 Task: Search one way flight ticket for 3 adults, 3 children in premium economy from Lanai City, Lanai: Lanai Airport to Greenville: Pitt-greenville Airport on 5-2-2023. Choice of flights is Delta. Number of bags: 9 checked bags. Outbound departure time preference is 8:00.
Action: Mouse moved to (300, 436)
Screenshot: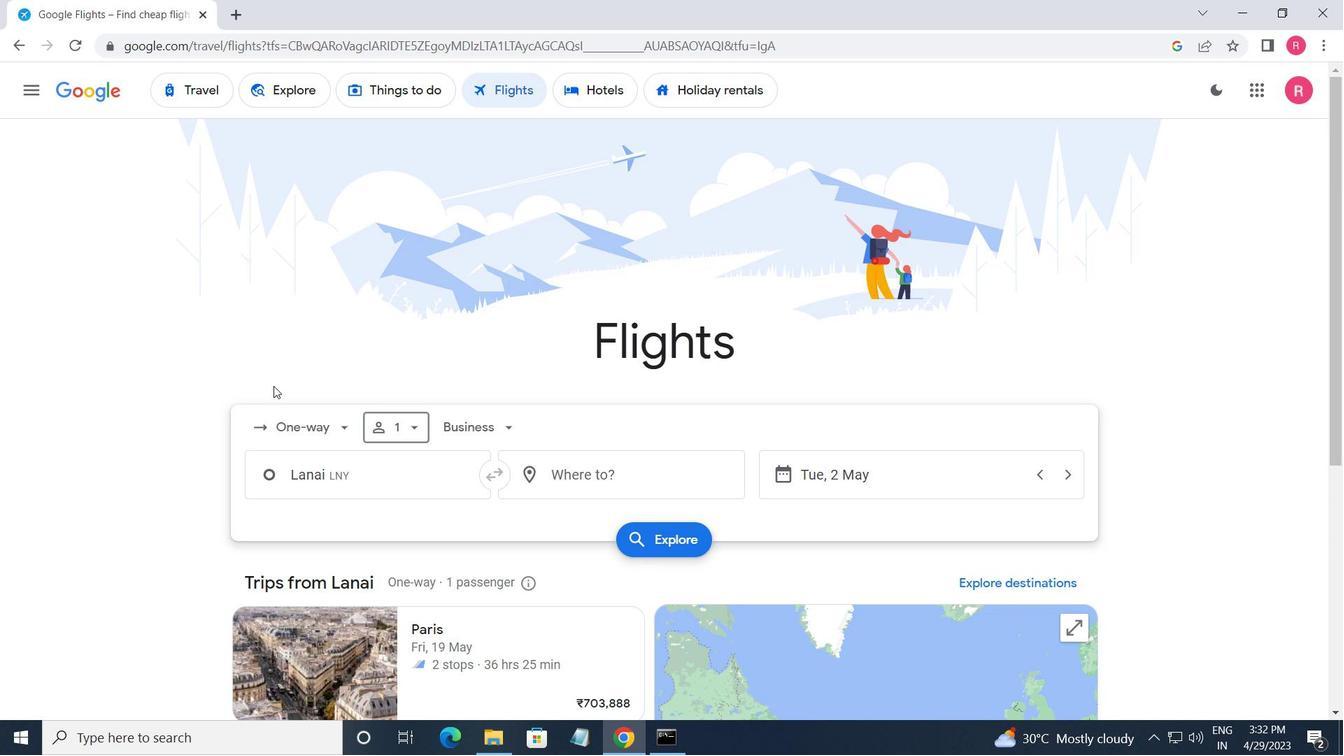 
Action: Mouse pressed left at (300, 436)
Screenshot: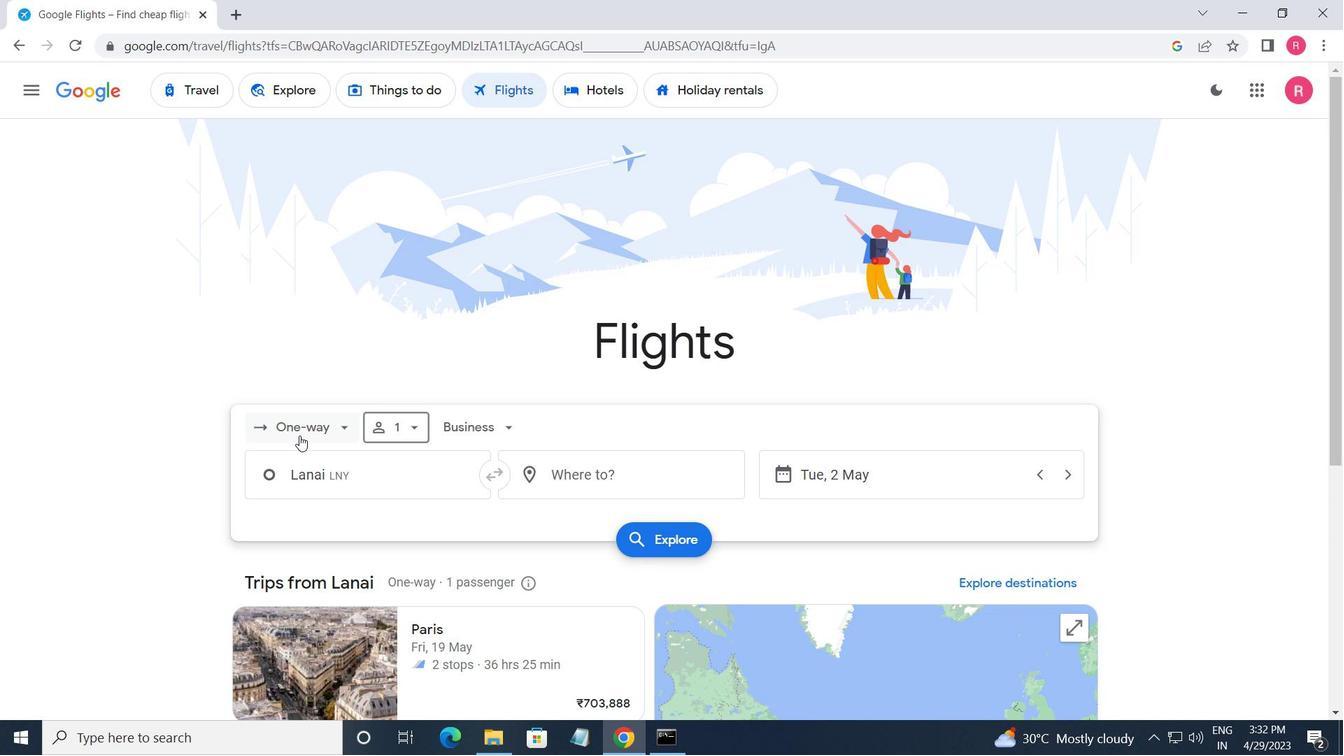 
Action: Mouse moved to (328, 504)
Screenshot: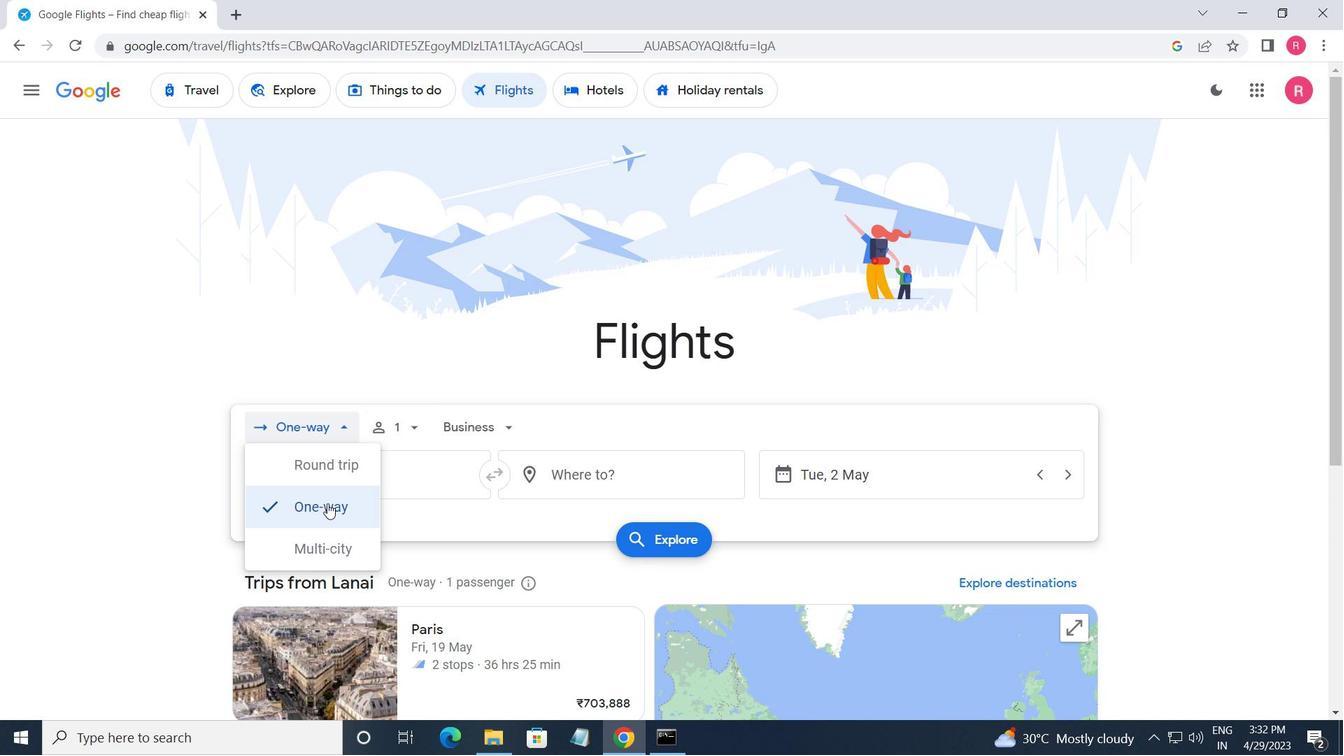
Action: Mouse pressed left at (328, 504)
Screenshot: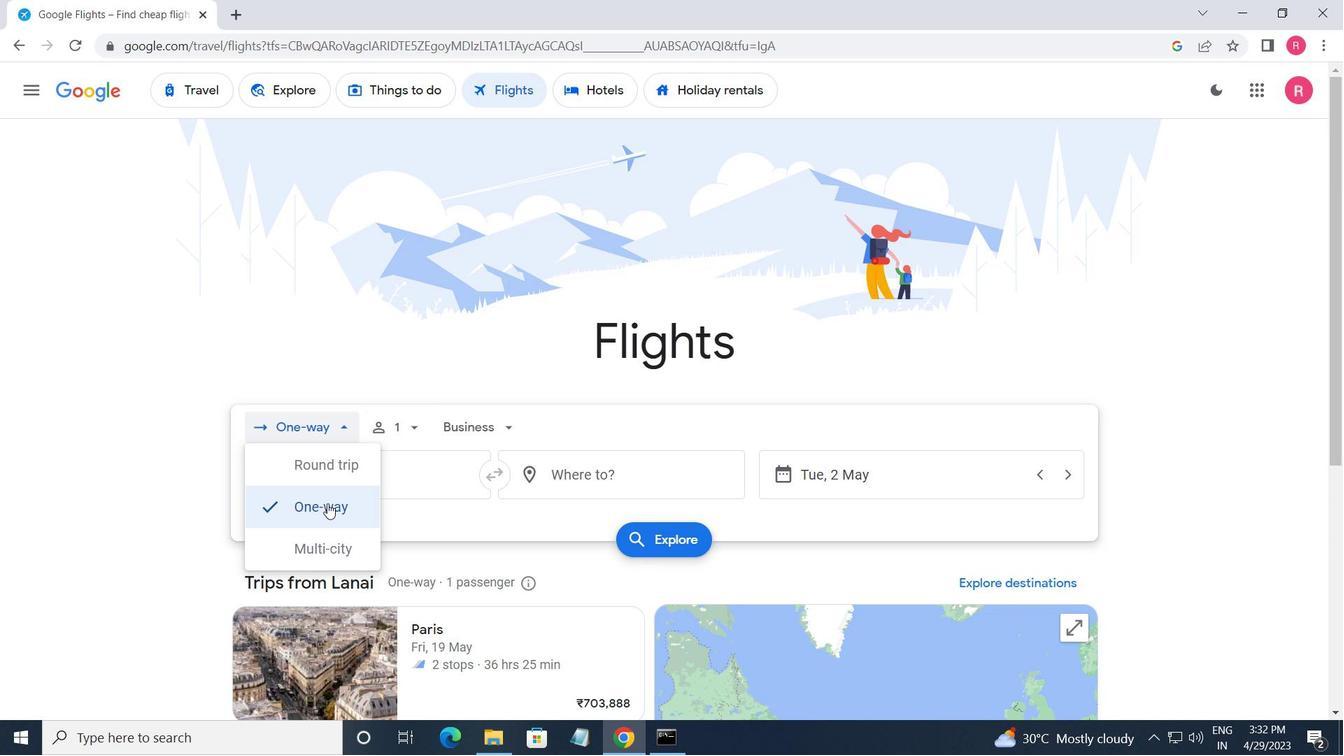 
Action: Mouse moved to (391, 435)
Screenshot: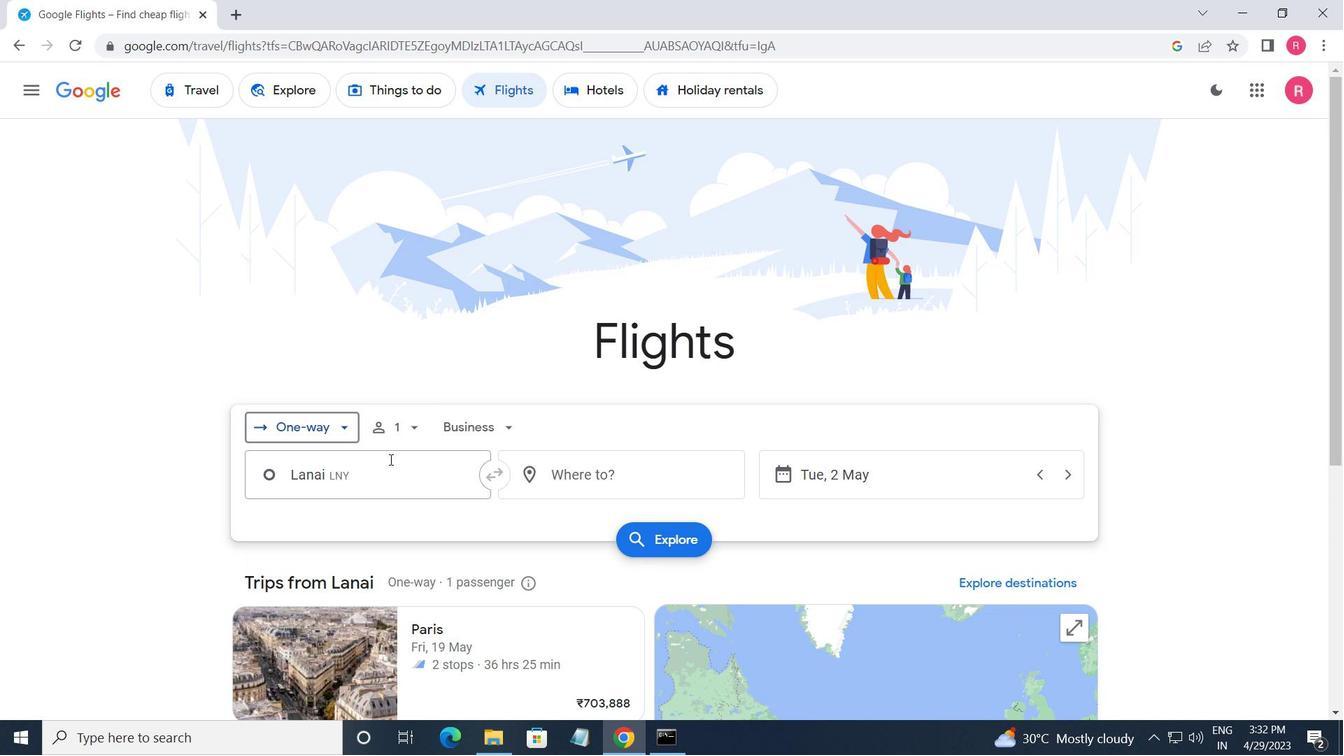 
Action: Mouse pressed left at (391, 435)
Screenshot: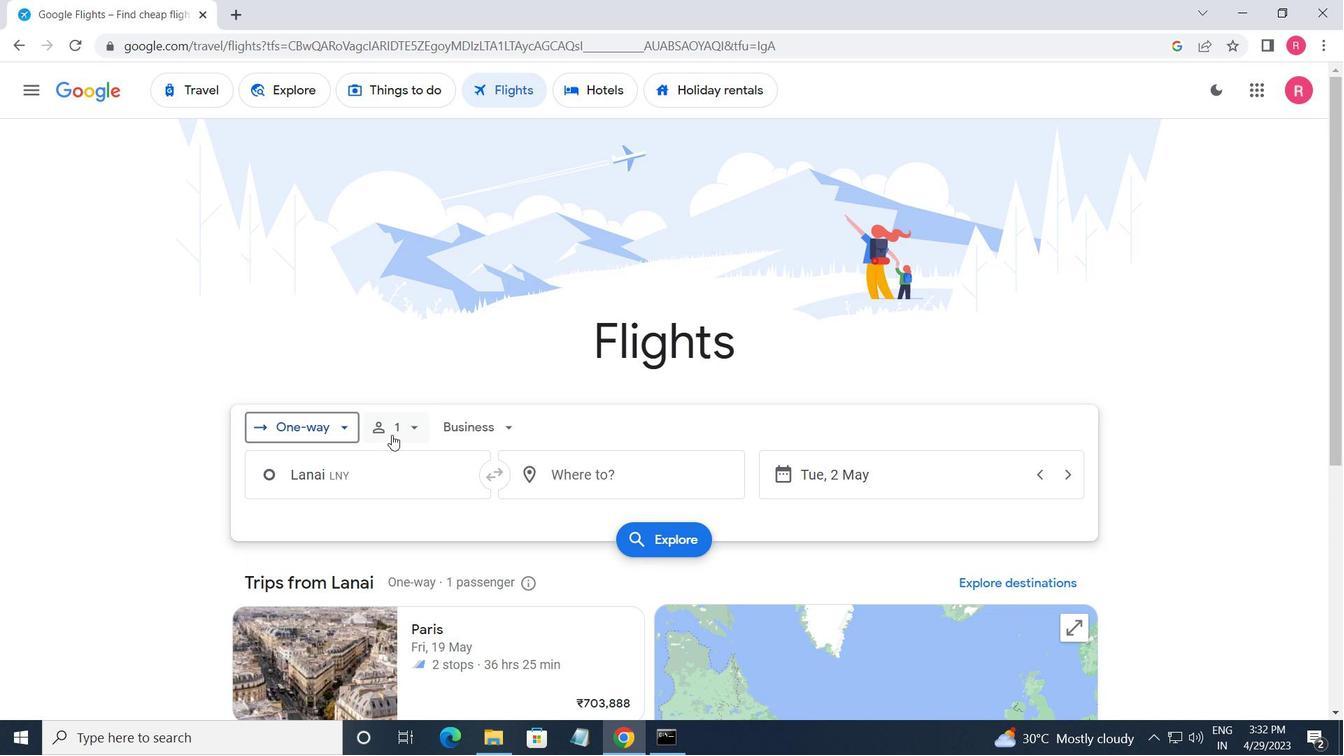 
Action: Mouse moved to (558, 481)
Screenshot: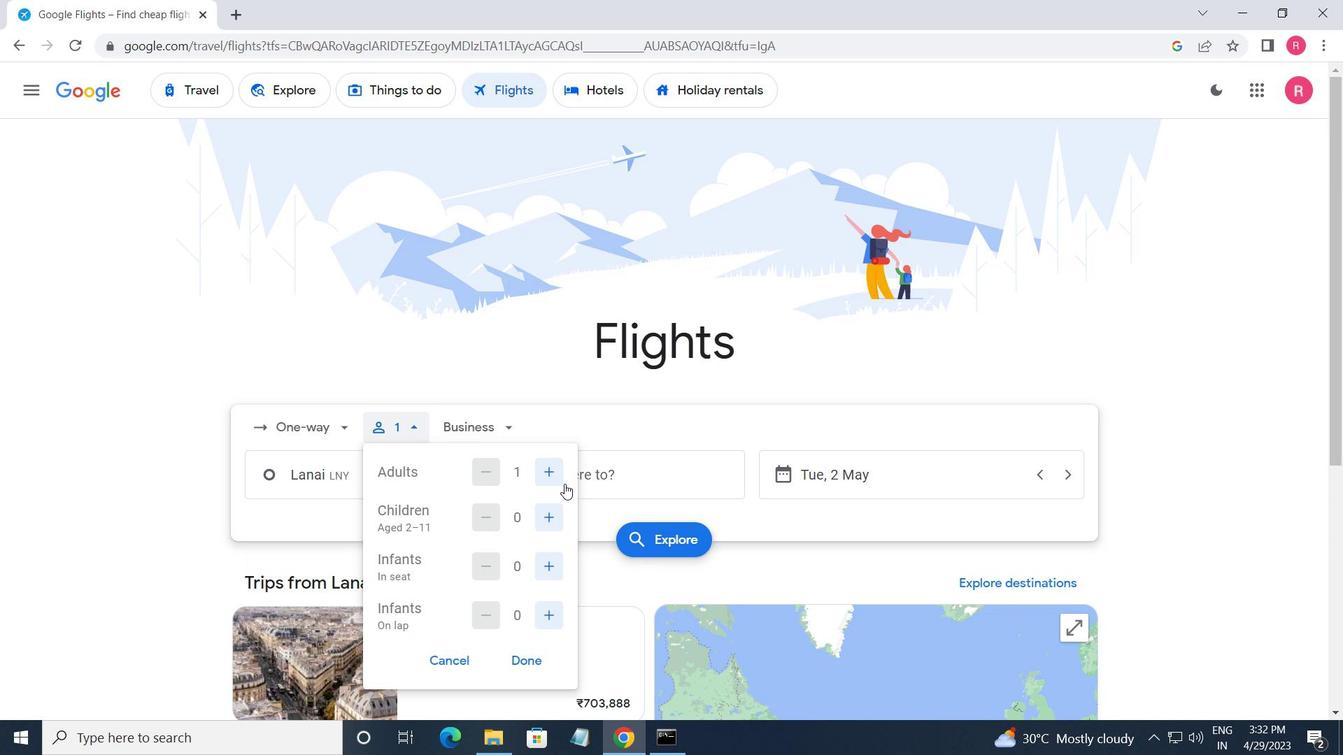 
Action: Mouse pressed left at (558, 481)
Screenshot: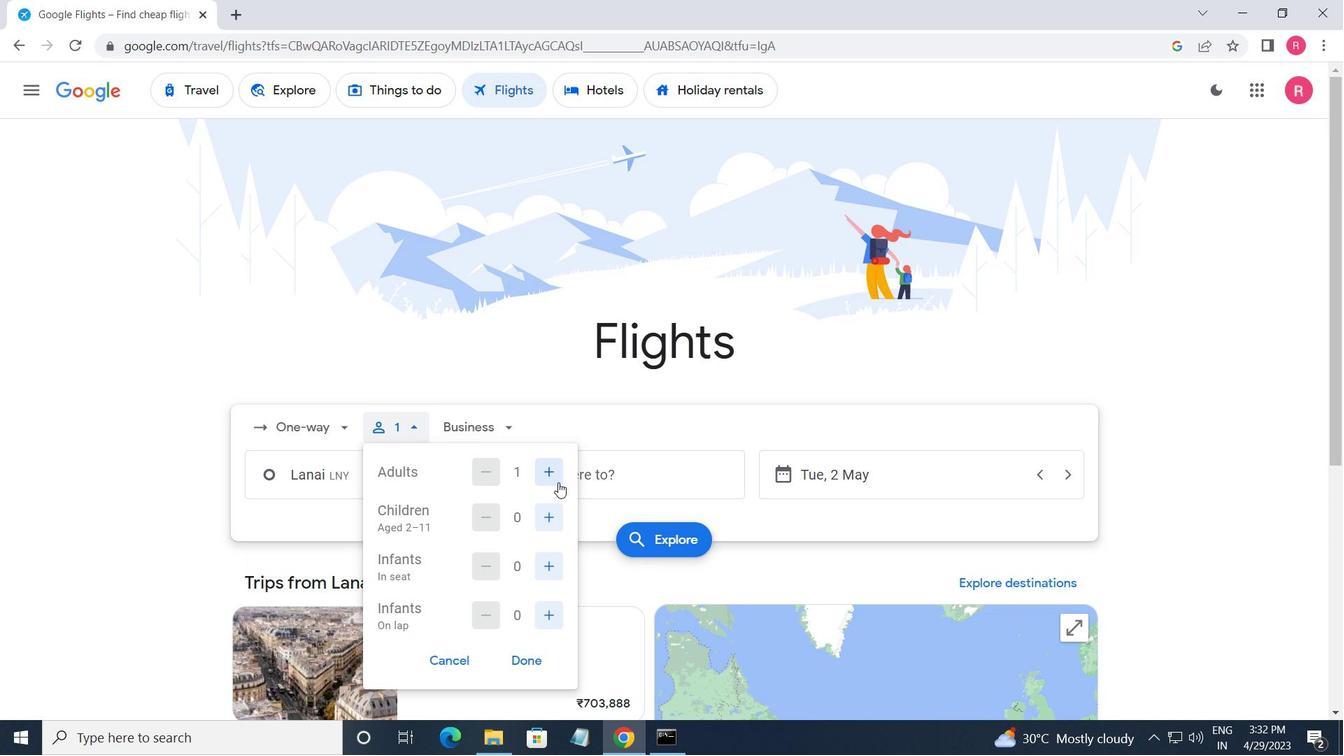 
Action: Mouse pressed left at (558, 481)
Screenshot: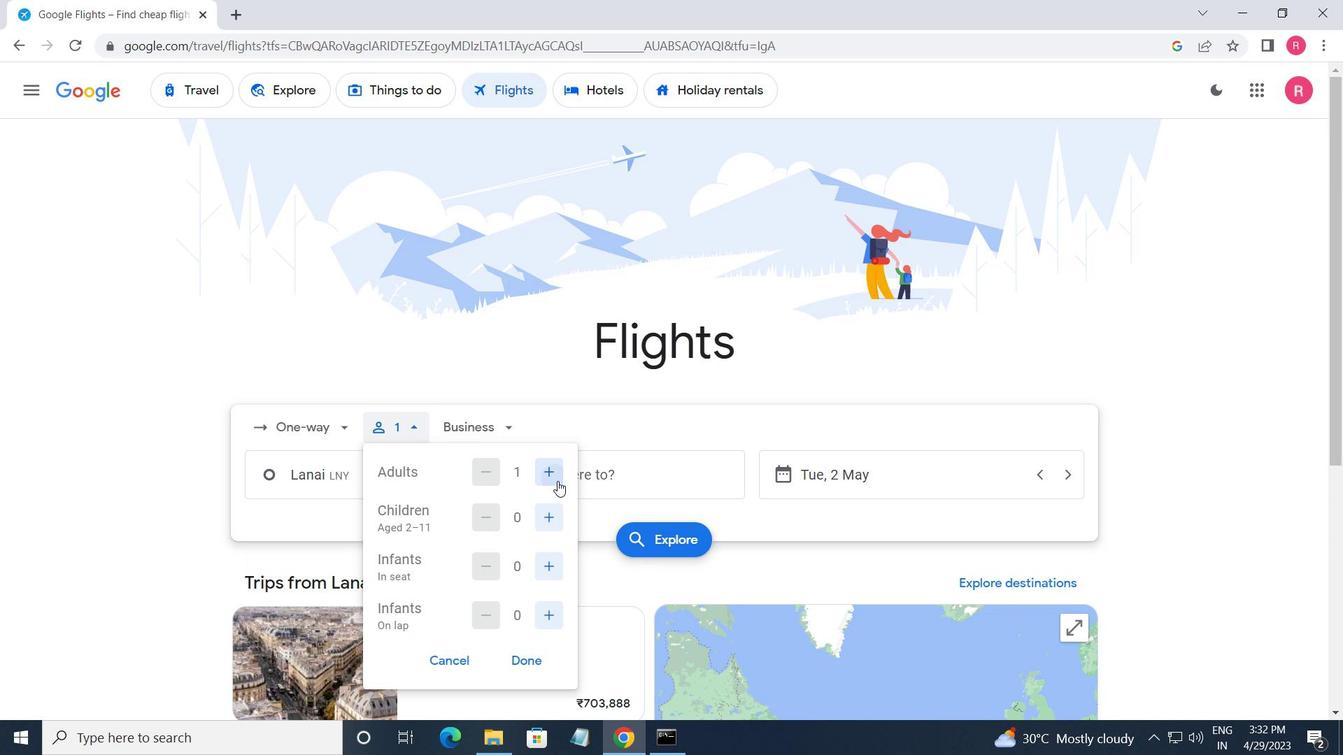
Action: Mouse moved to (549, 517)
Screenshot: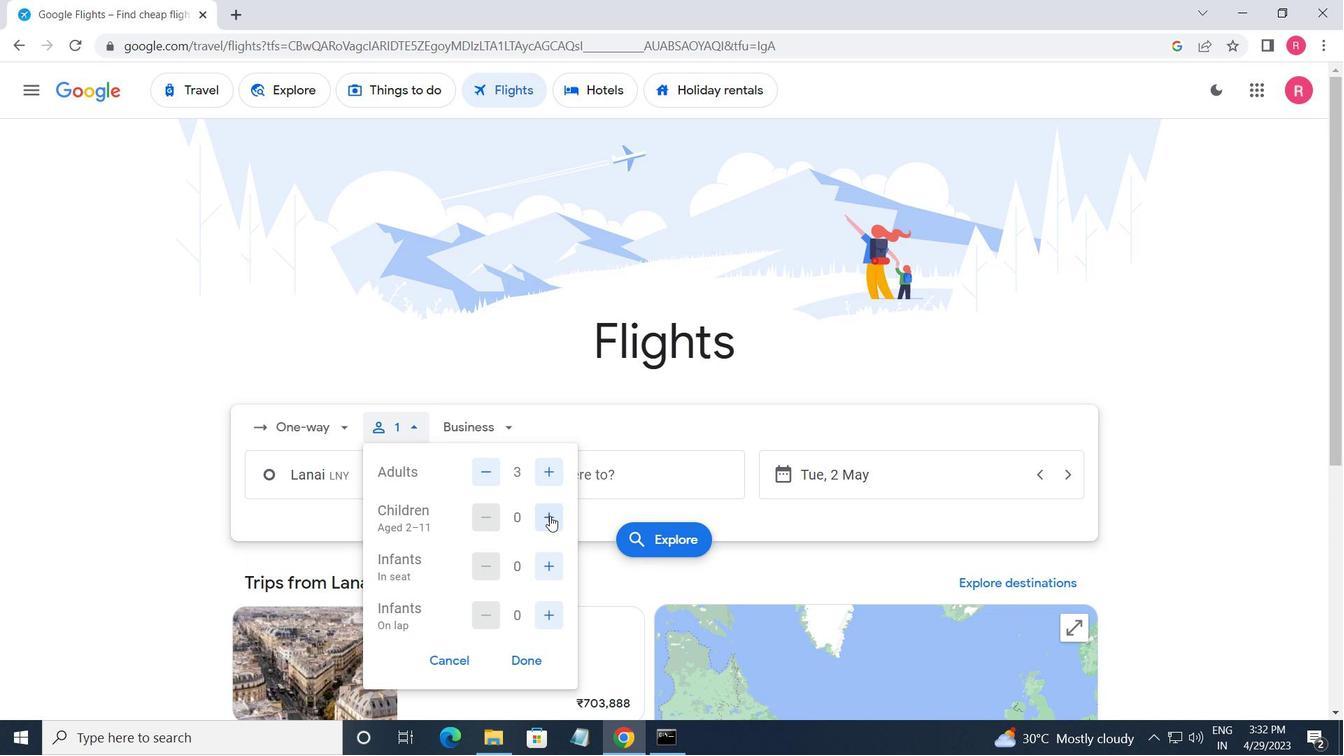 
Action: Mouse pressed left at (549, 517)
Screenshot: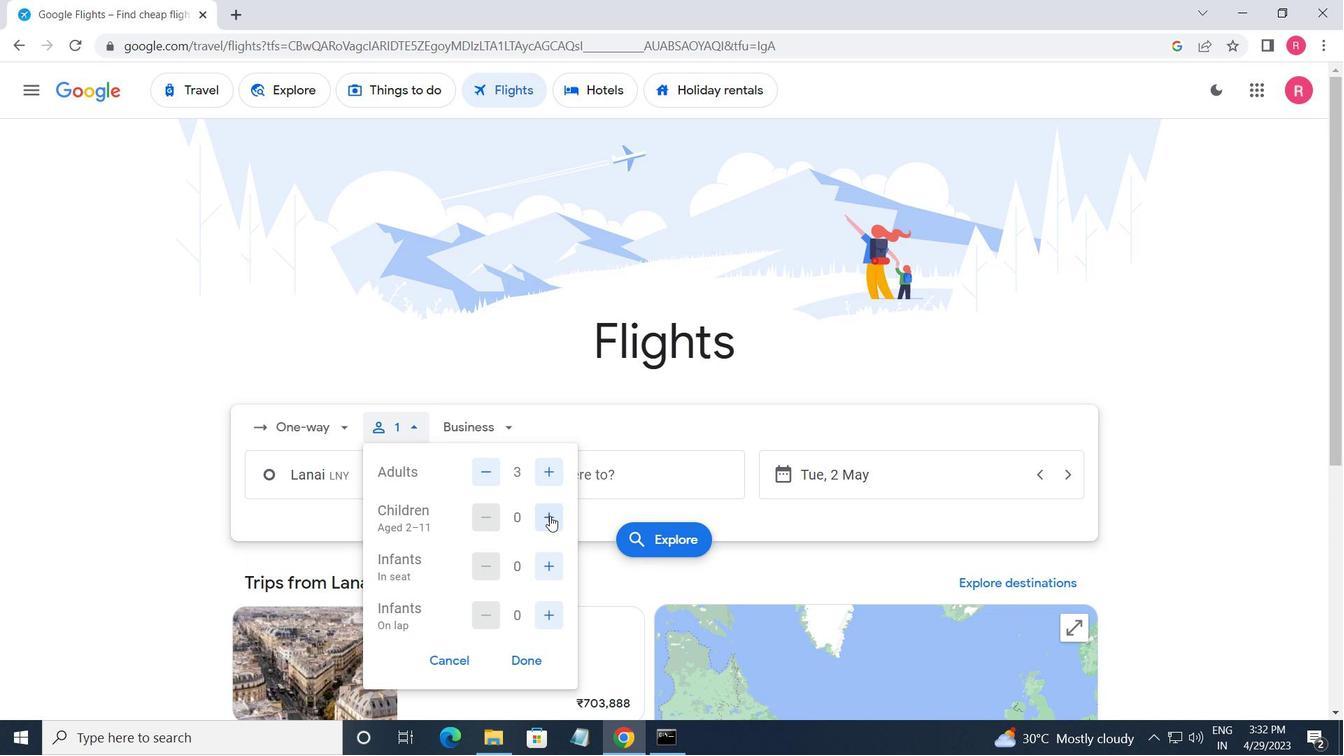 
Action: Mouse pressed left at (549, 517)
Screenshot: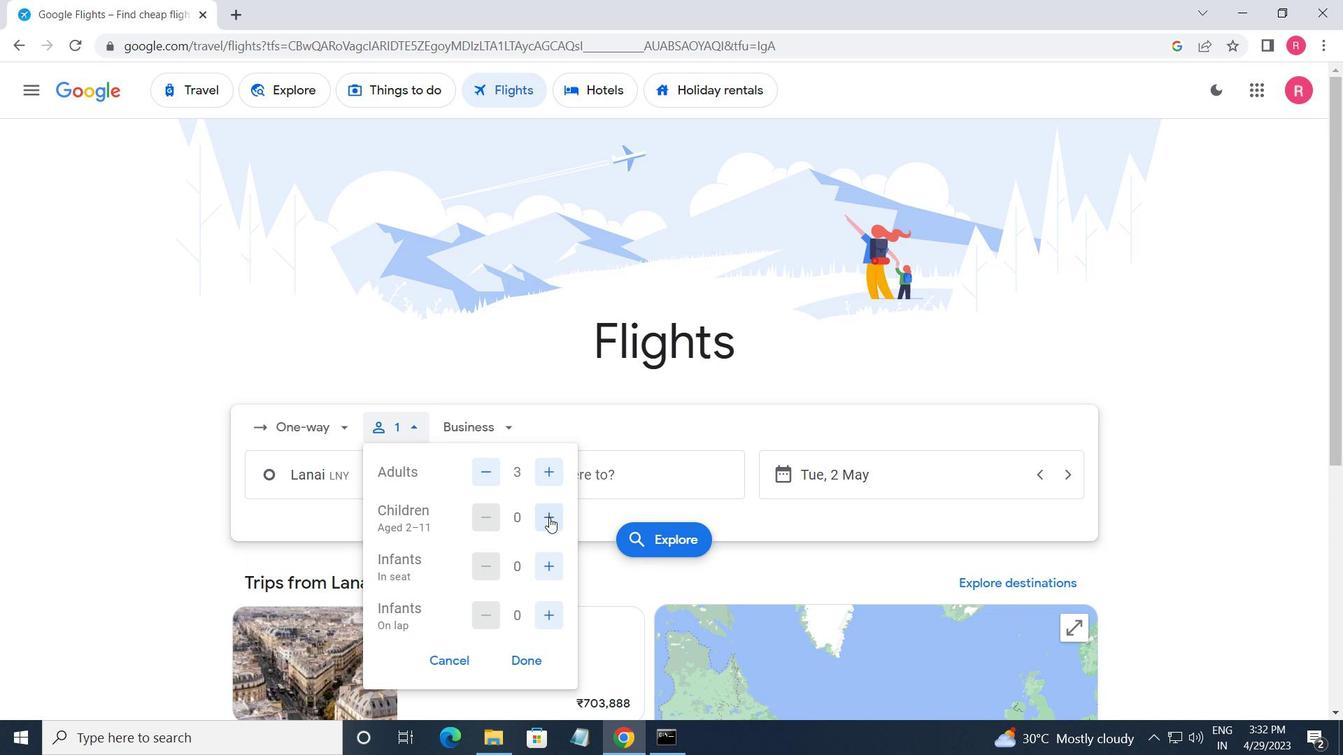 
Action: Mouse pressed left at (549, 517)
Screenshot: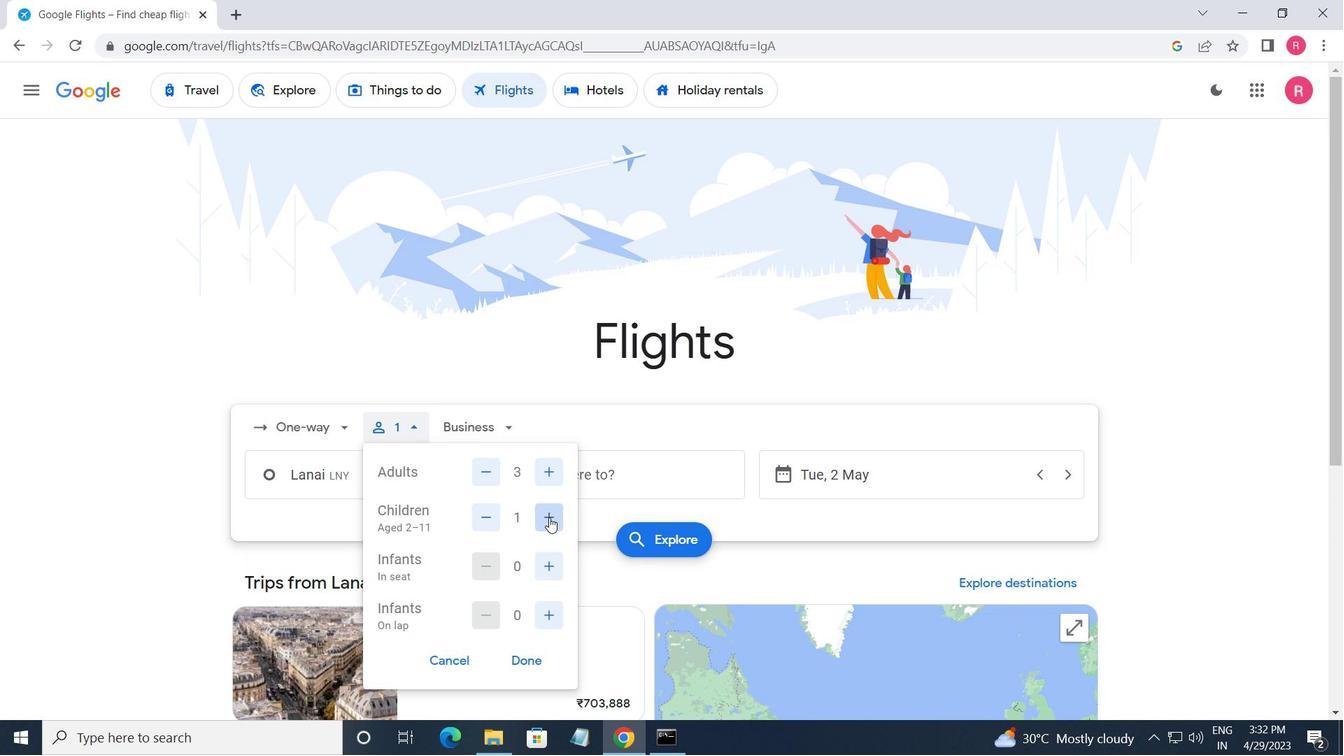 
Action: Mouse moved to (542, 646)
Screenshot: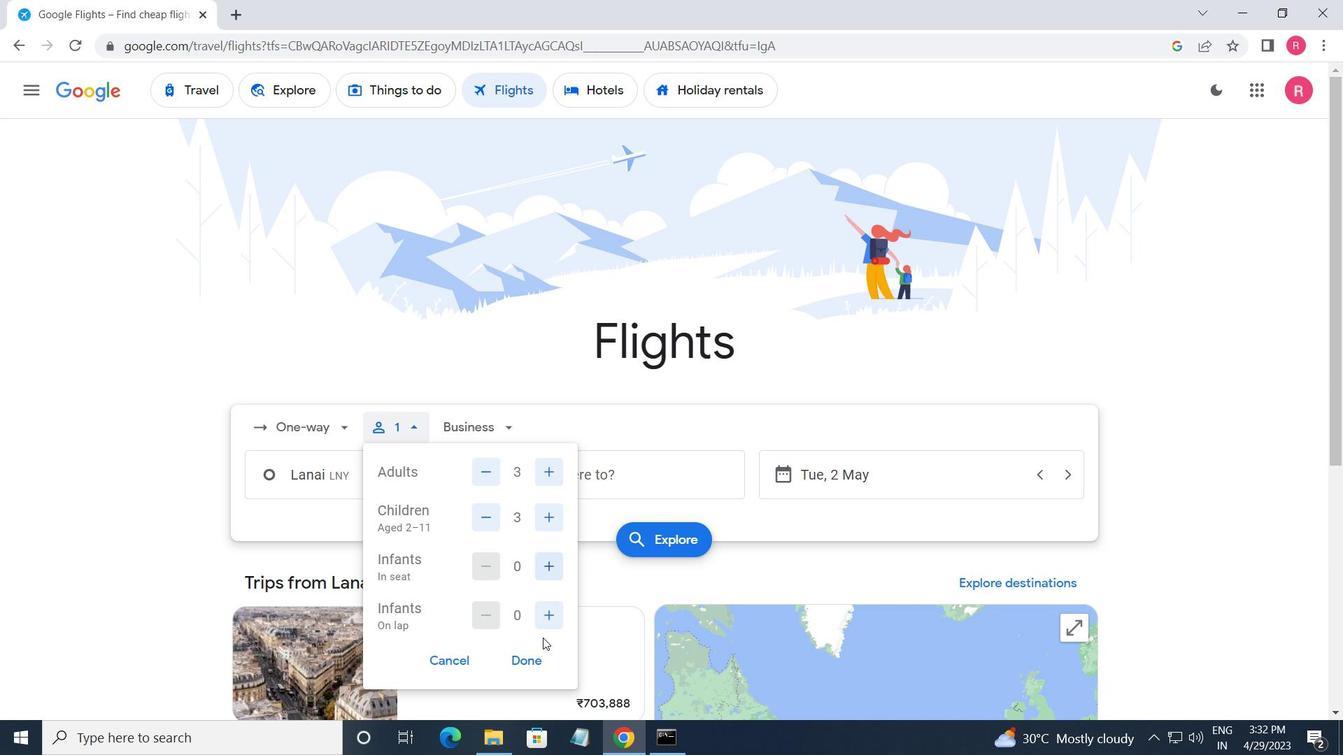 
Action: Mouse pressed left at (542, 646)
Screenshot: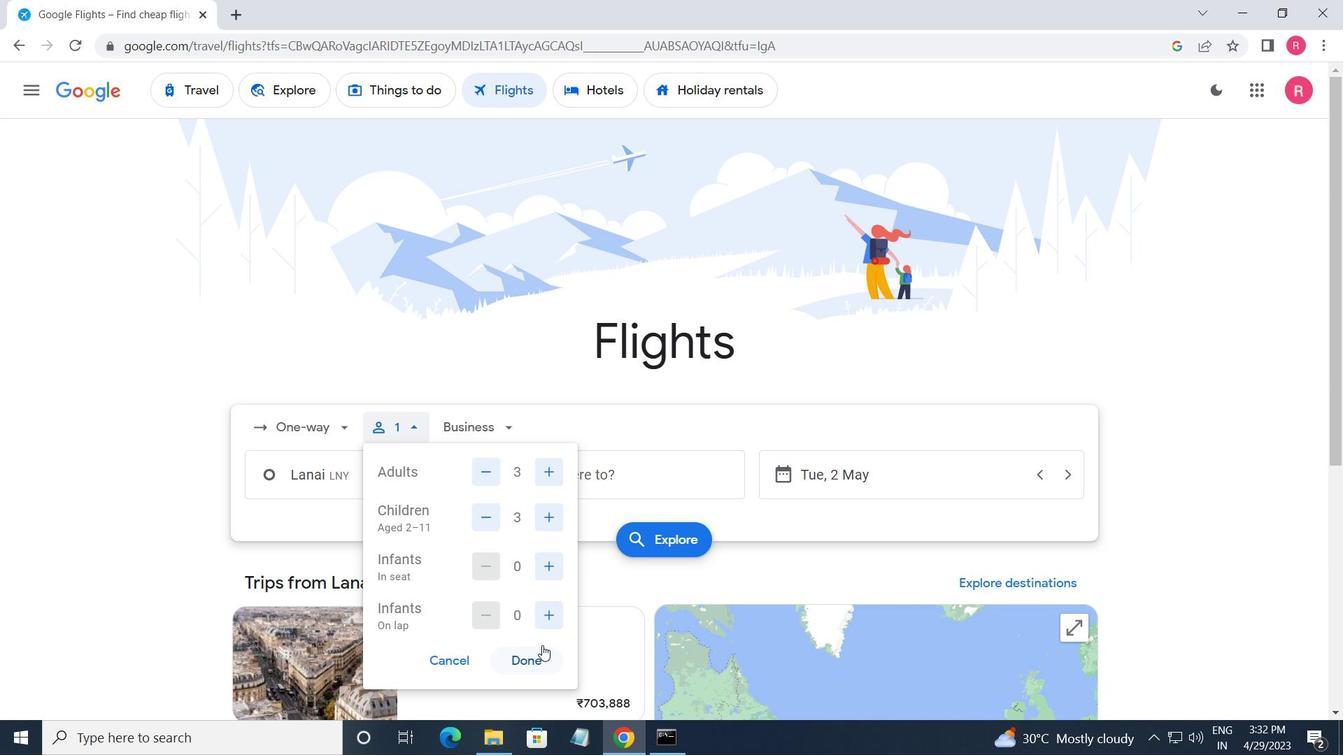 
Action: Mouse moved to (474, 435)
Screenshot: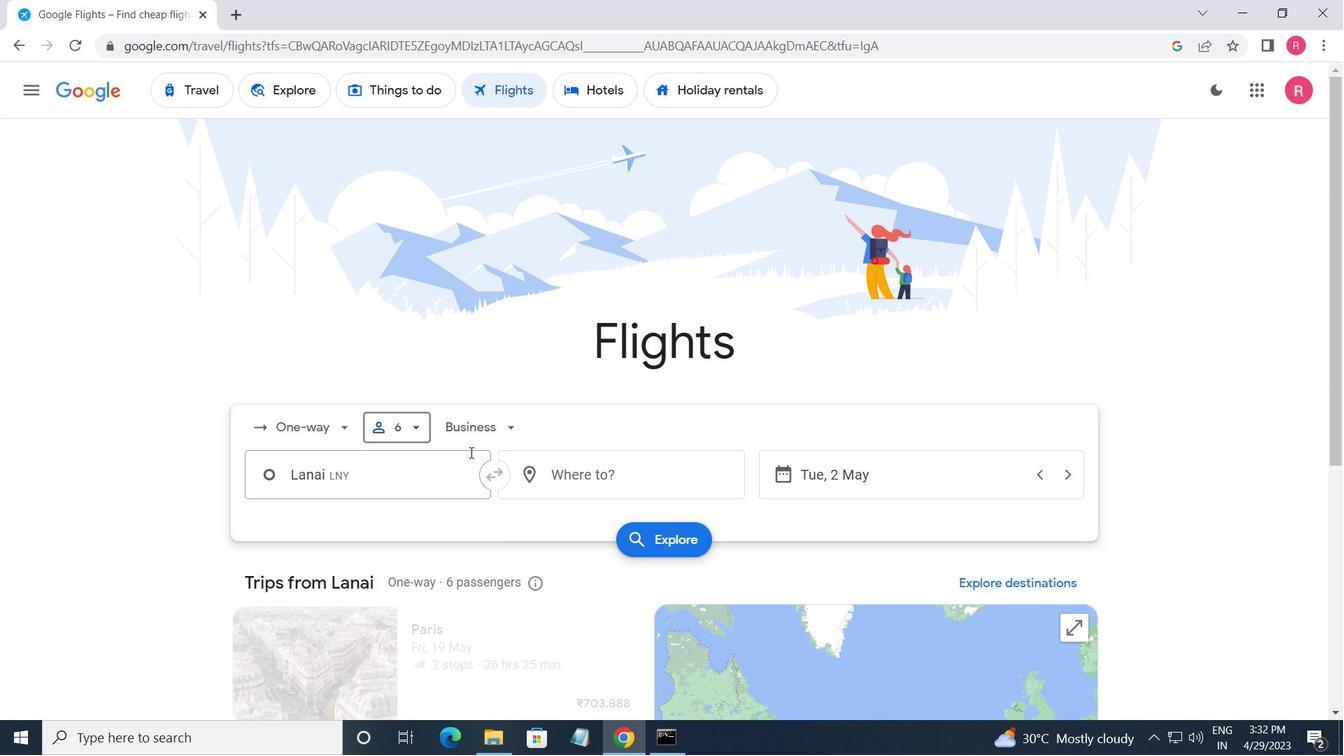 
Action: Mouse pressed left at (474, 435)
Screenshot: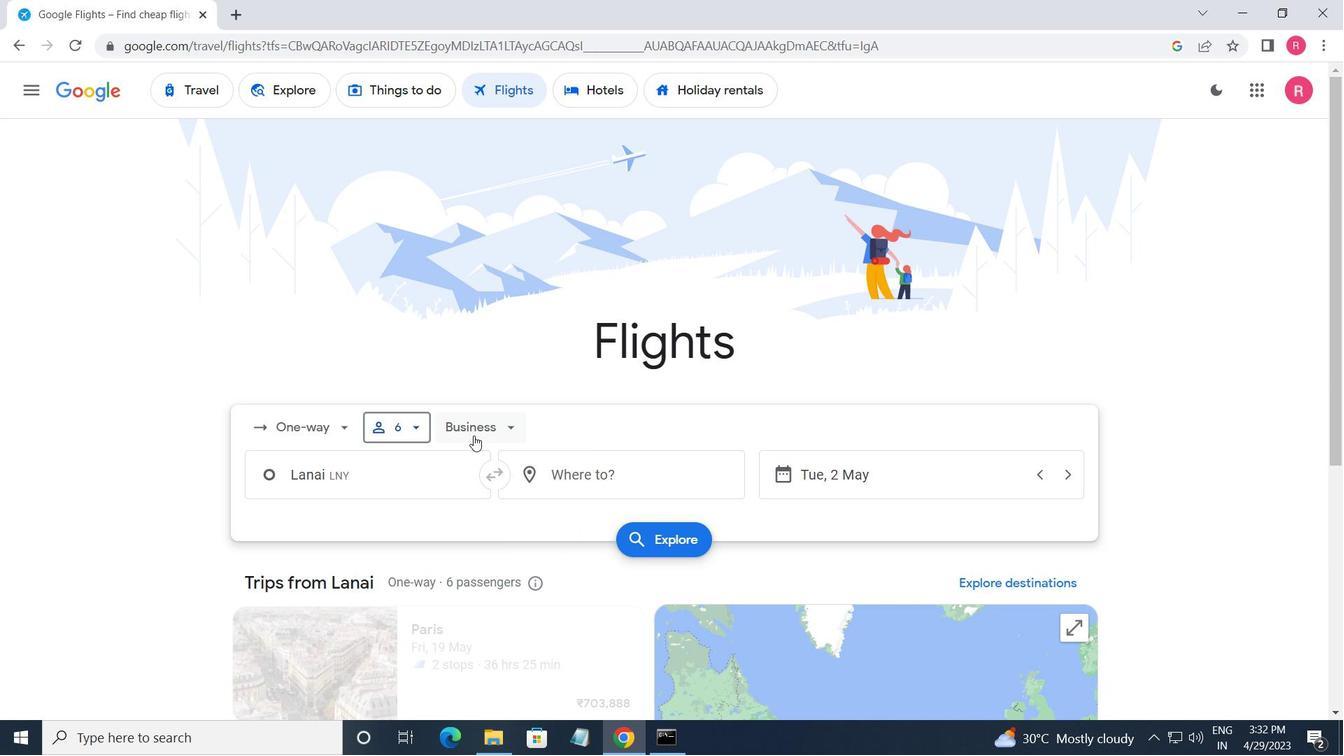 
Action: Mouse moved to (498, 507)
Screenshot: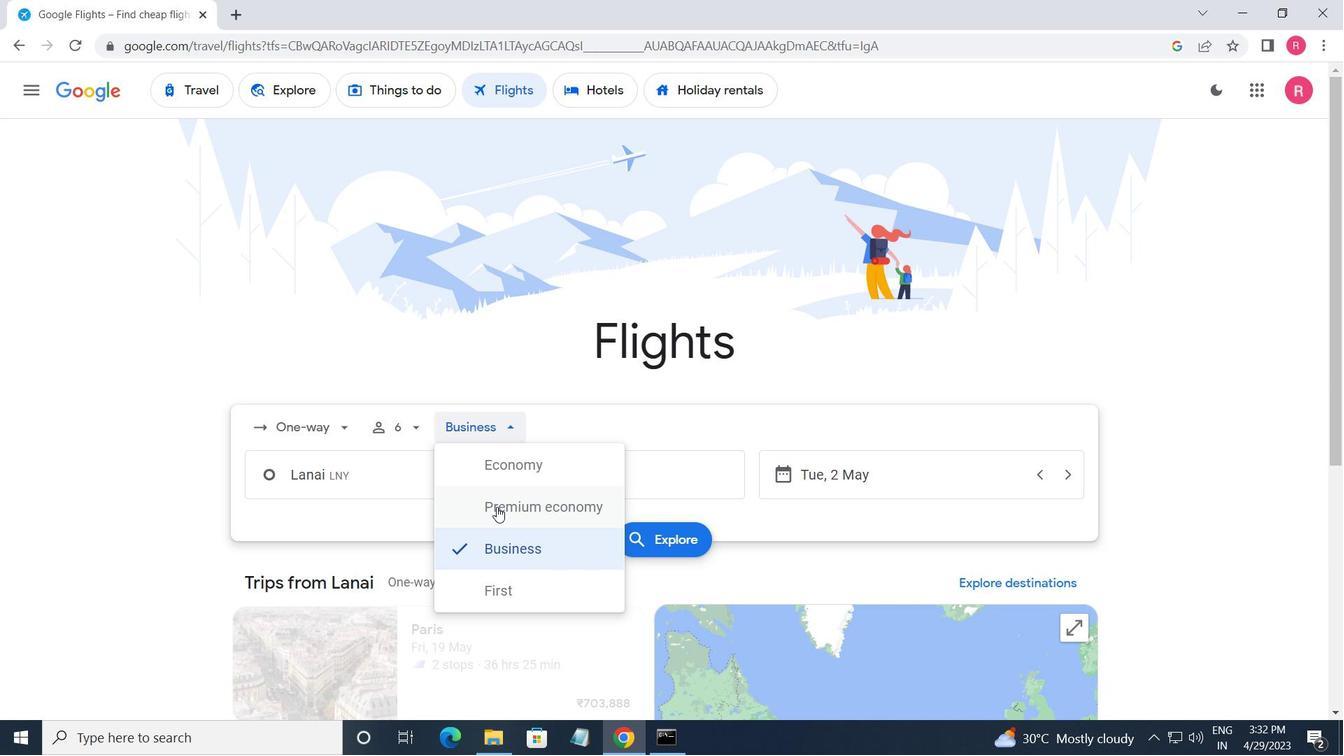 
Action: Mouse pressed left at (498, 507)
Screenshot: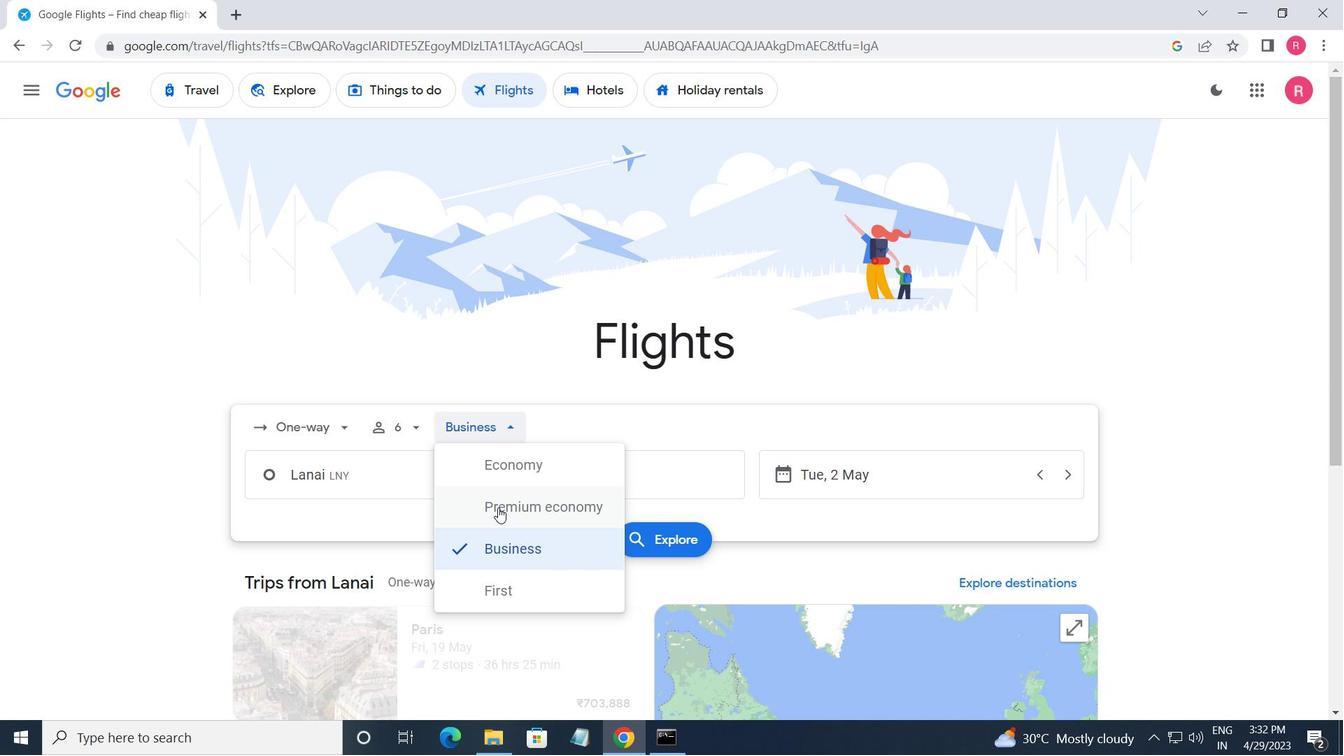 
Action: Mouse moved to (364, 484)
Screenshot: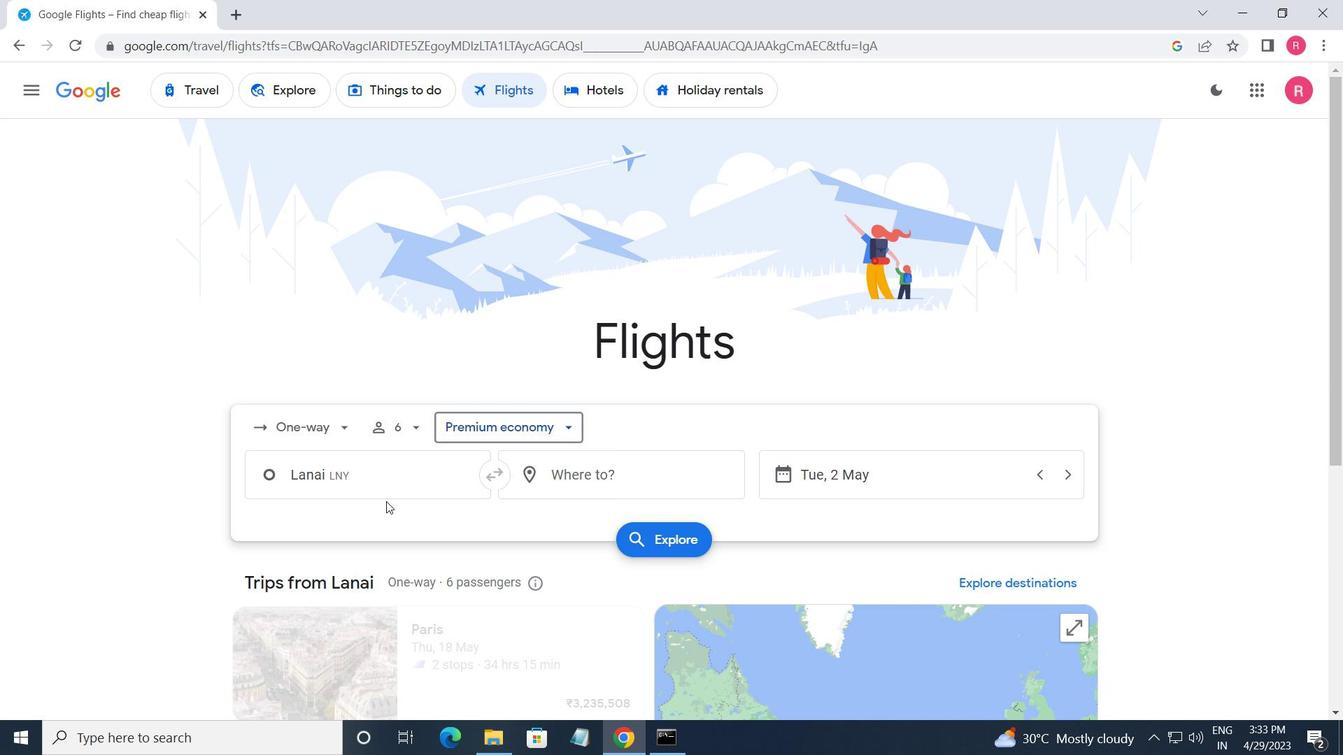 
Action: Mouse pressed left at (364, 484)
Screenshot: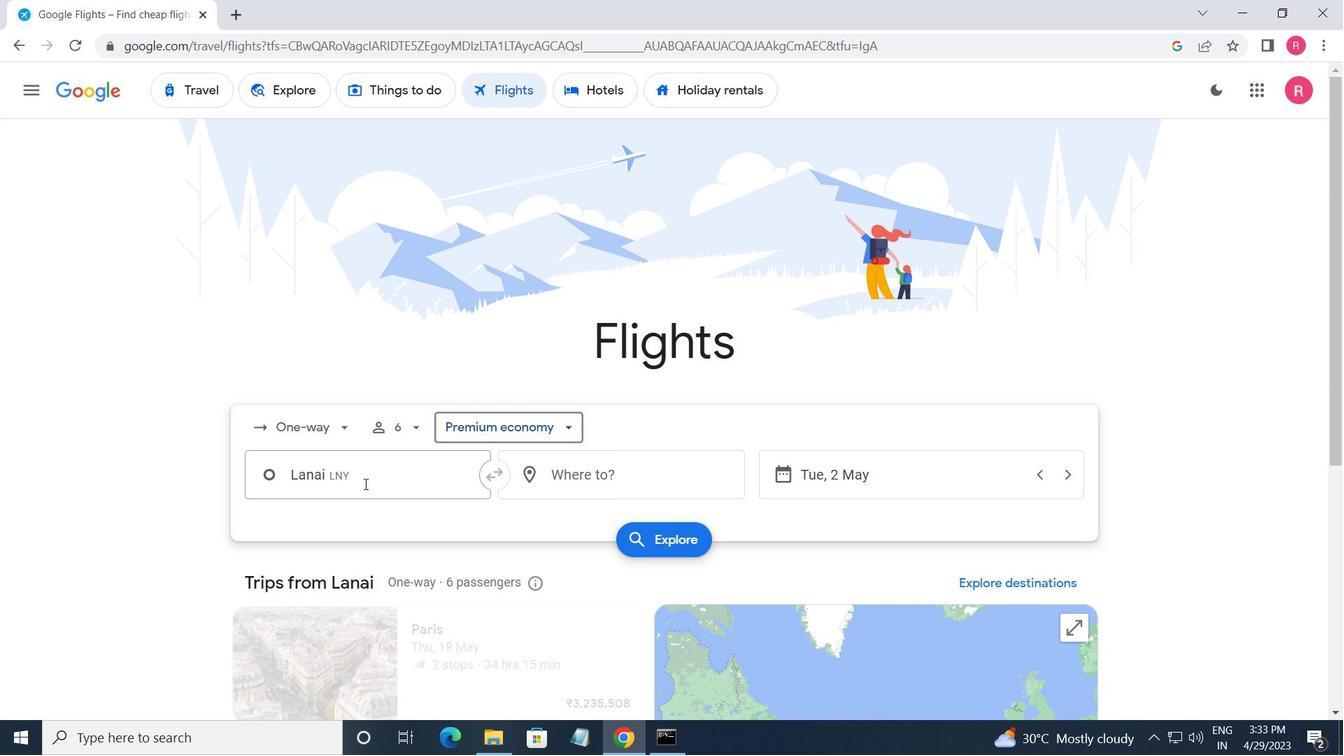 
Action: Mouse moved to (384, 558)
Screenshot: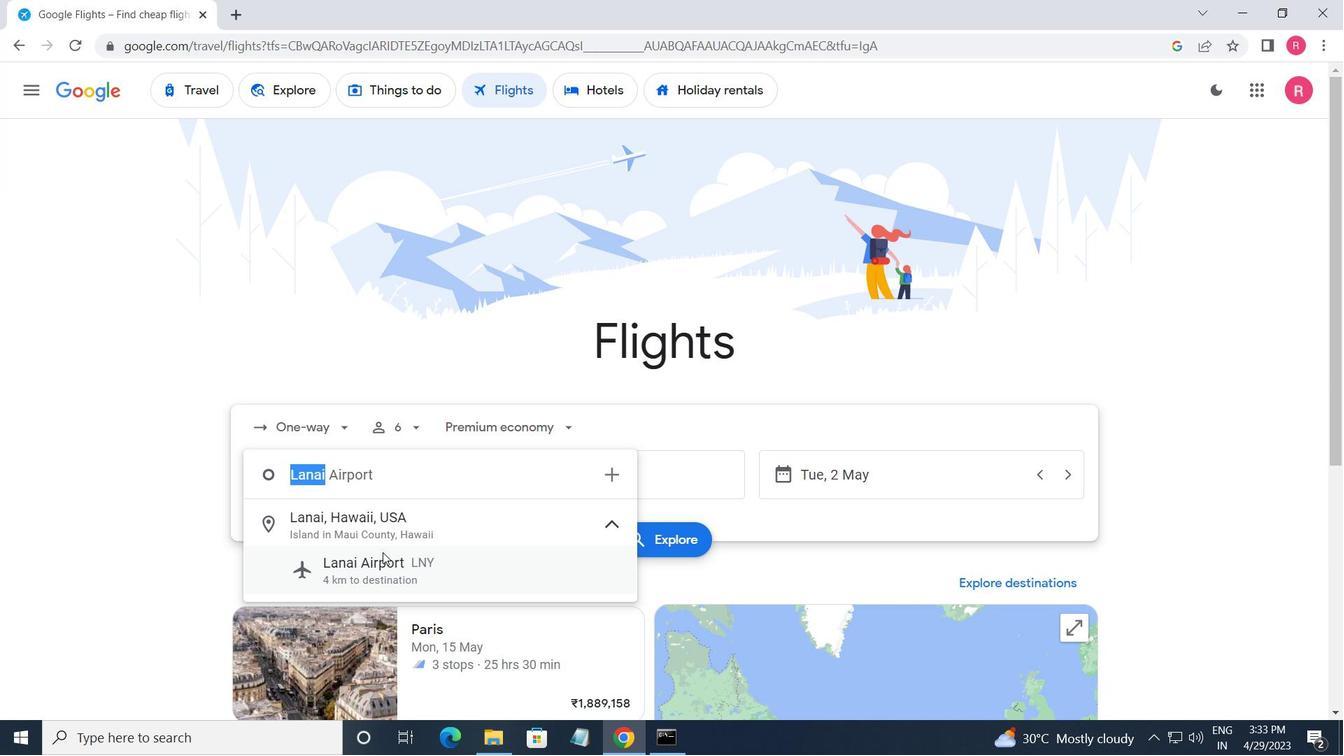 
Action: Mouse pressed left at (384, 558)
Screenshot: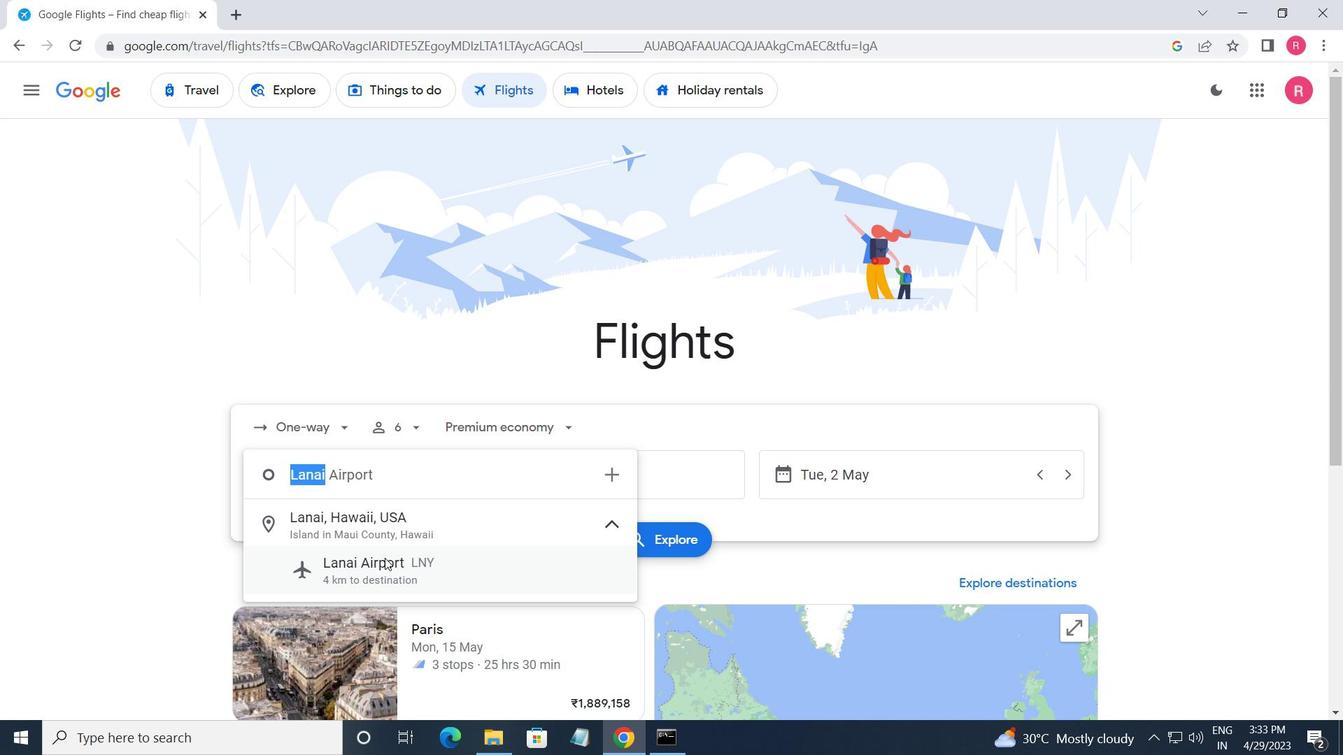 
Action: Mouse moved to (537, 486)
Screenshot: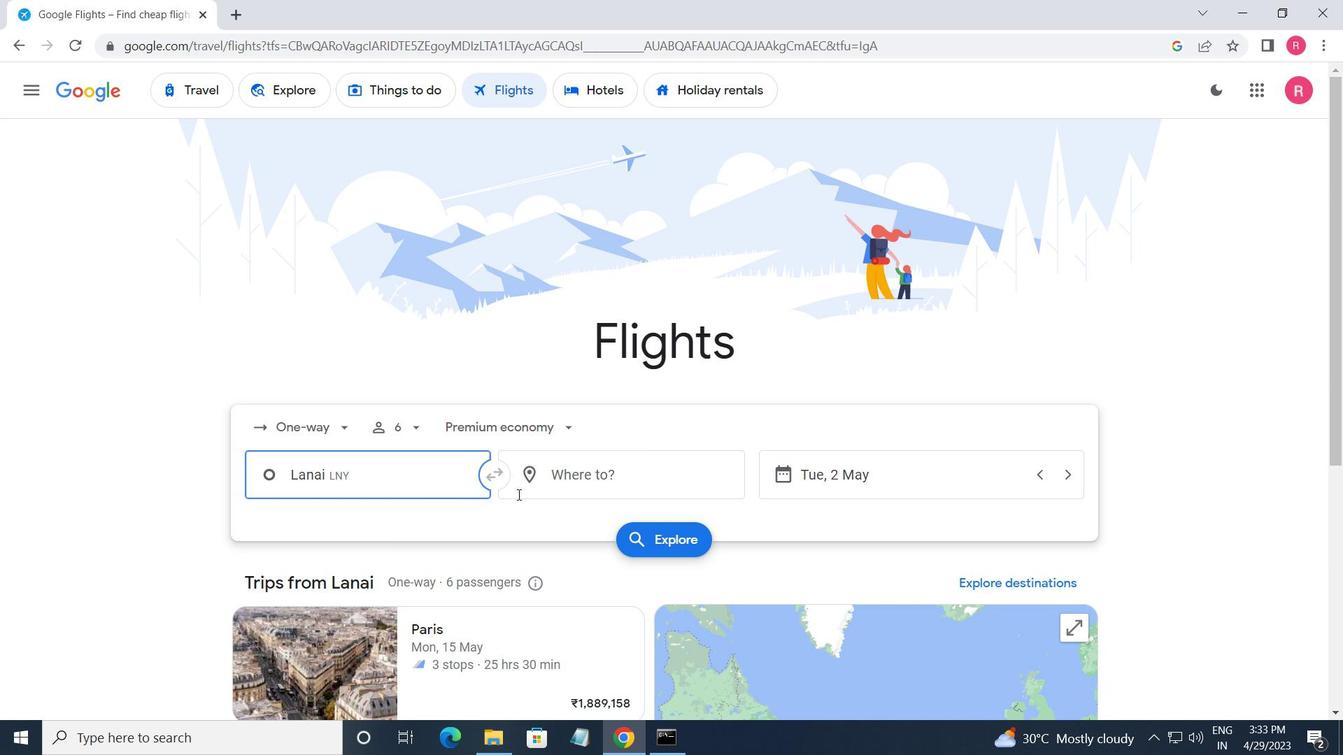 
Action: Mouse pressed left at (537, 486)
Screenshot: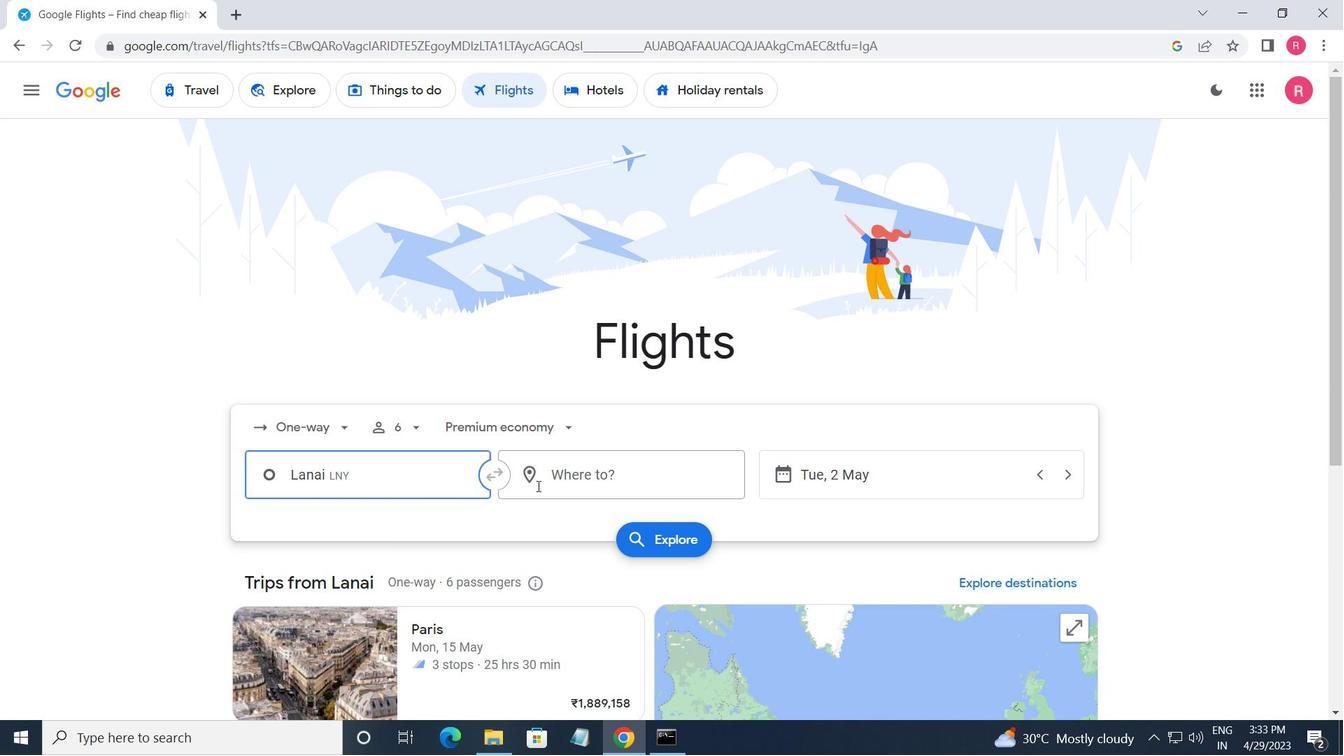 
Action: Mouse moved to (570, 639)
Screenshot: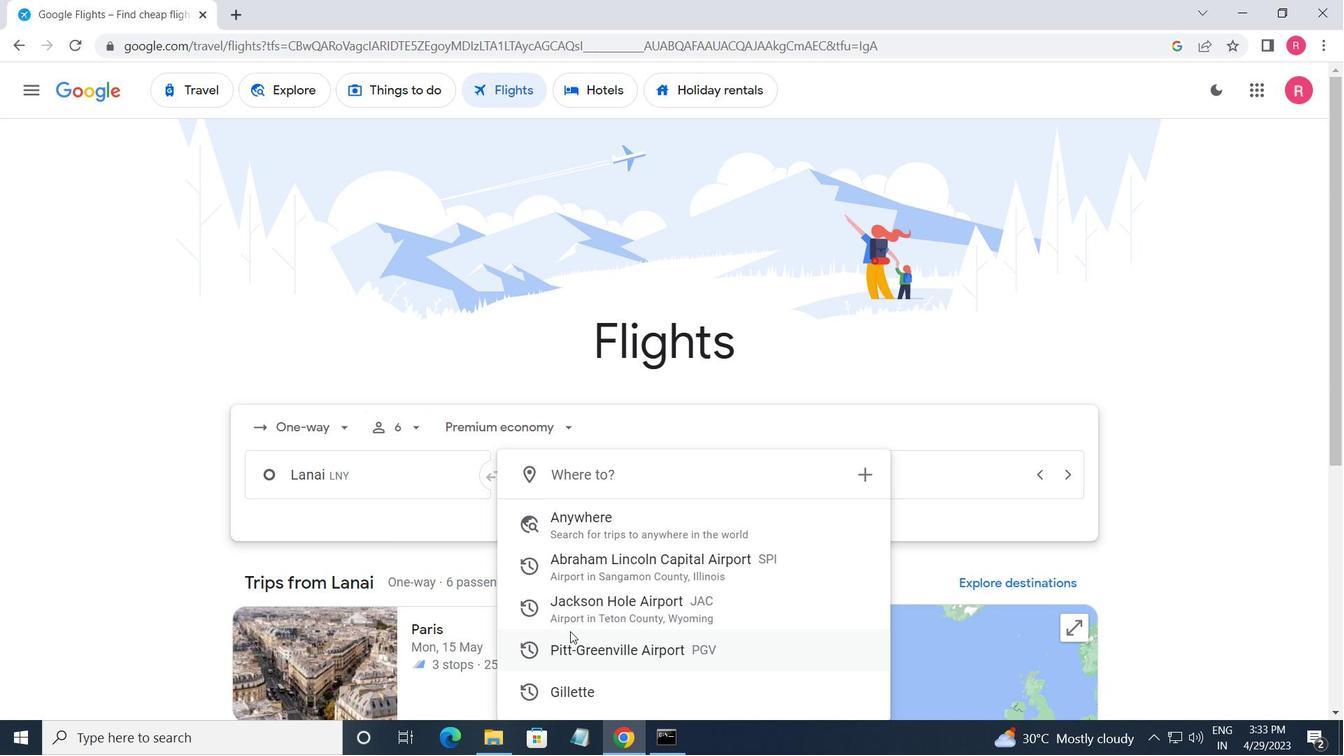 
Action: Mouse pressed left at (570, 639)
Screenshot: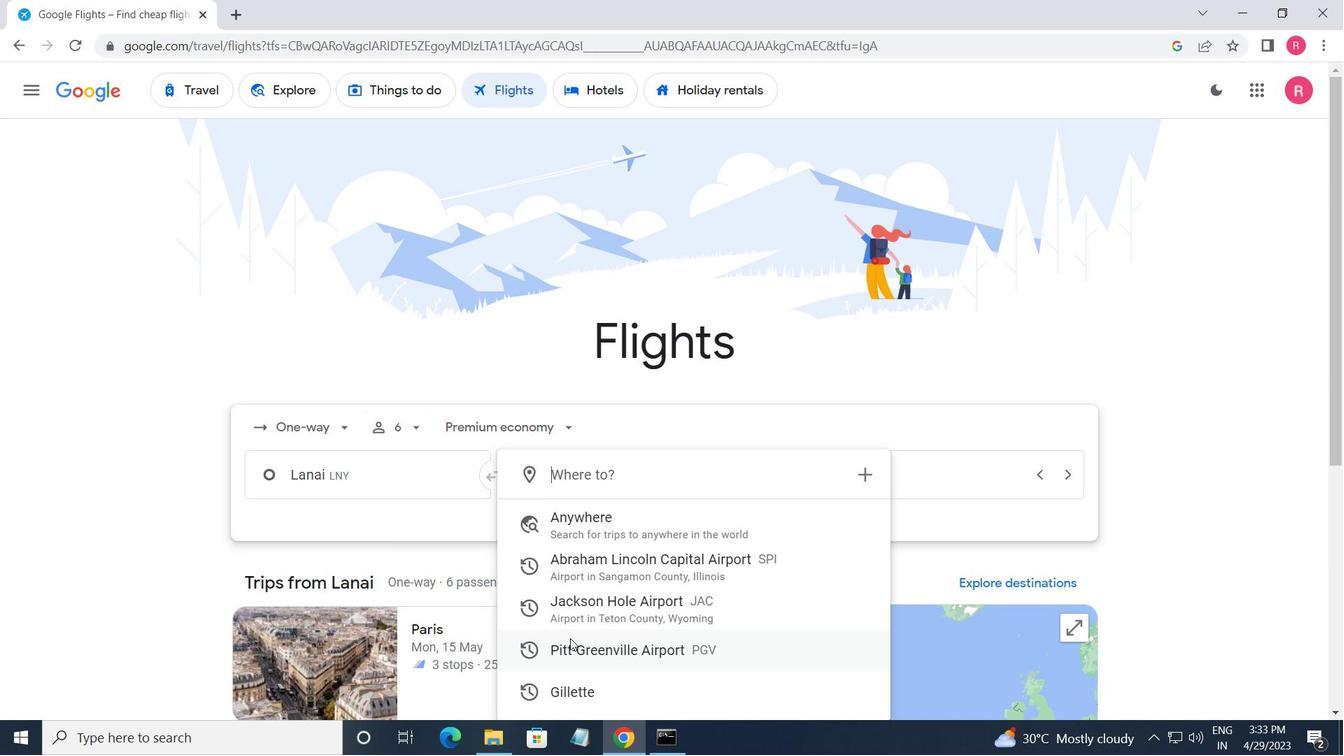 
Action: Mouse moved to (893, 473)
Screenshot: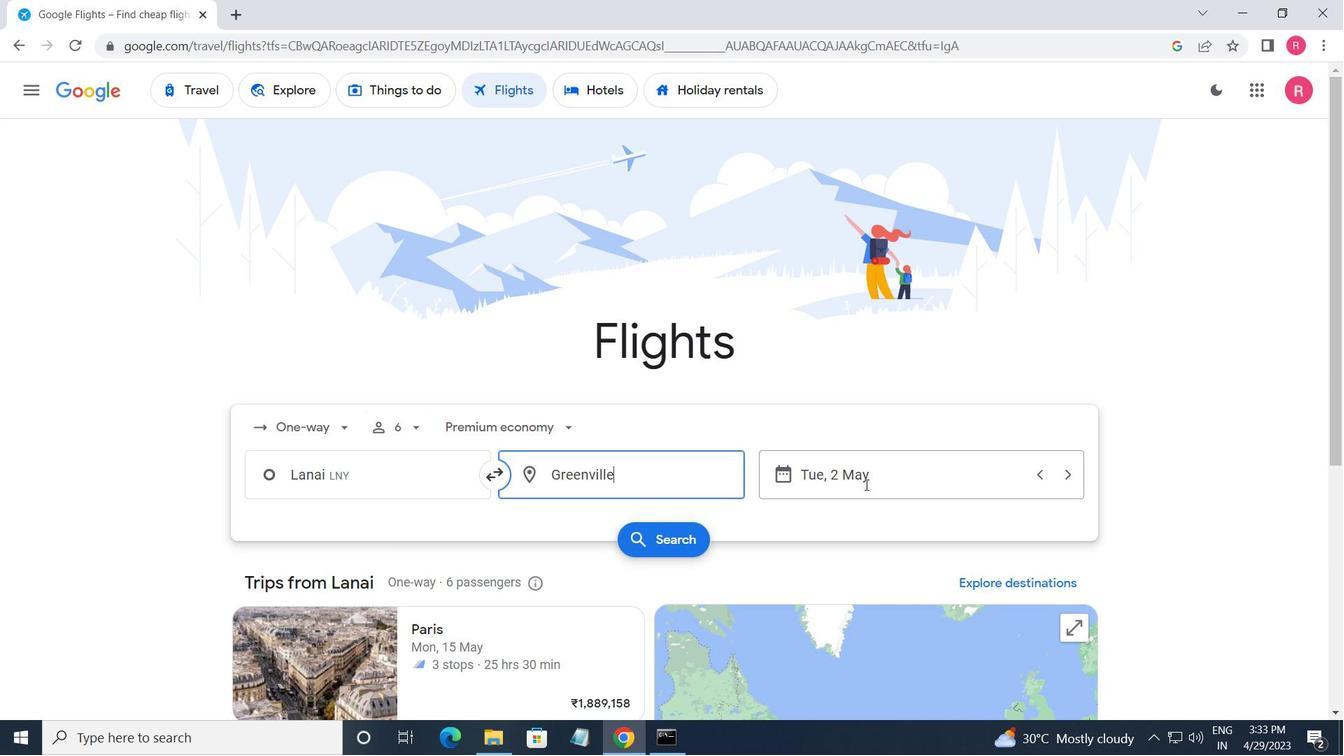 
Action: Mouse pressed left at (893, 473)
Screenshot: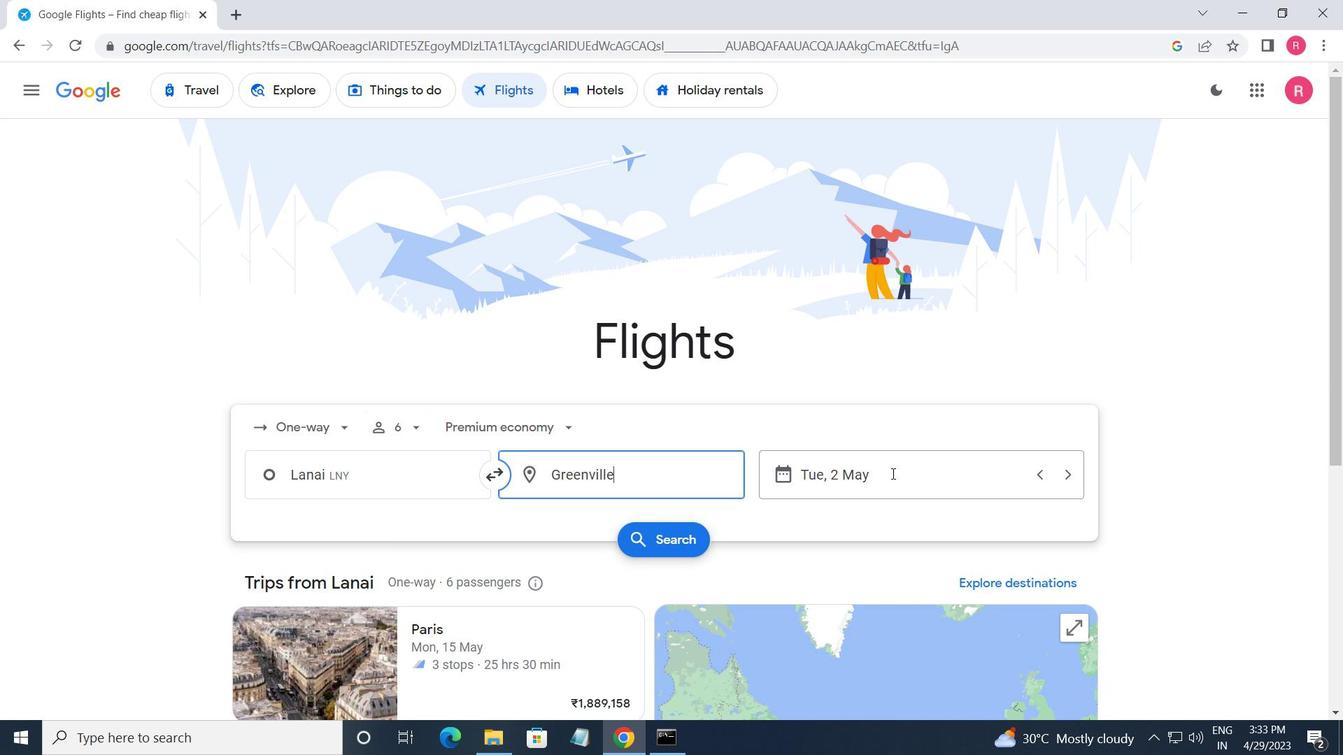 
Action: Mouse moved to (877, 413)
Screenshot: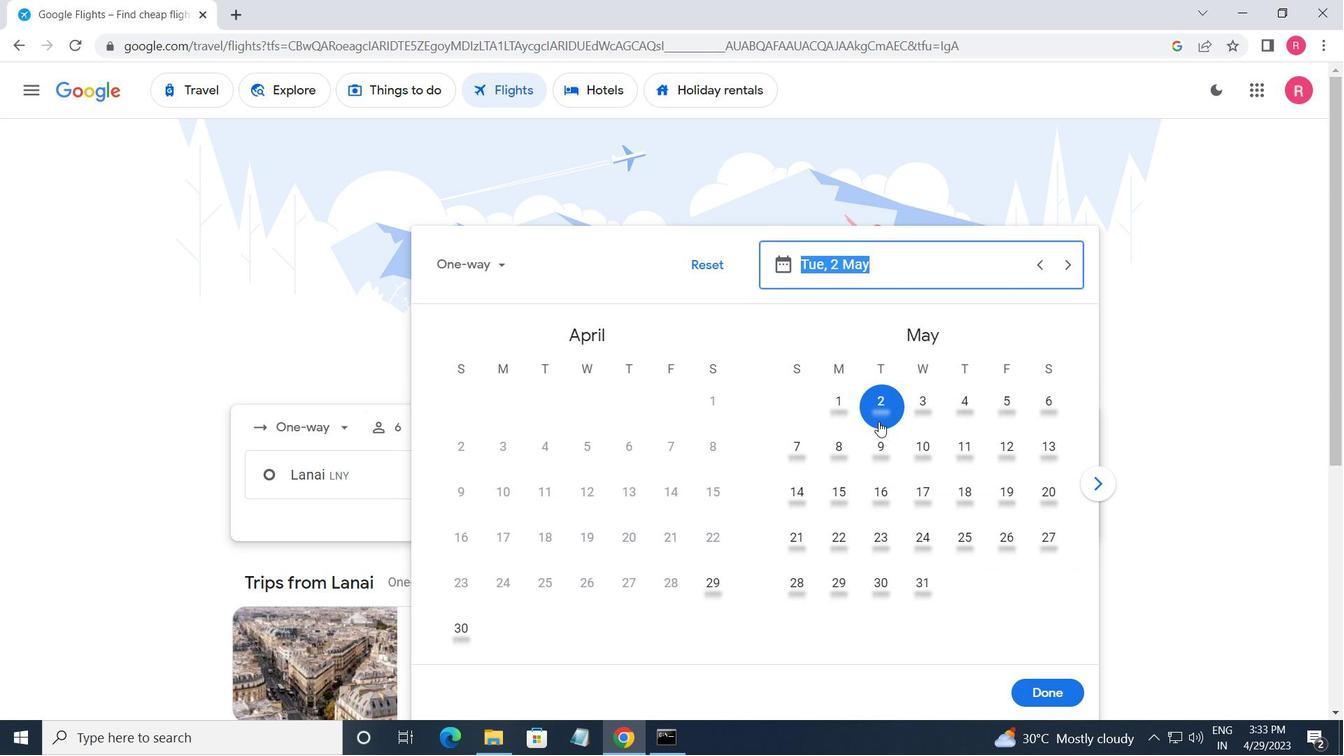 
Action: Mouse pressed left at (877, 413)
Screenshot: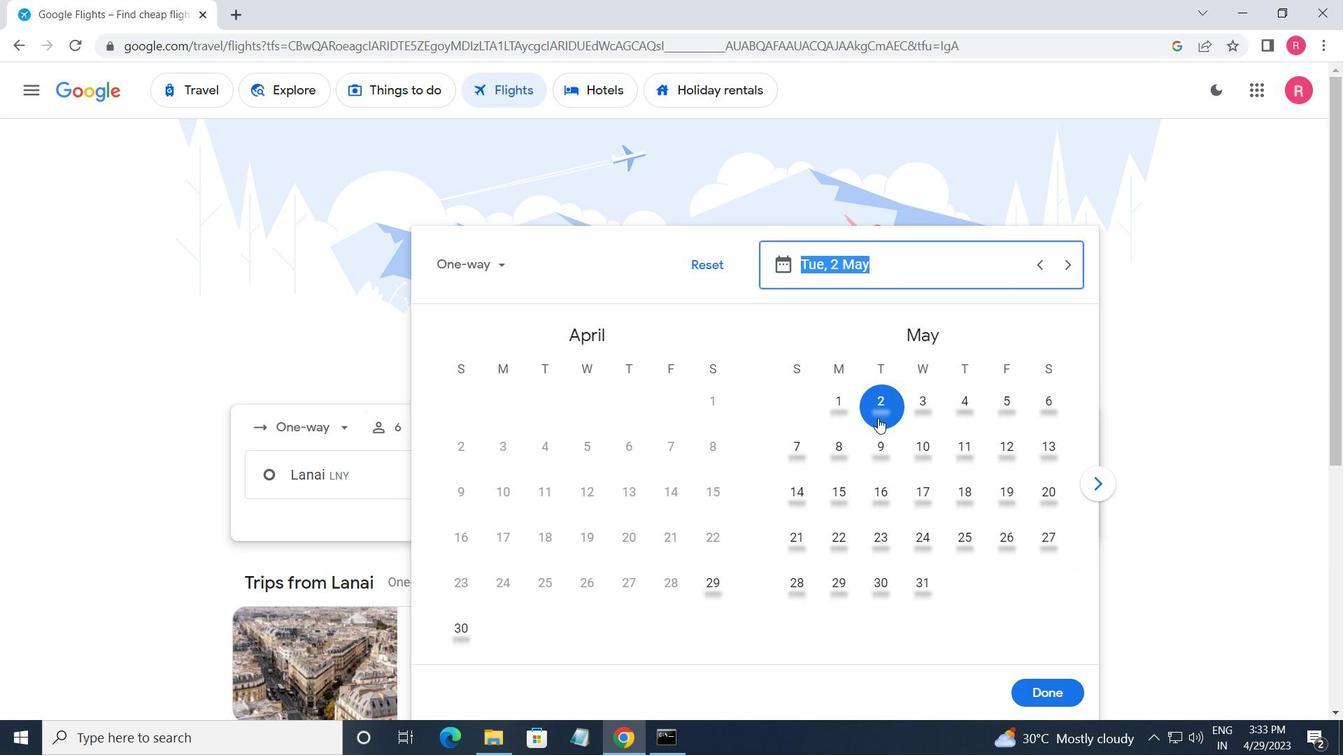 
Action: Mouse moved to (1026, 698)
Screenshot: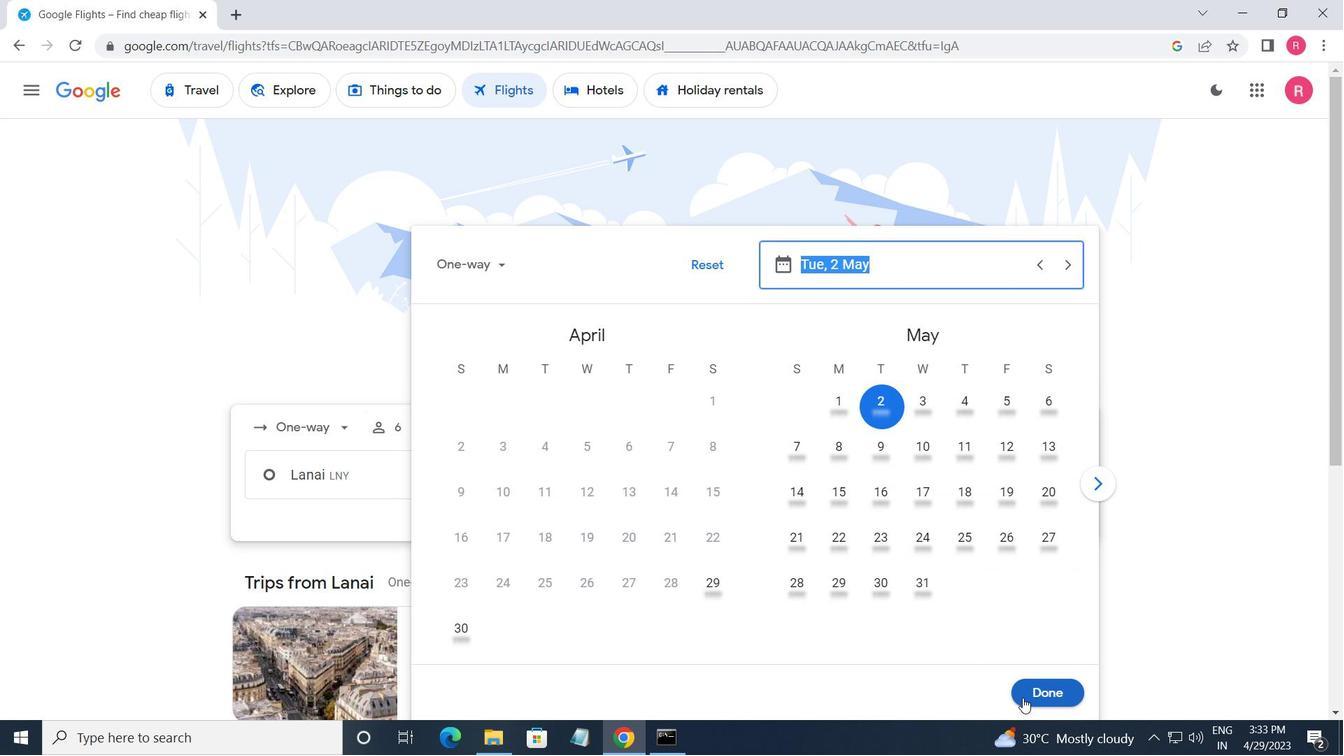 
Action: Mouse pressed left at (1026, 698)
Screenshot: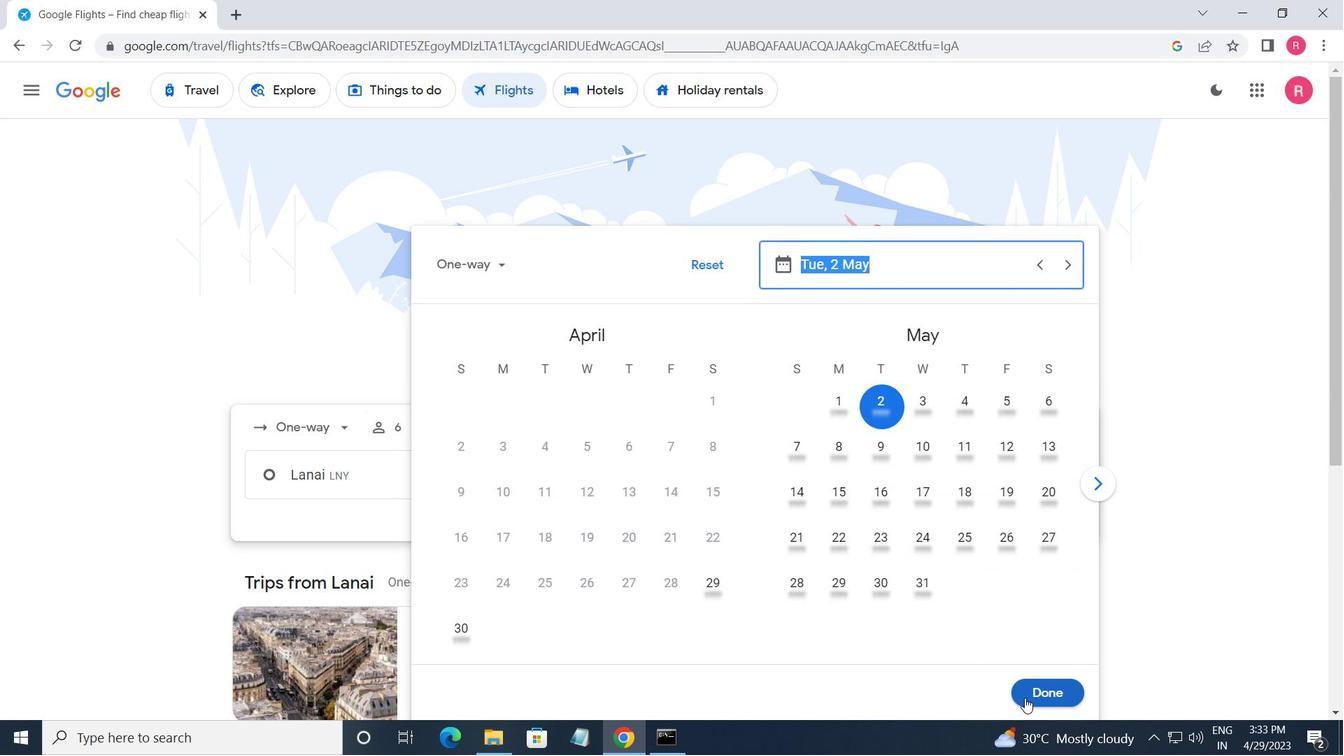 
Action: Mouse moved to (675, 561)
Screenshot: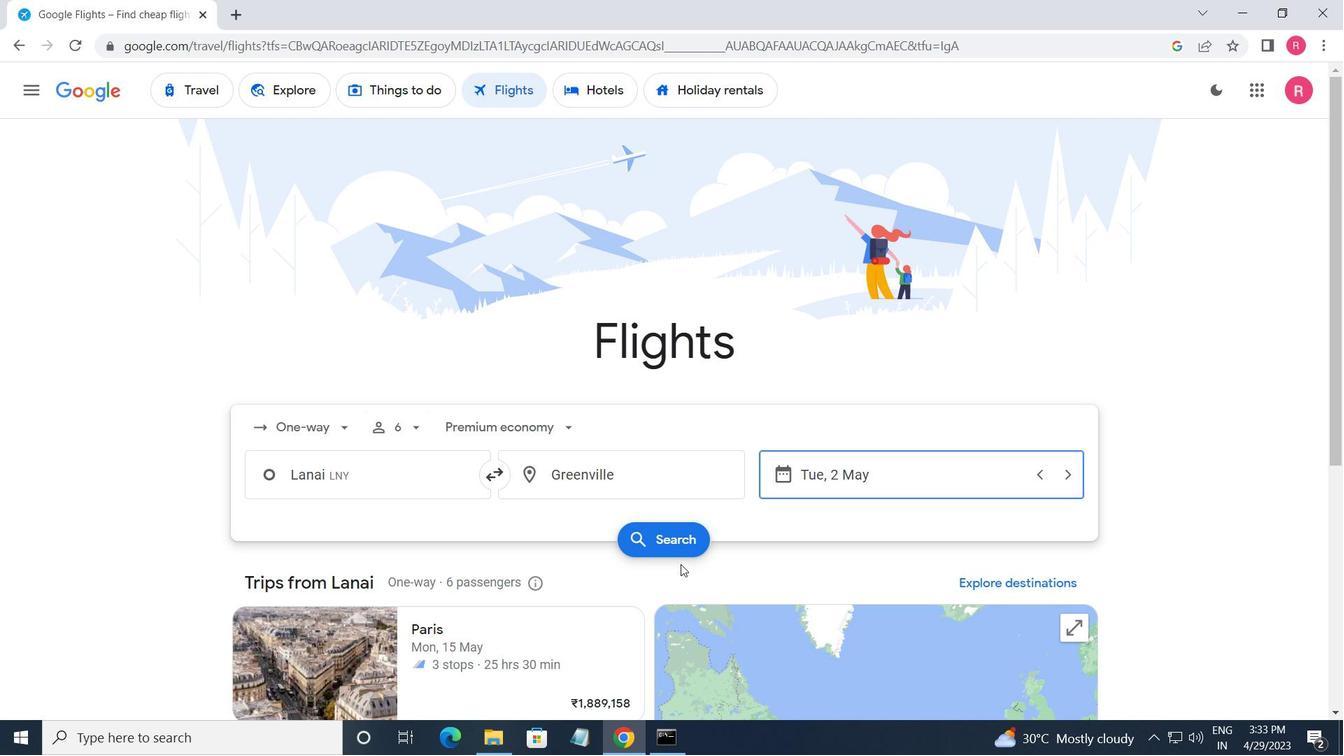 
Action: Mouse pressed left at (675, 561)
Screenshot: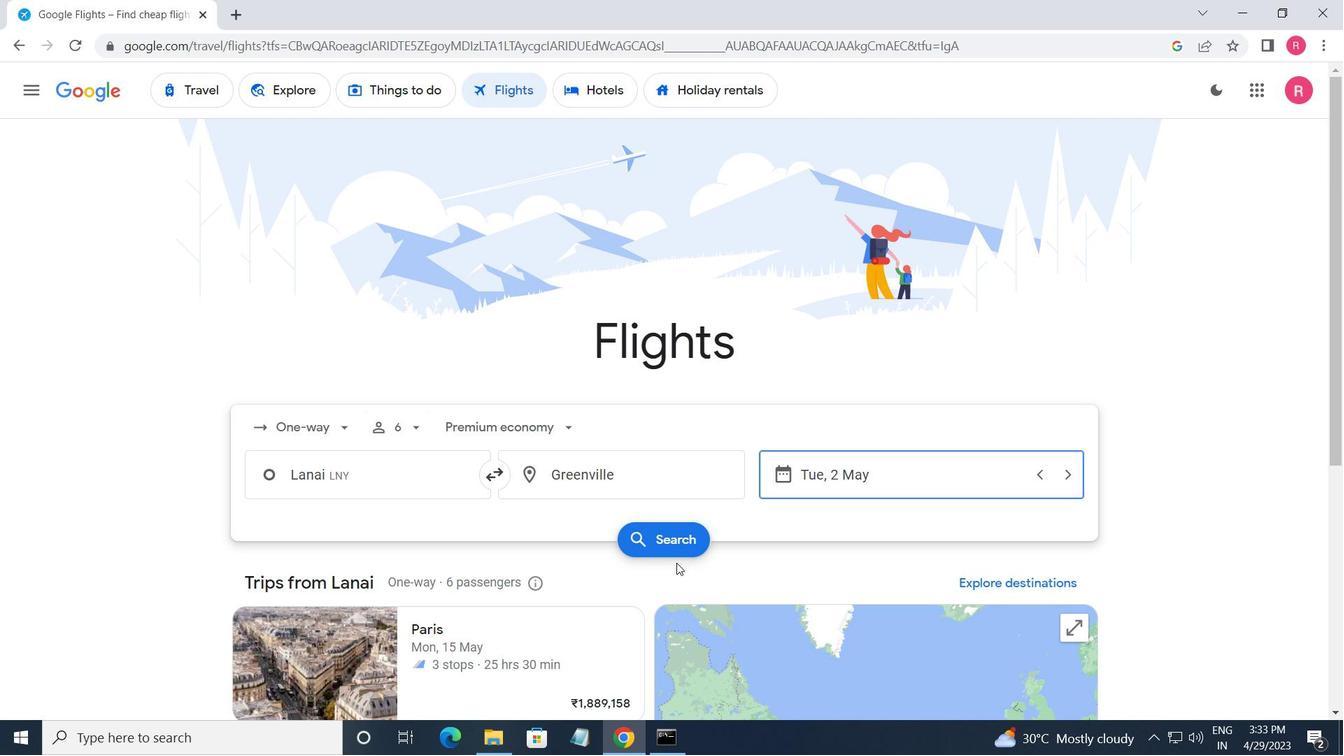 
Action: Mouse moved to (651, 542)
Screenshot: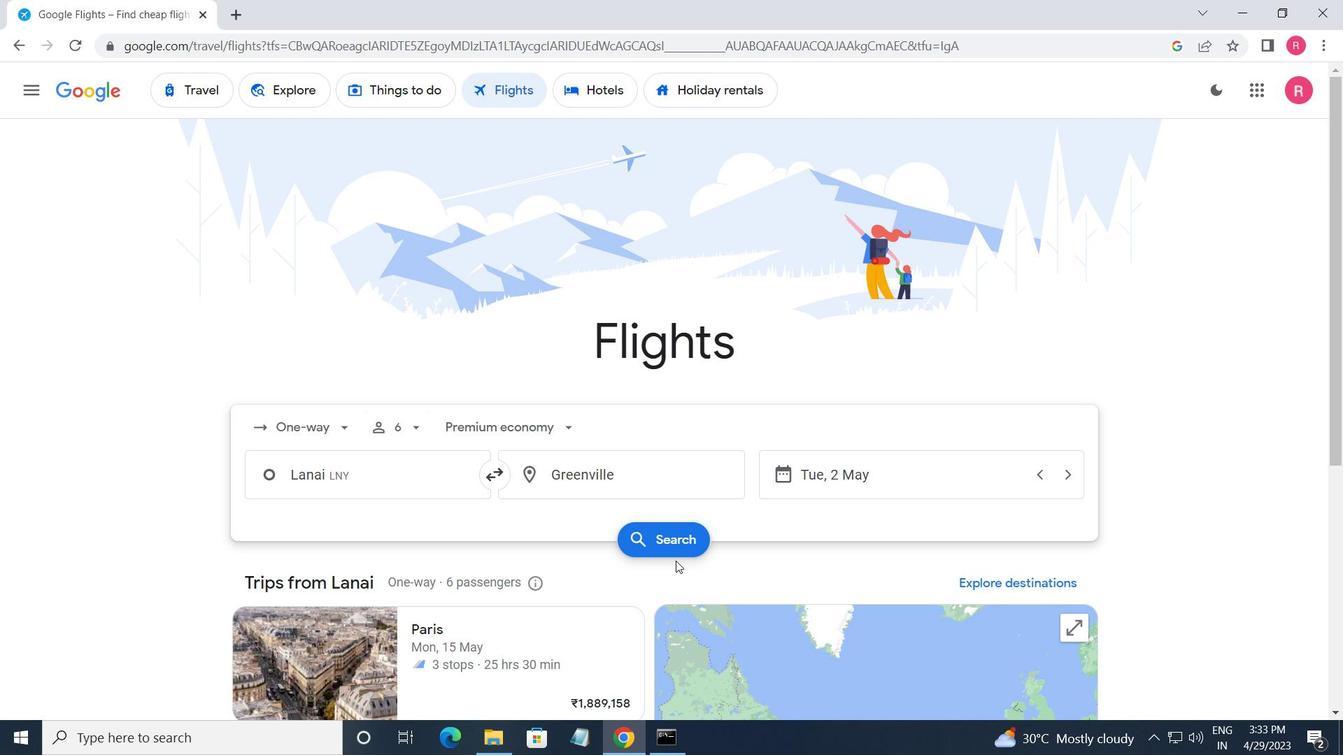 
Action: Mouse pressed left at (651, 542)
Screenshot: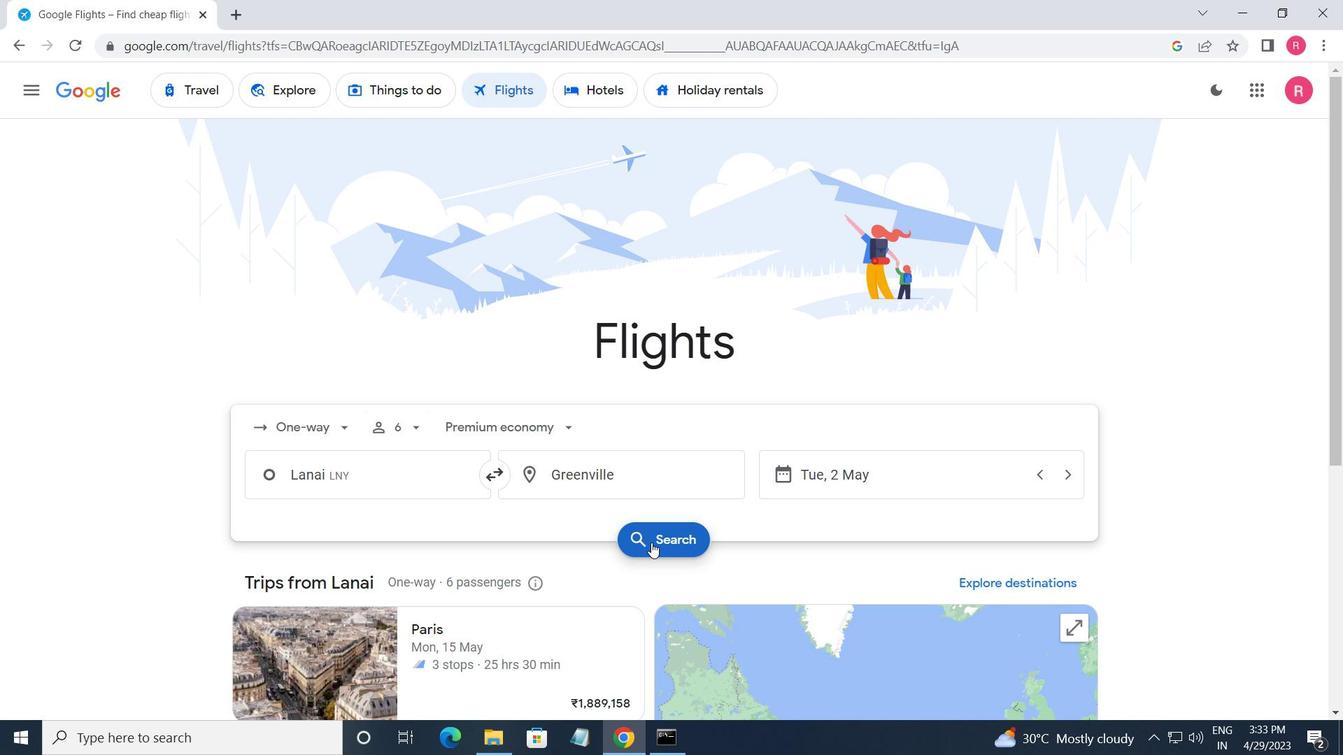 
Action: Mouse moved to (256, 244)
Screenshot: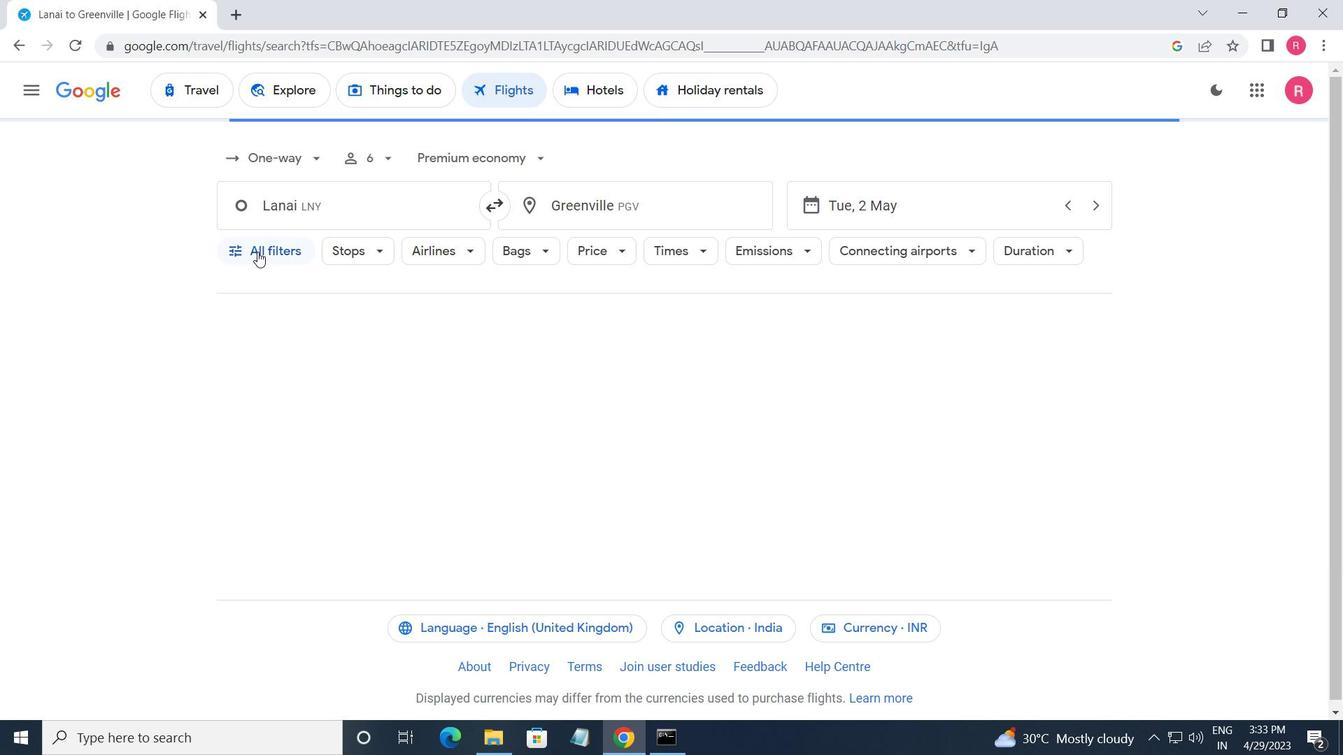 
Action: Mouse pressed left at (256, 244)
Screenshot: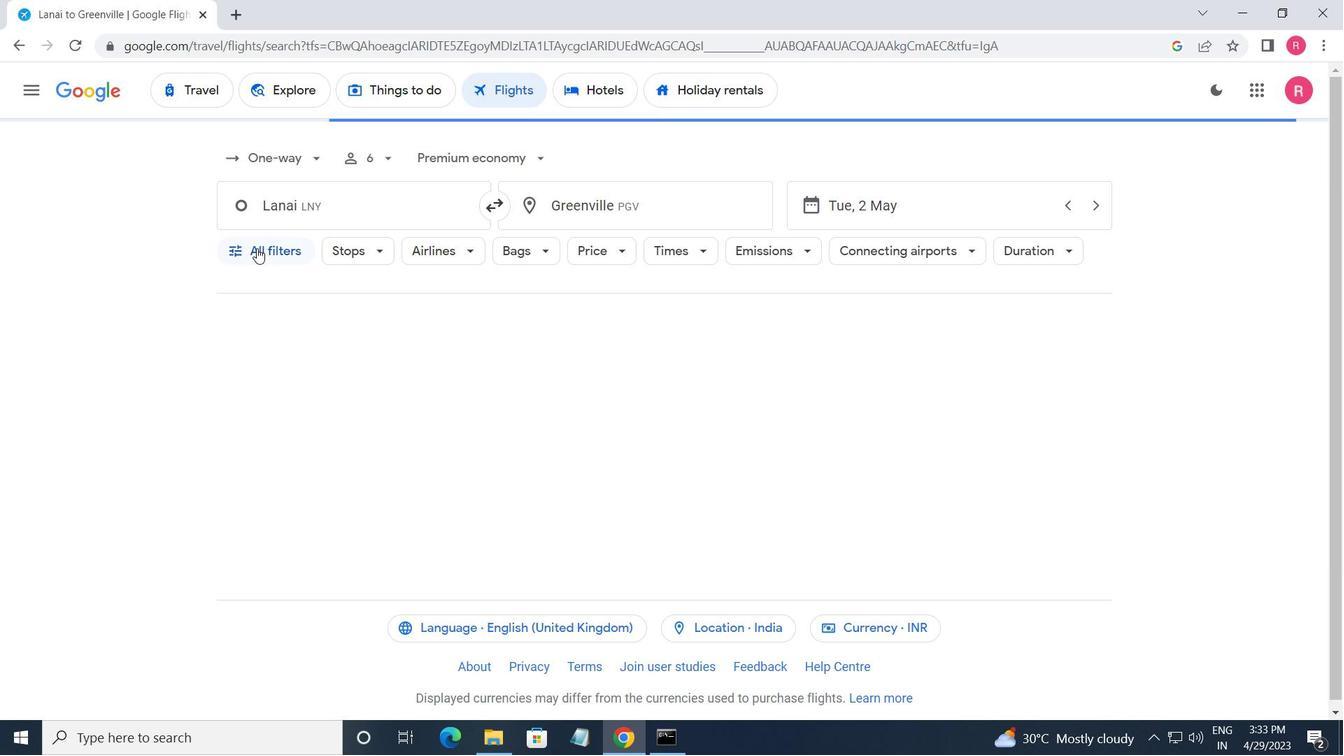 
Action: Mouse moved to (302, 392)
Screenshot: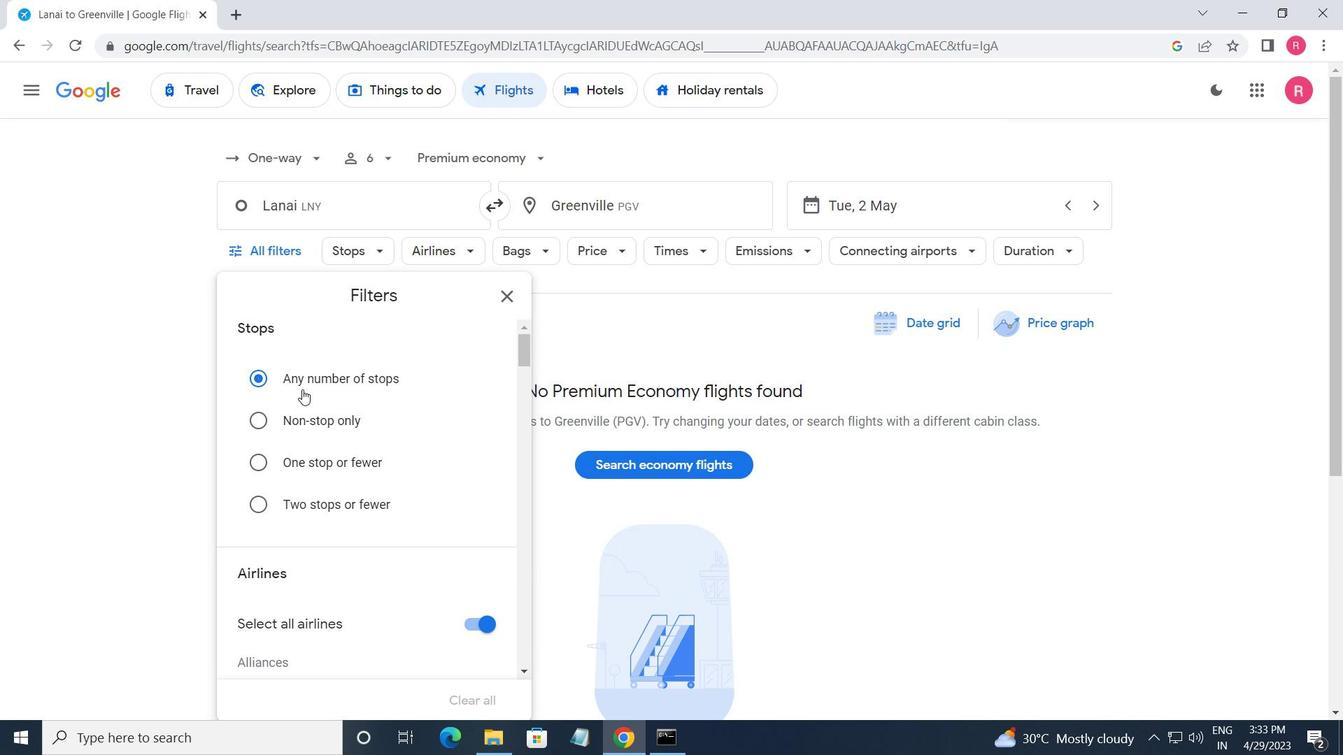 
Action: Mouse scrolled (302, 391) with delta (0, 0)
Screenshot: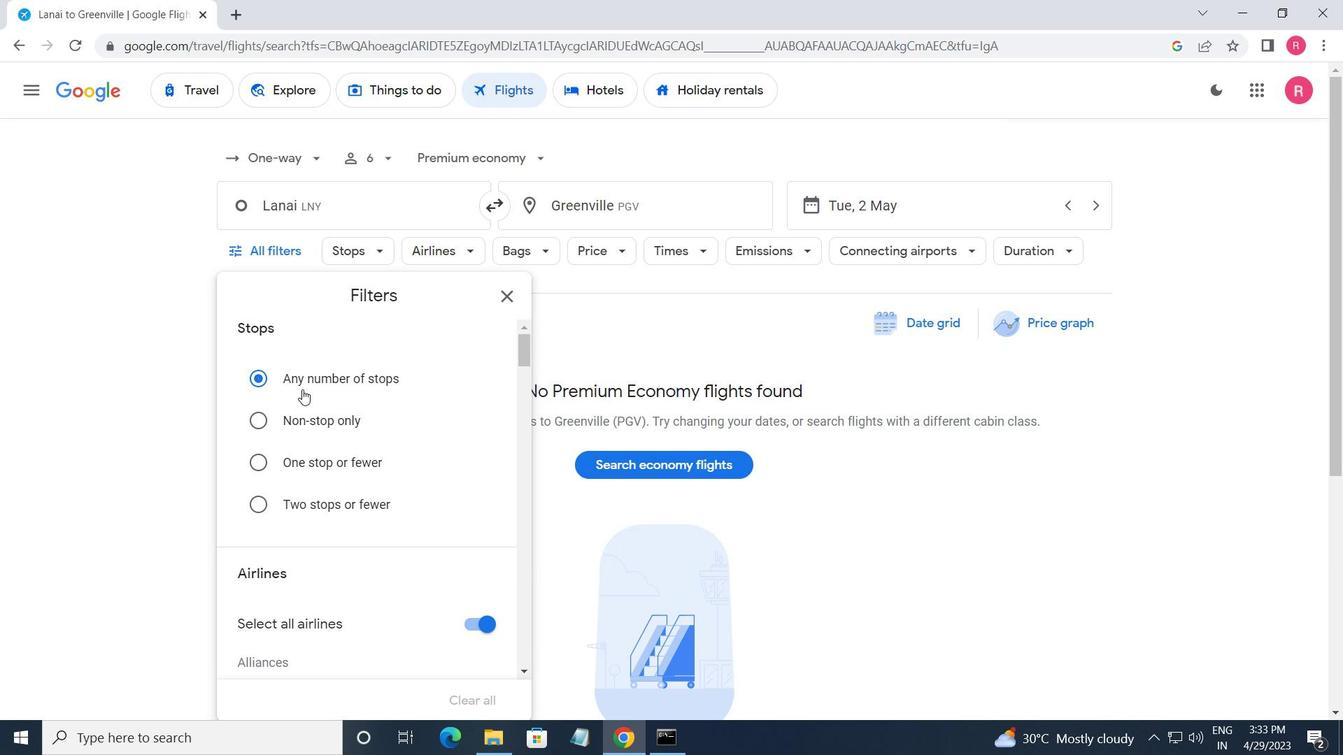 
Action: Mouse moved to (304, 396)
Screenshot: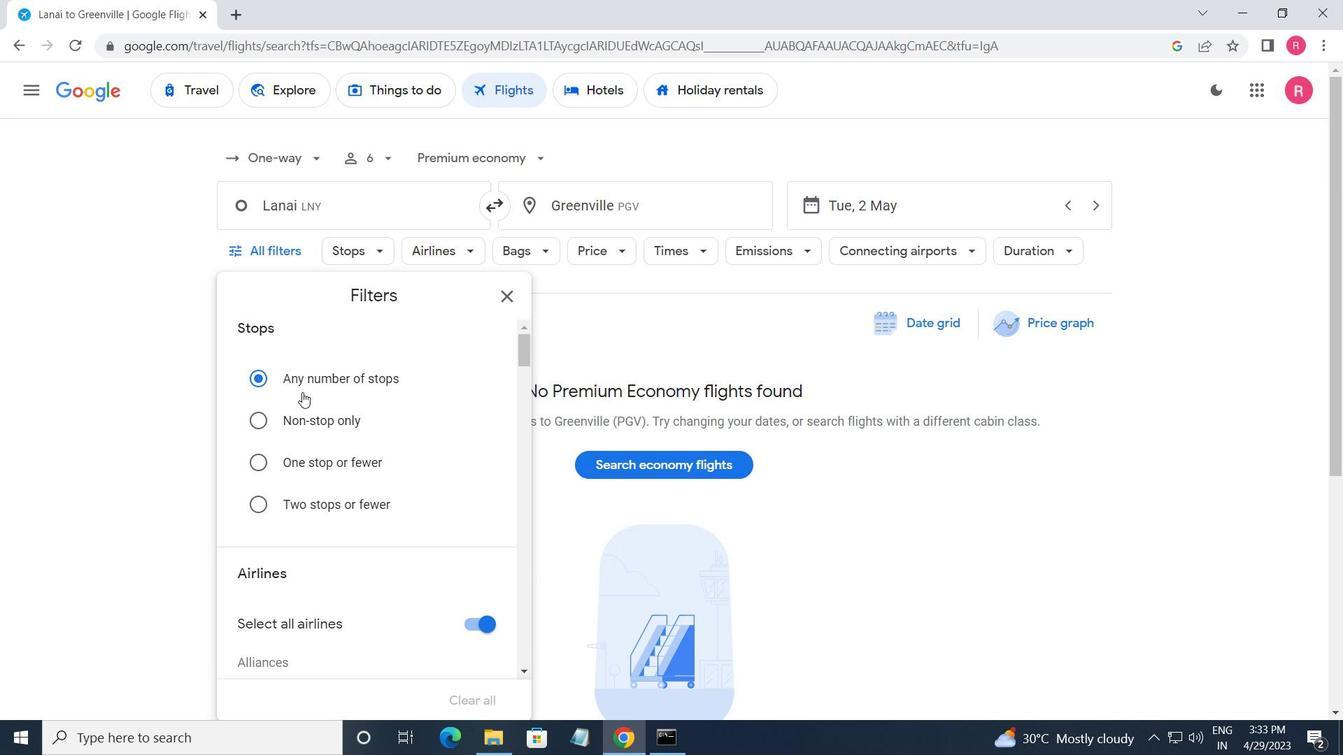 
Action: Mouse scrolled (304, 395) with delta (0, 0)
Screenshot: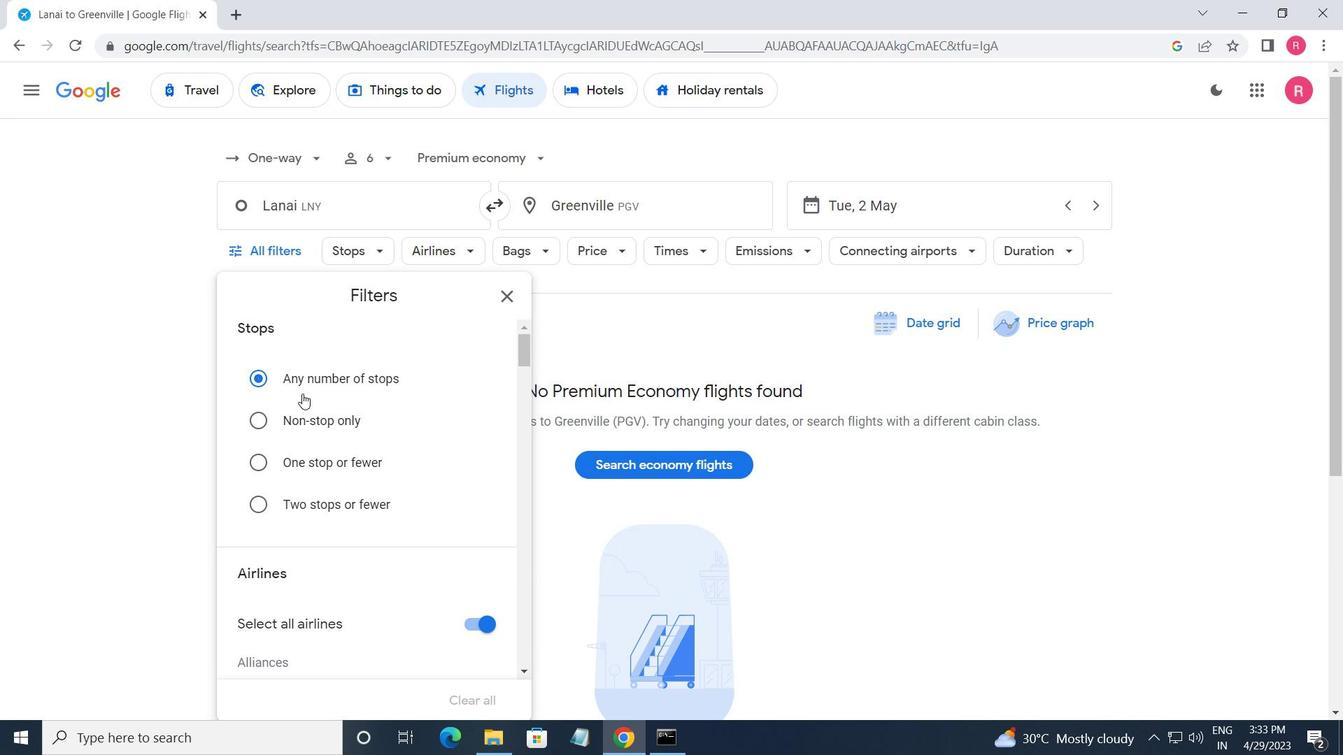 
Action: Mouse moved to (304, 398)
Screenshot: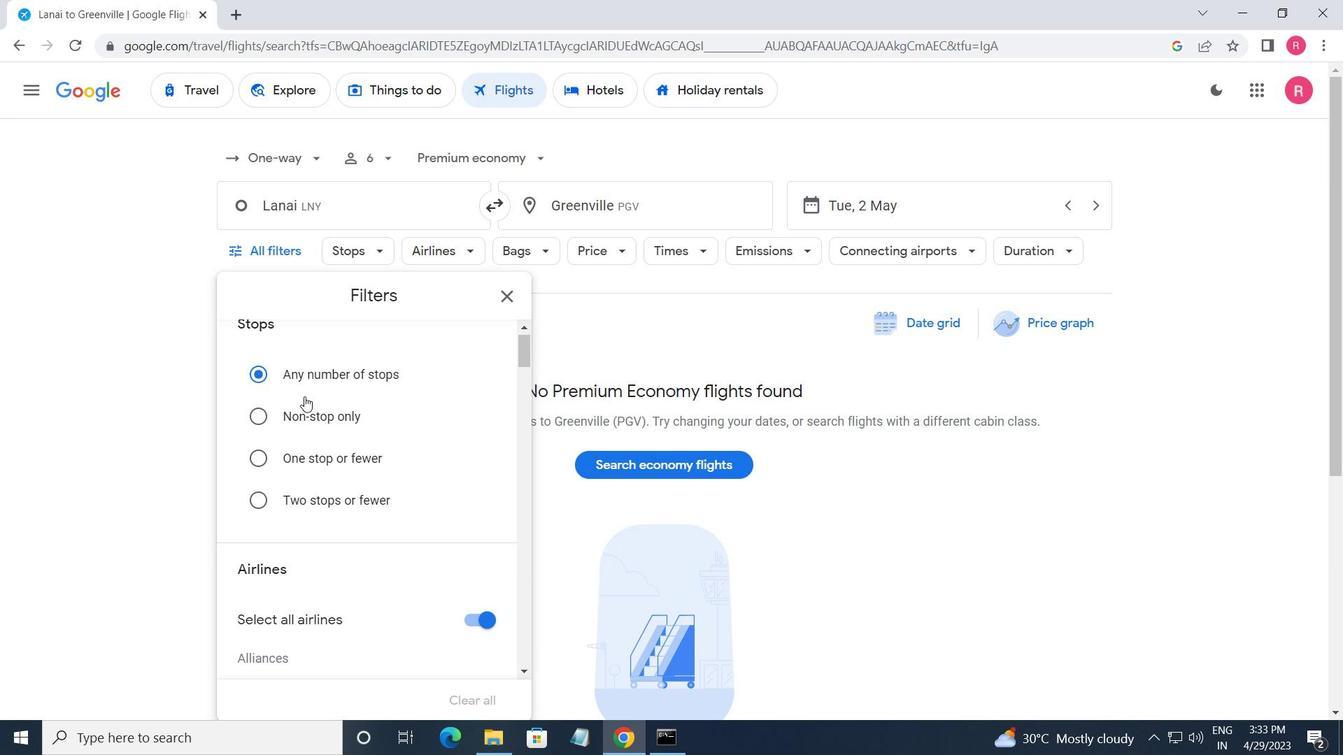 
Action: Mouse scrolled (304, 398) with delta (0, 0)
Screenshot: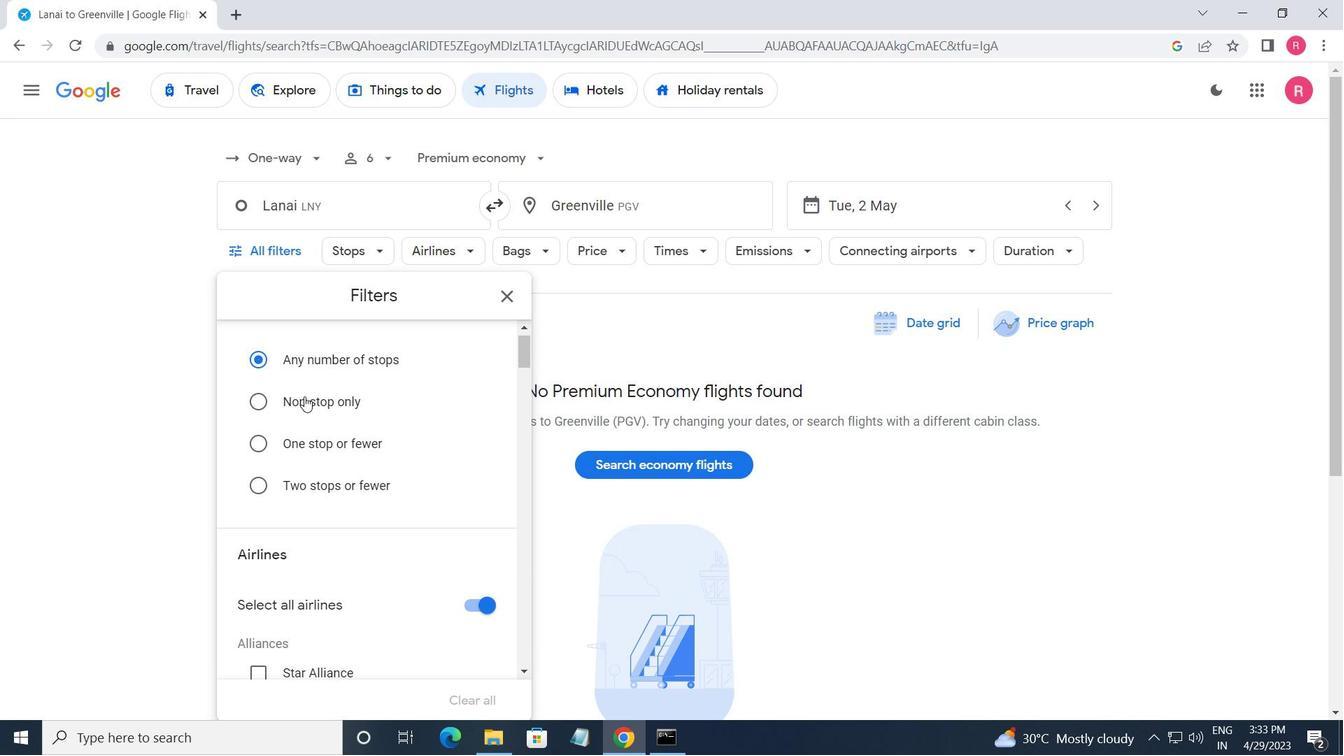 
Action: Mouse scrolled (304, 398) with delta (0, 0)
Screenshot: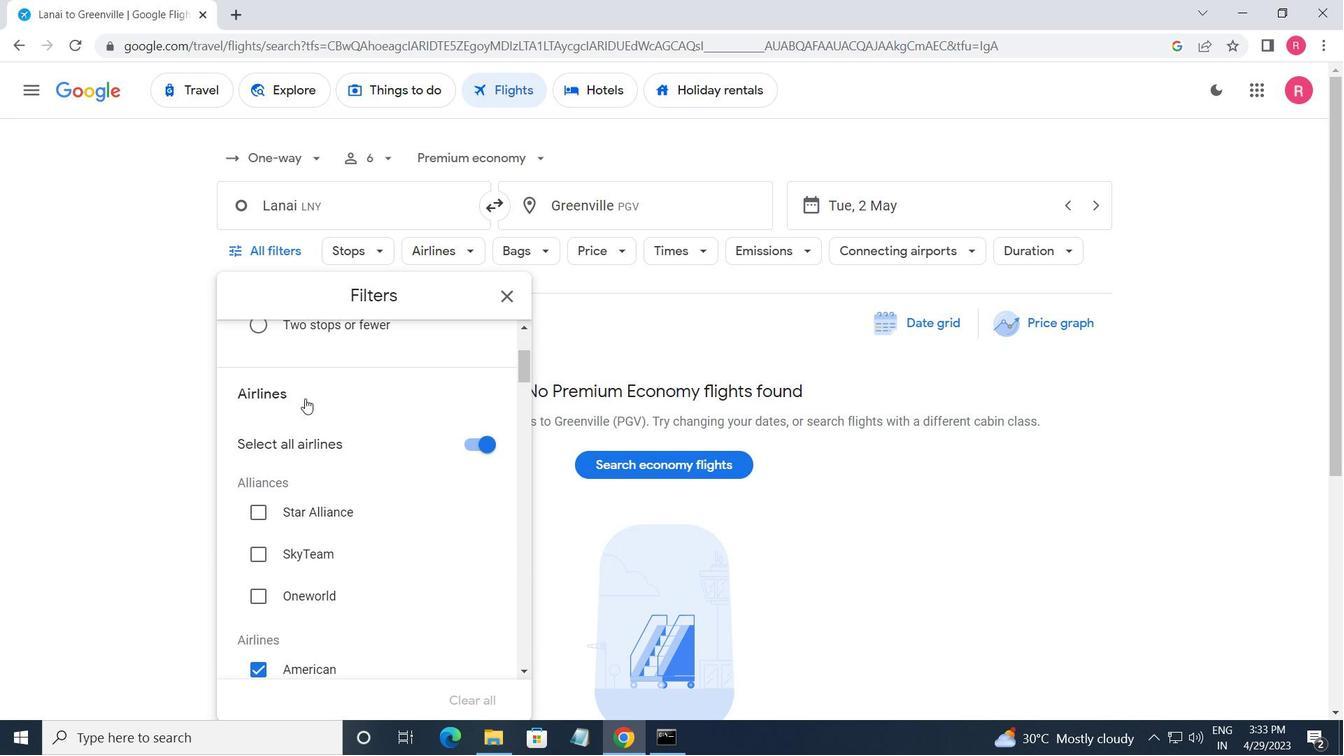 
Action: Mouse scrolled (304, 398) with delta (0, 0)
Screenshot: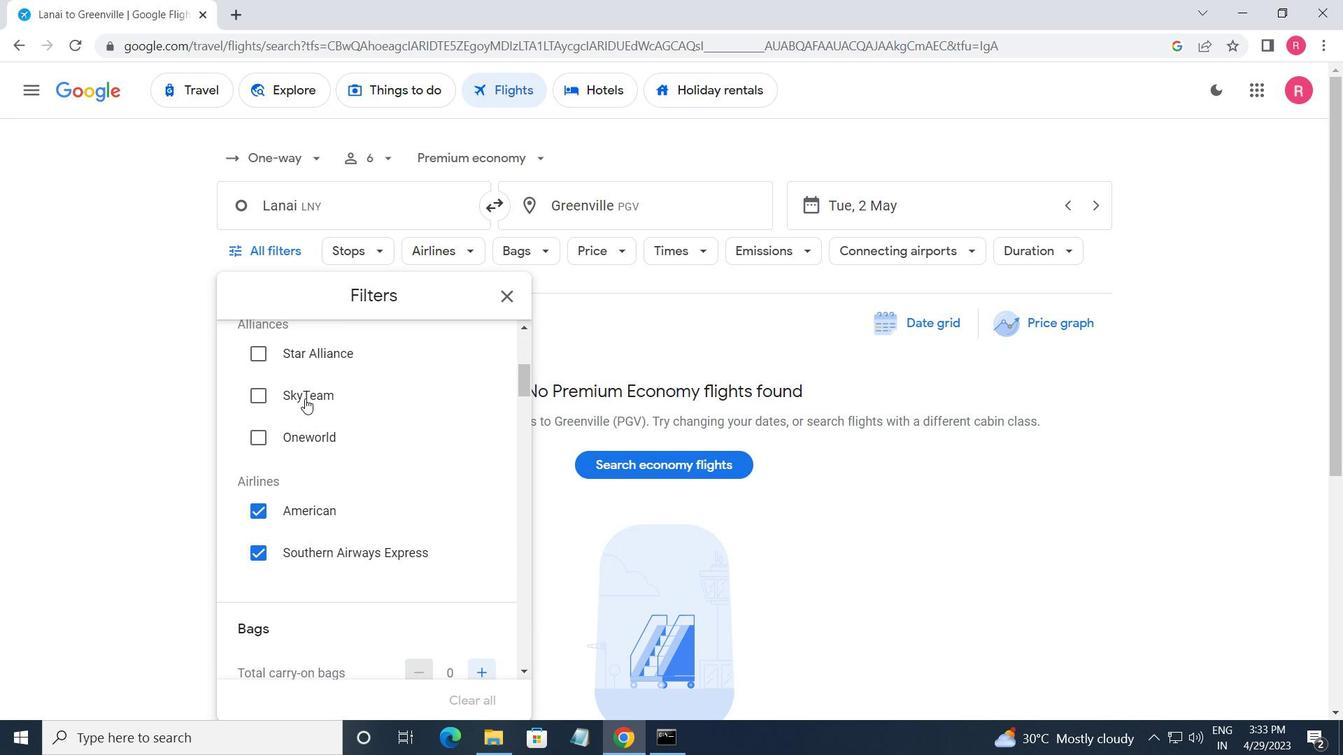
Action: Mouse scrolled (304, 399) with delta (0, 0)
Screenshot: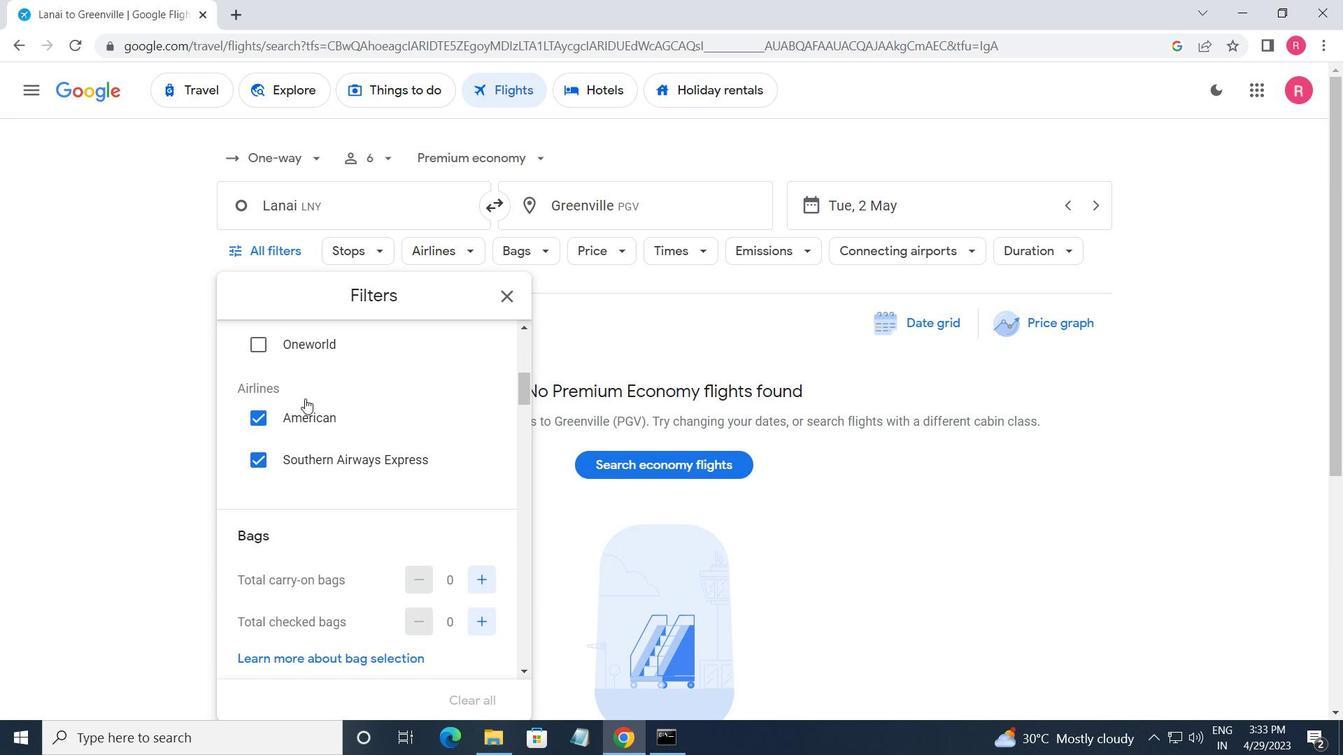 
Action: Mouse scrolled (304, 399) with delta (0, 0)
Screenshot: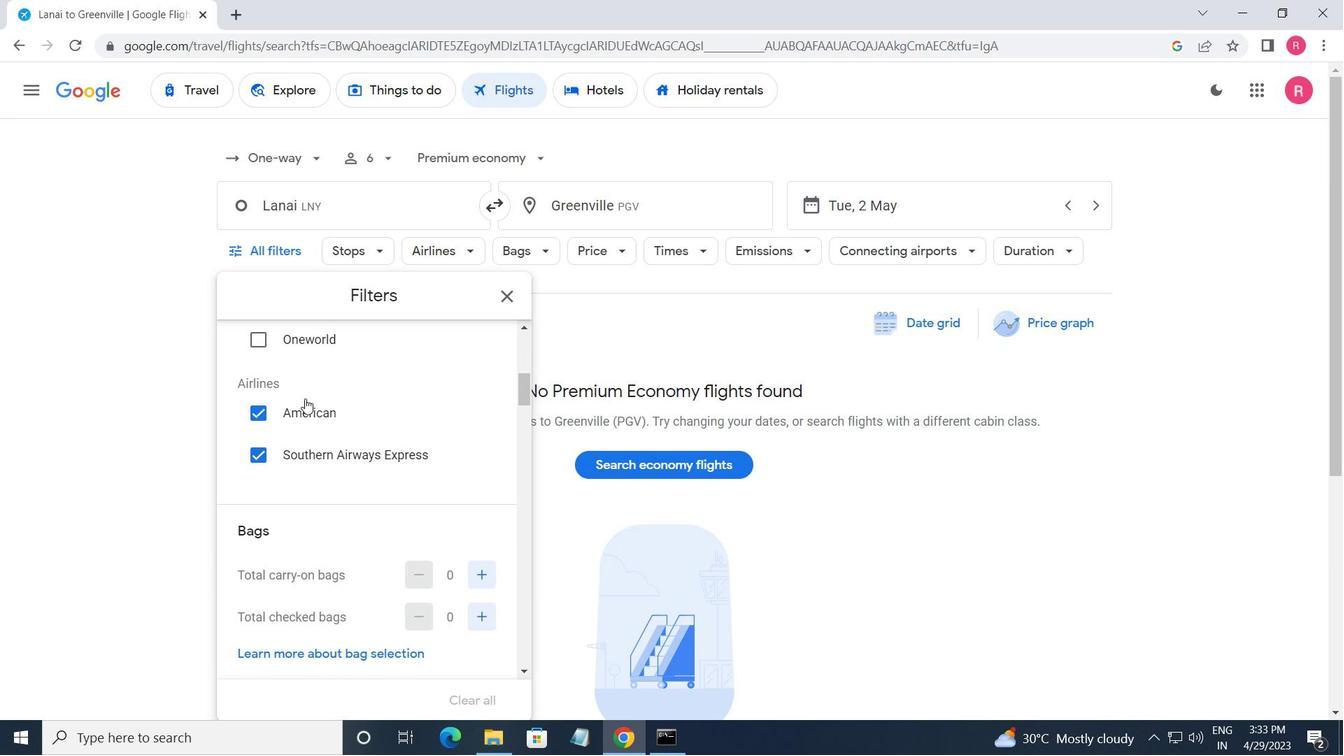 
Action: Mouse scrolled (304, 399) with delta (0, 0)
Screenshot: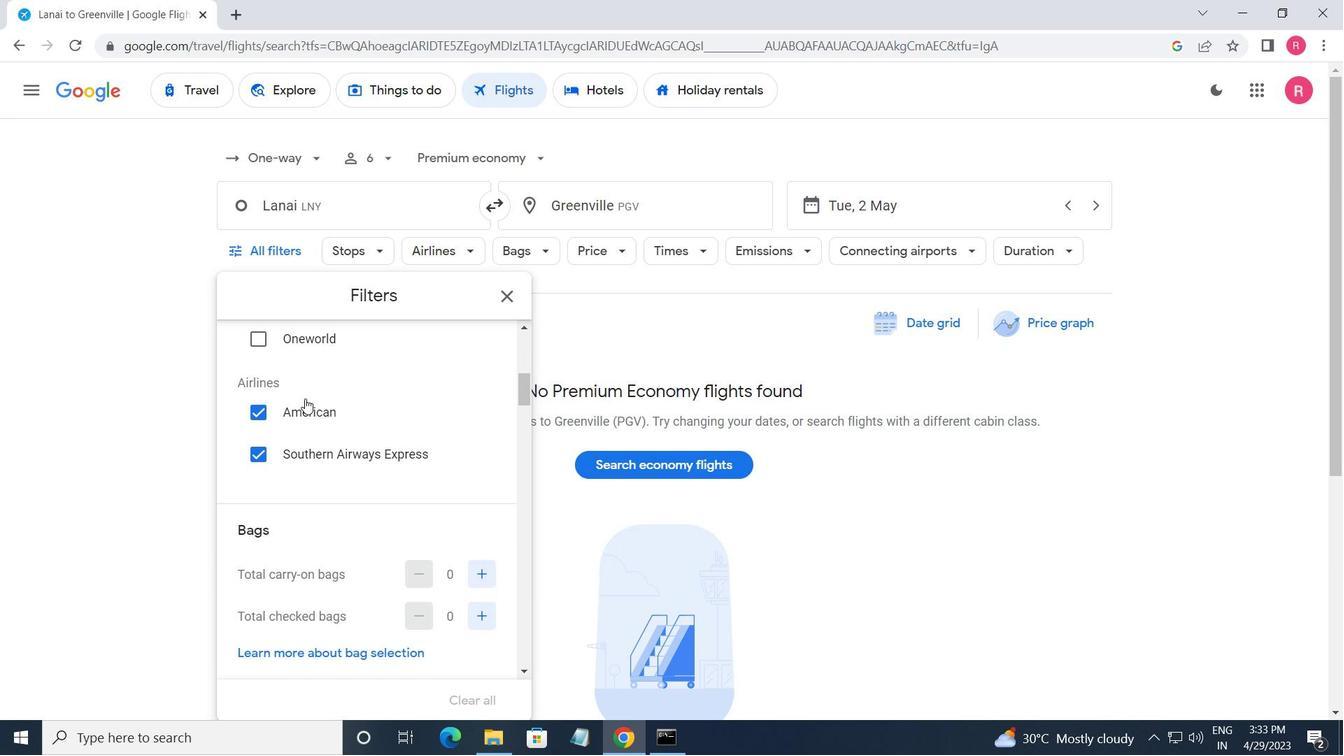 
Action: Mouse moved to (476, 454)
Screenshot: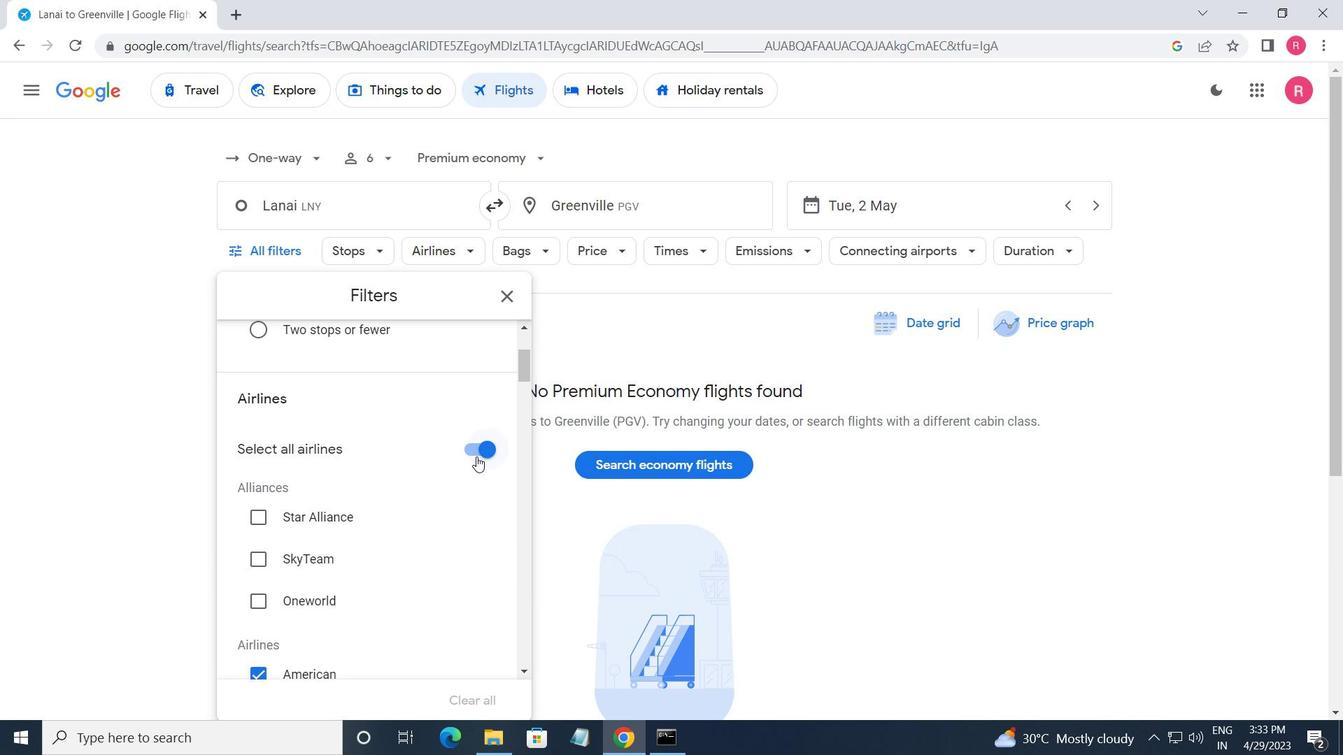 
Action: Mouse pressed left at (476, 454)
Screenshot: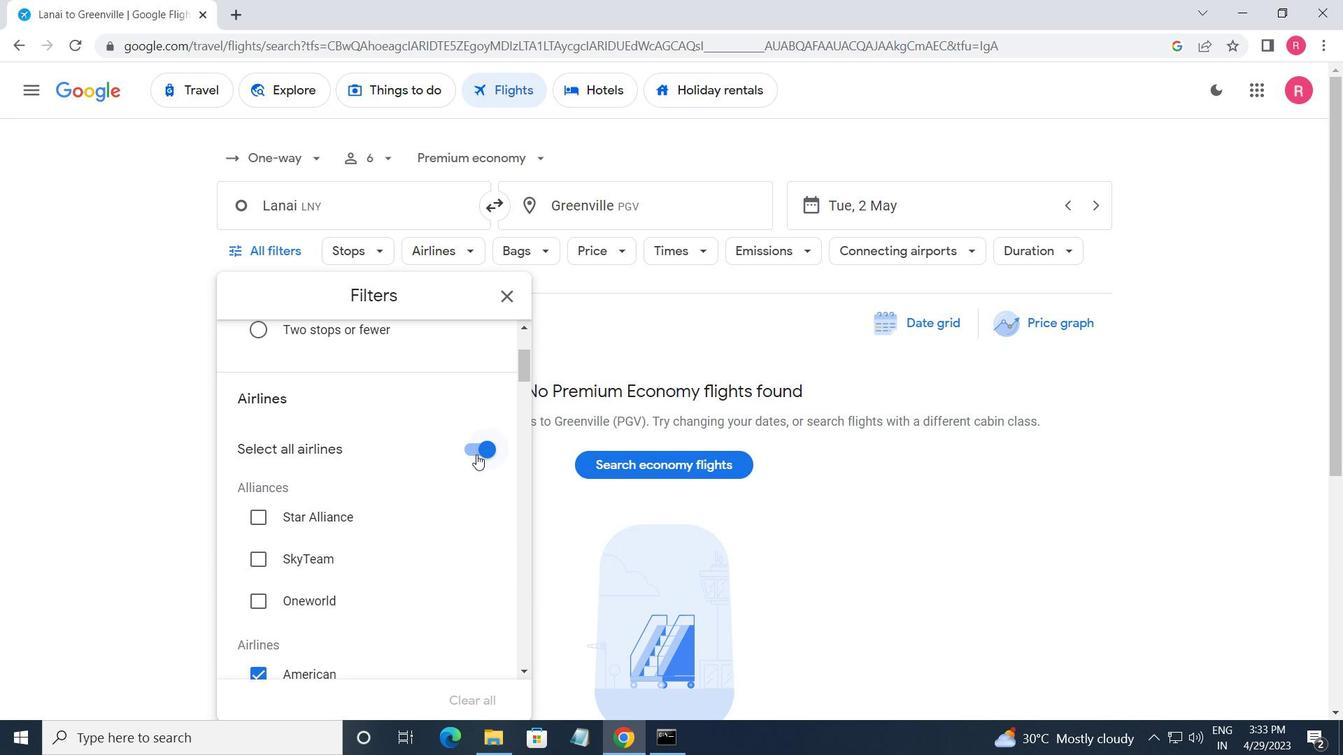
Action: Mouse moved to (476, 449)
Screenshot: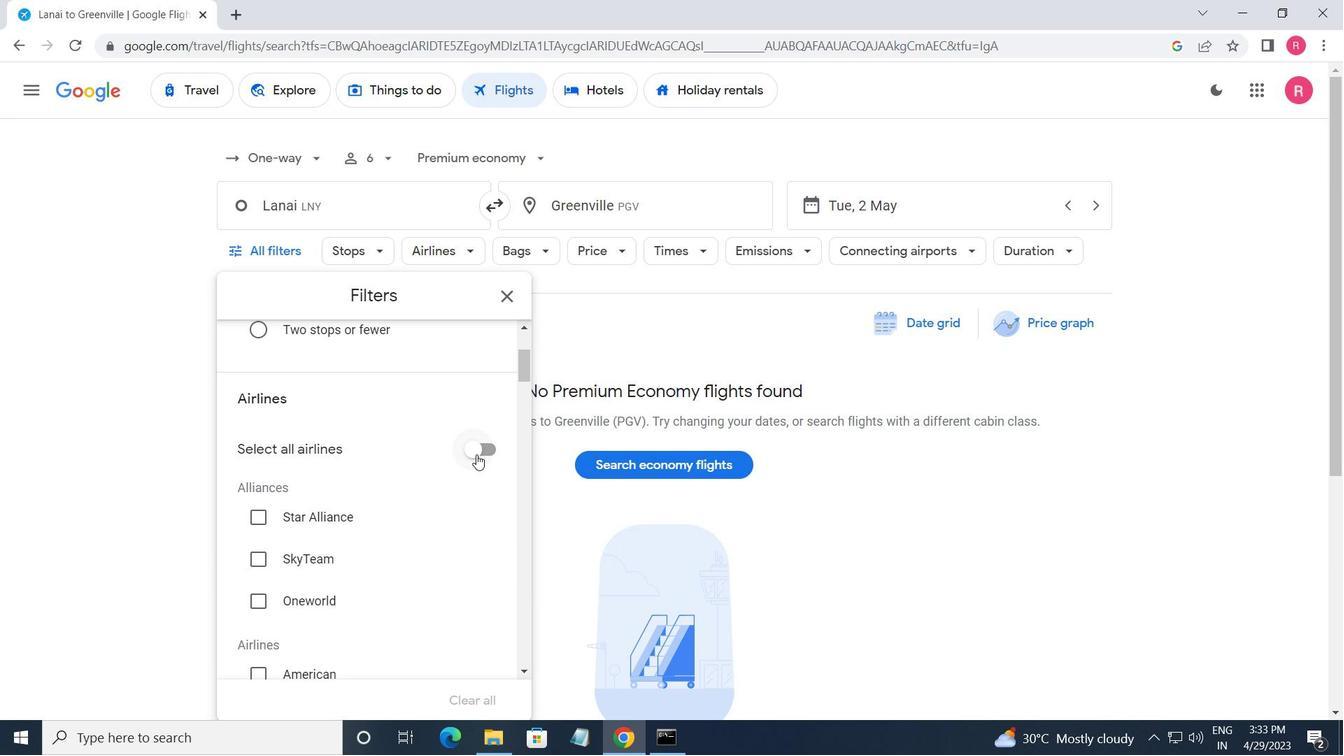 
Action: Mouse scrolled (476, 448) with delta (0, 0)
Screenshot: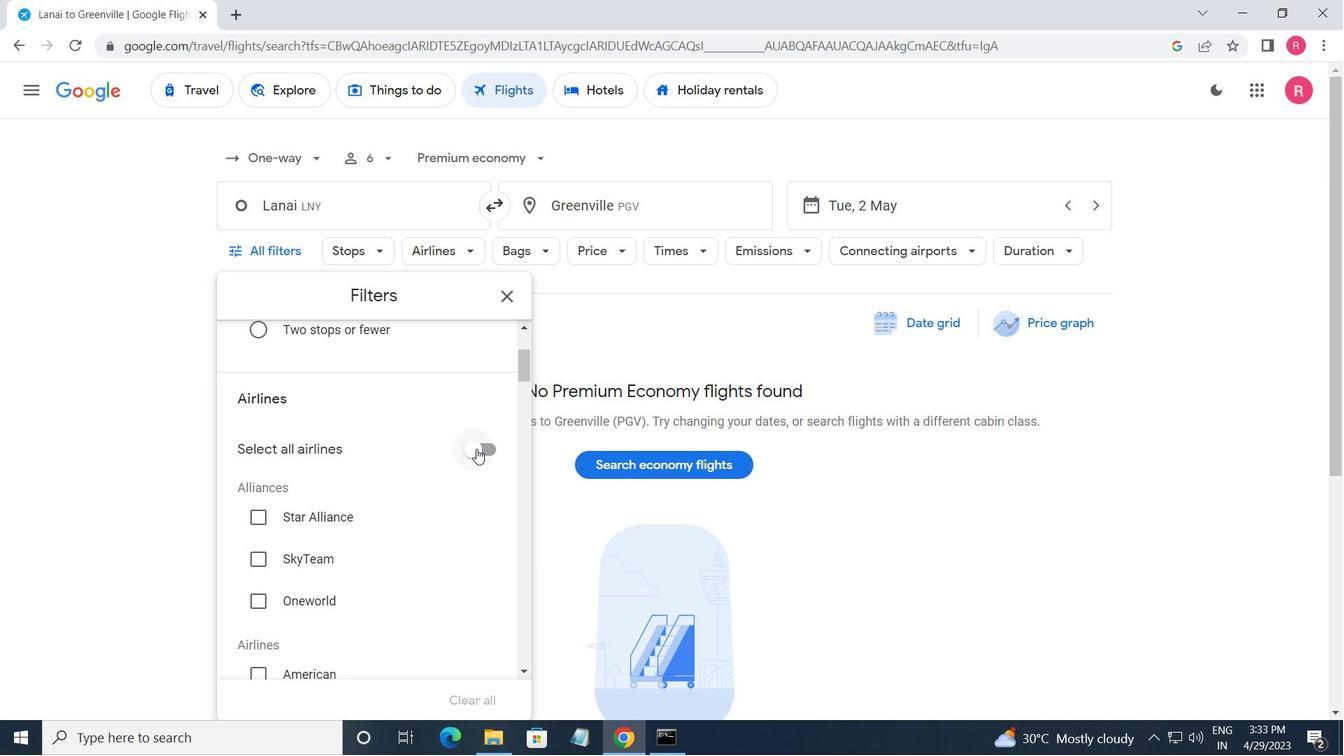 
Action: Mouse scrolled (476, 448) with delta (0, 0)
Screenshot: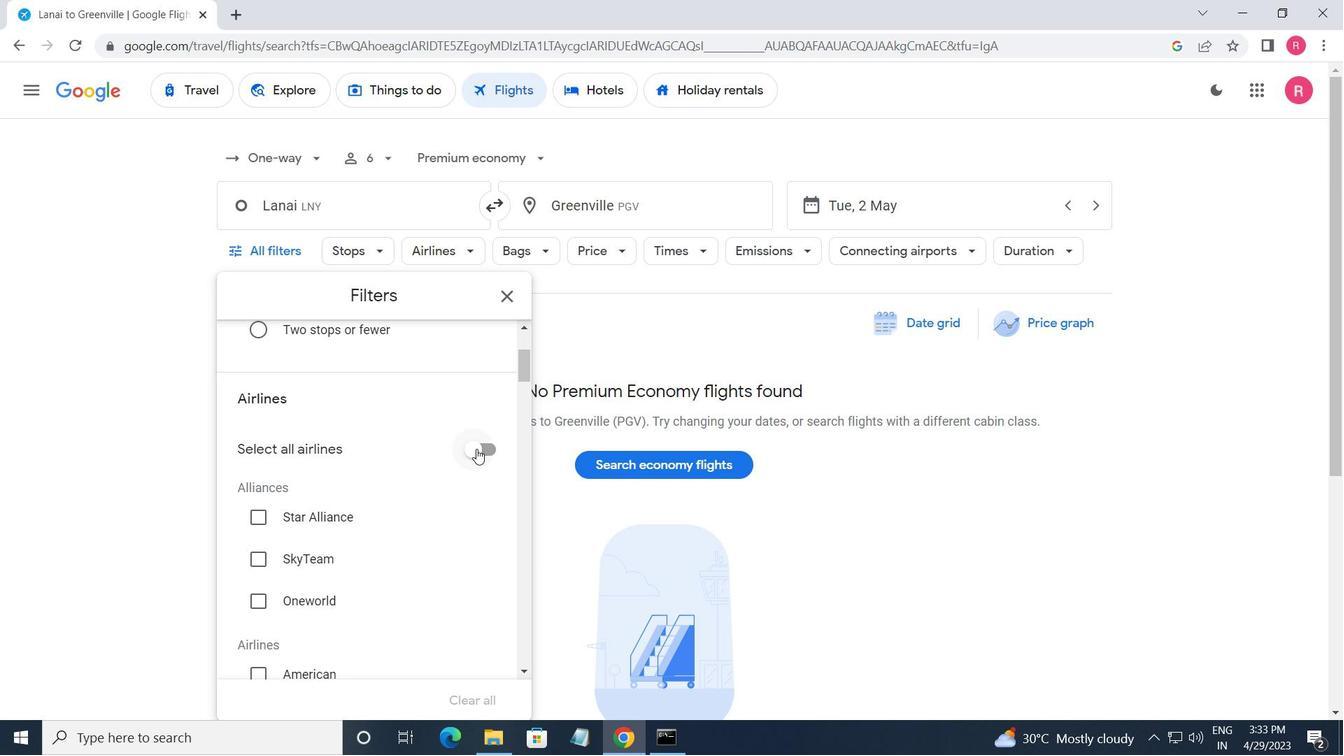 
Action: Mouse moved to (474, 449)
Screenshot: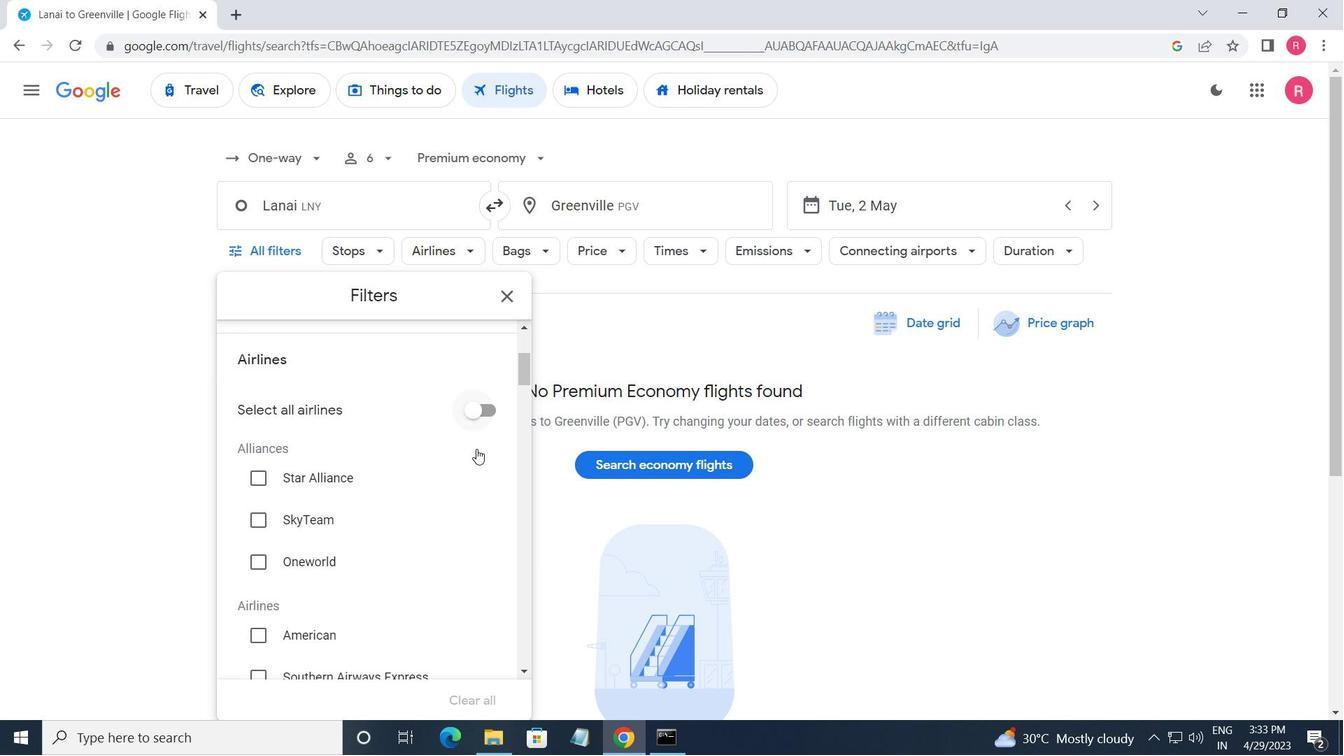 
Action: Mouse scrolled (474, 448) with delta (0, 0)
Screenshot: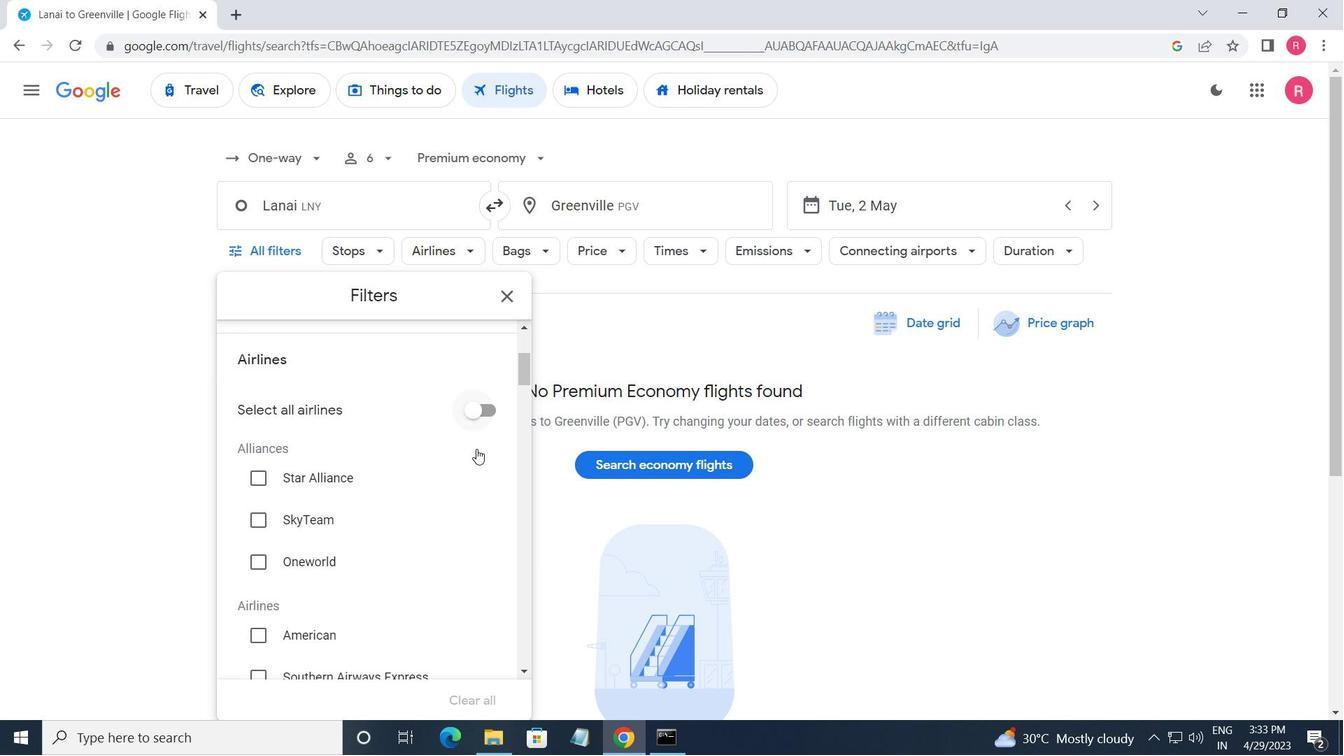 
Action: Mouse moved to (473, 449)
Screenshot: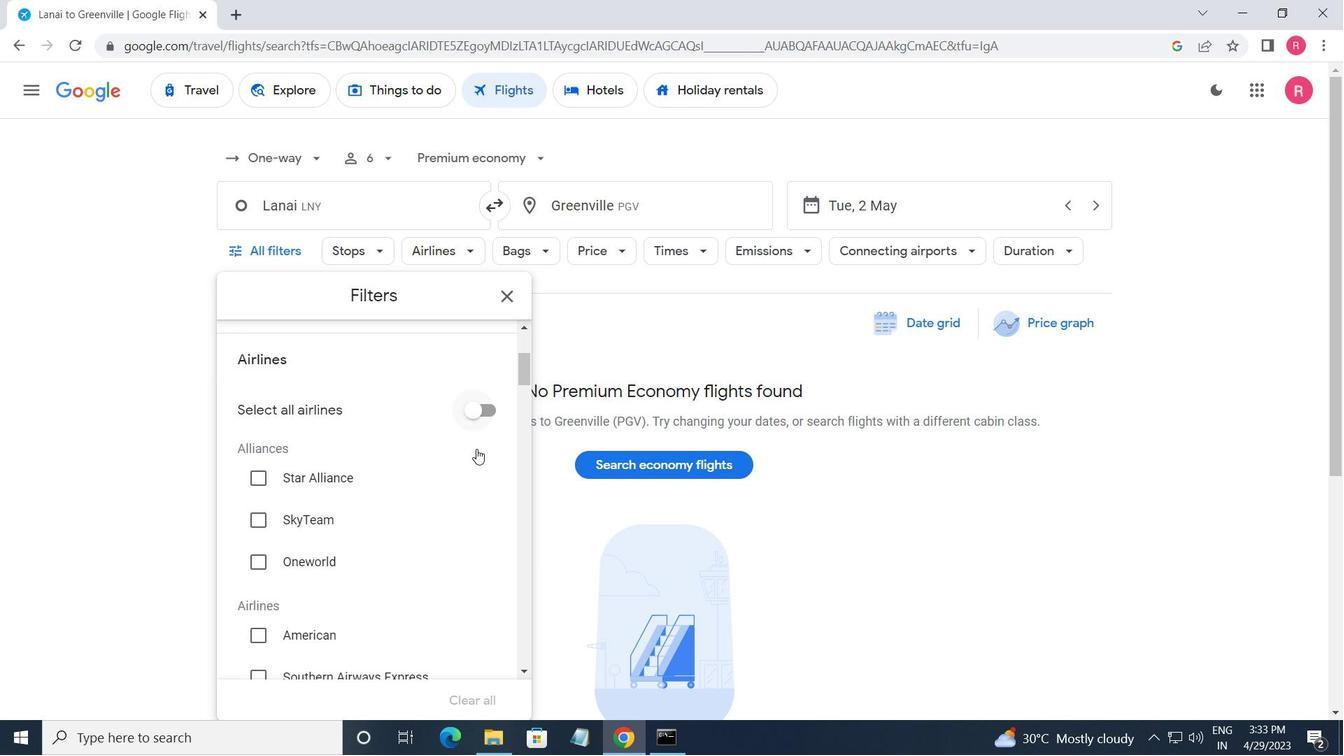 
Action: Mouse scrolled (473, 449) with delta (0, 0)
Screenshot: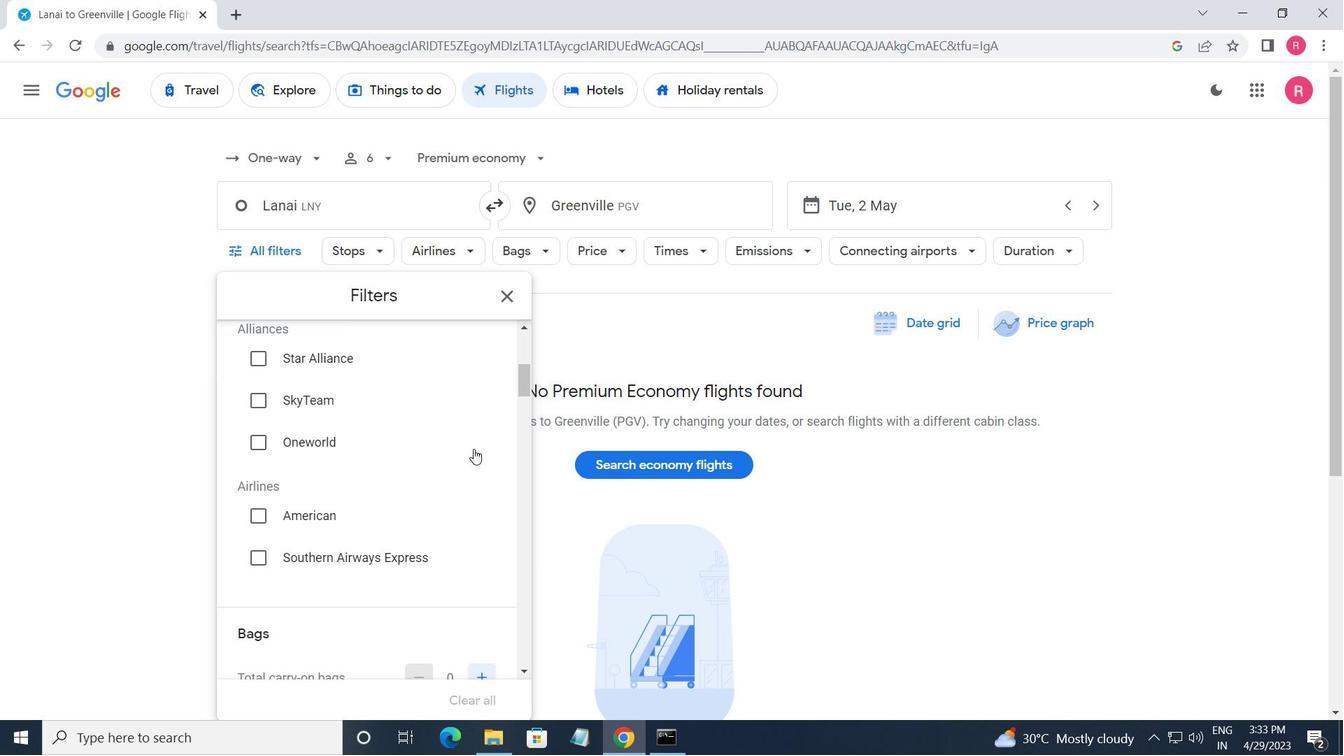 
Action: Mouse moved to (480, 528)
Screenshot: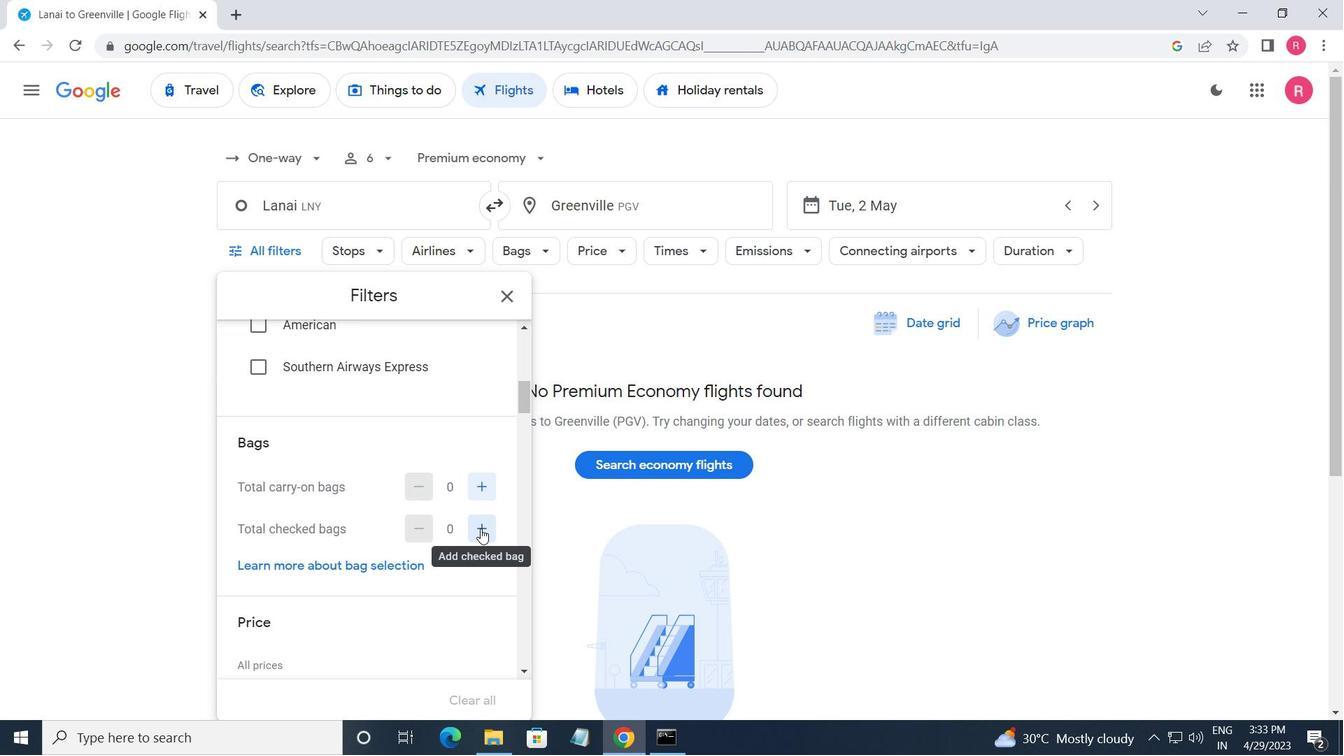 
Action: Mouse pressed left at (480, 528)
Screenshot: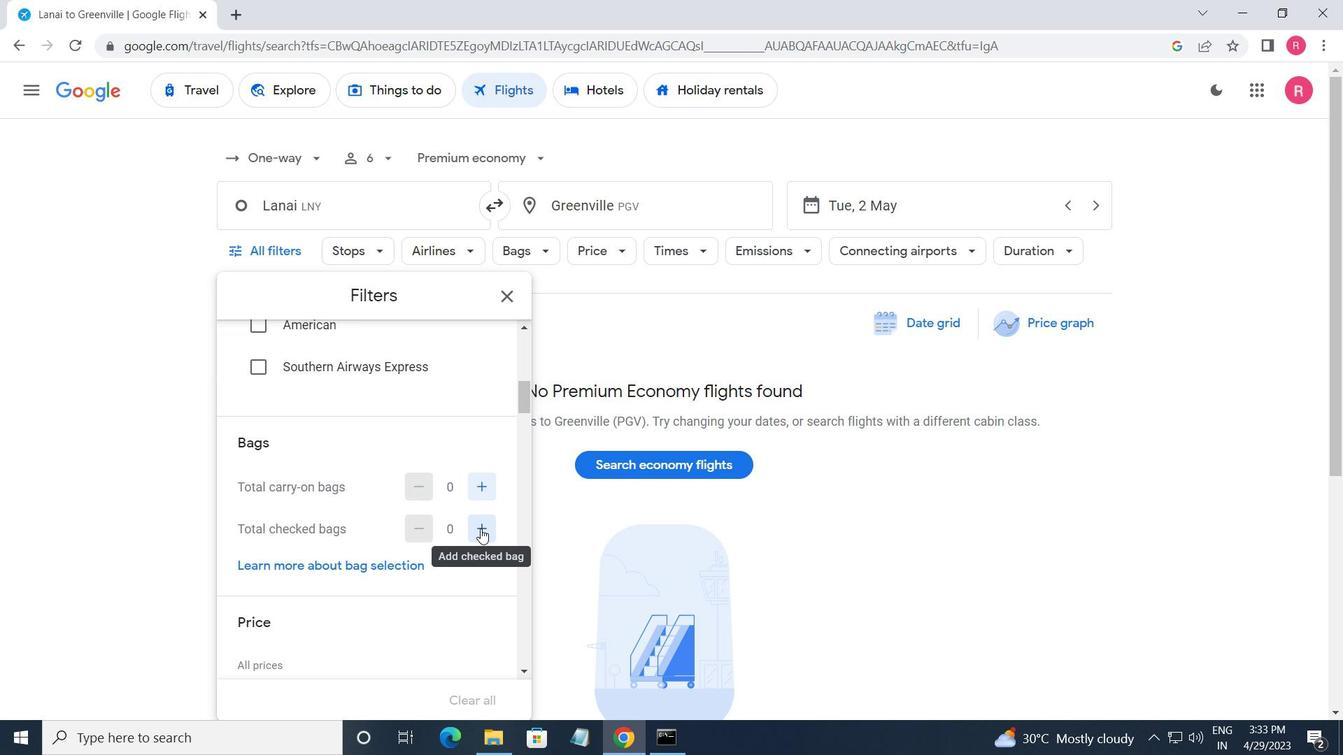 
Action: Mouse pressed left at (480, 528)
Screenshot: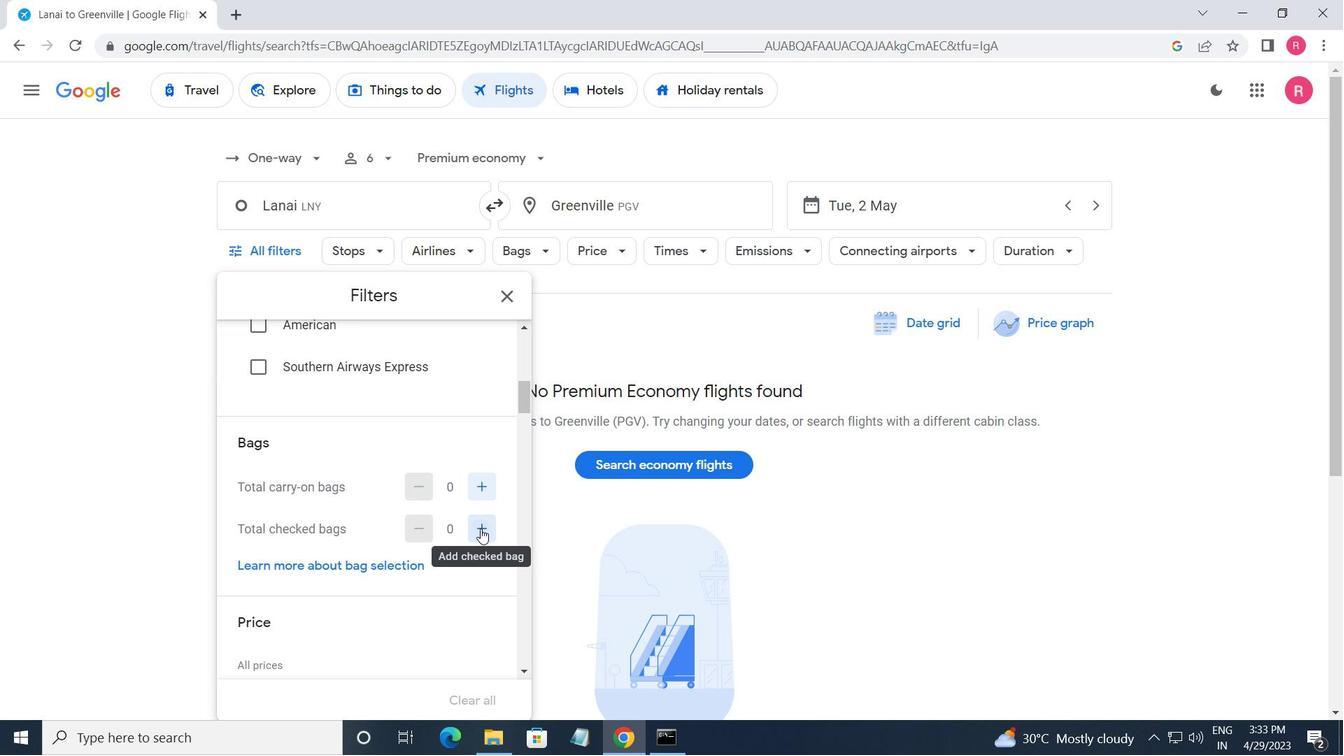 
Action: Mouse pressed left at (480, 528)
Screenshot: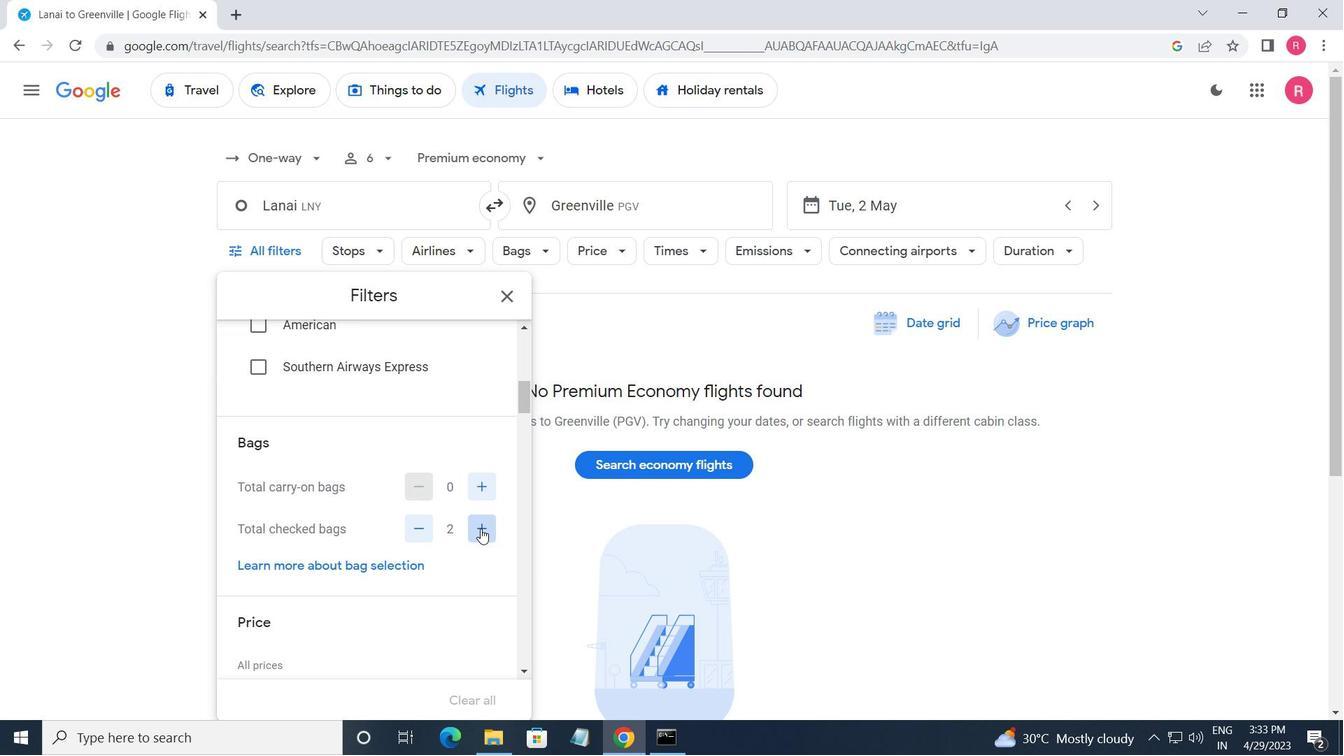 
Action: Mouse pressed left at (480, 528)
Screenshot: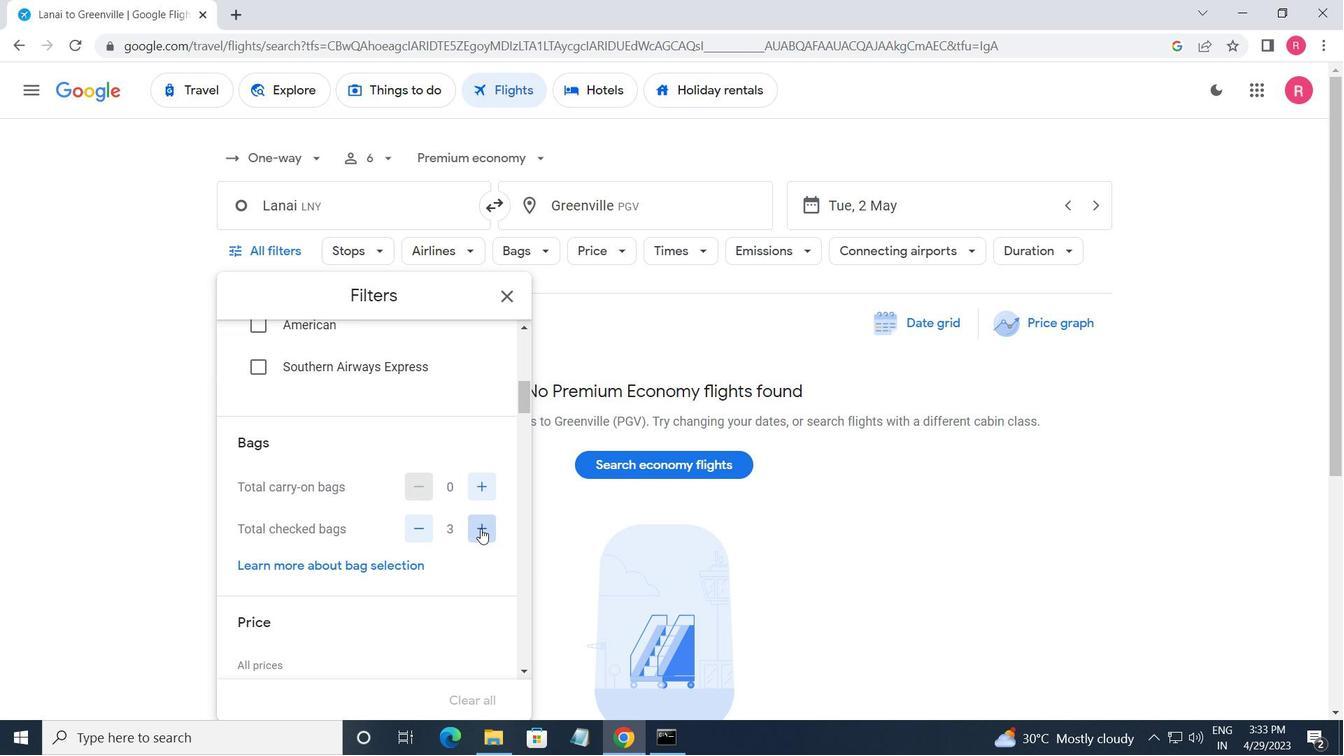 
Action: Mouse moved to (480, 528)
Screenshot: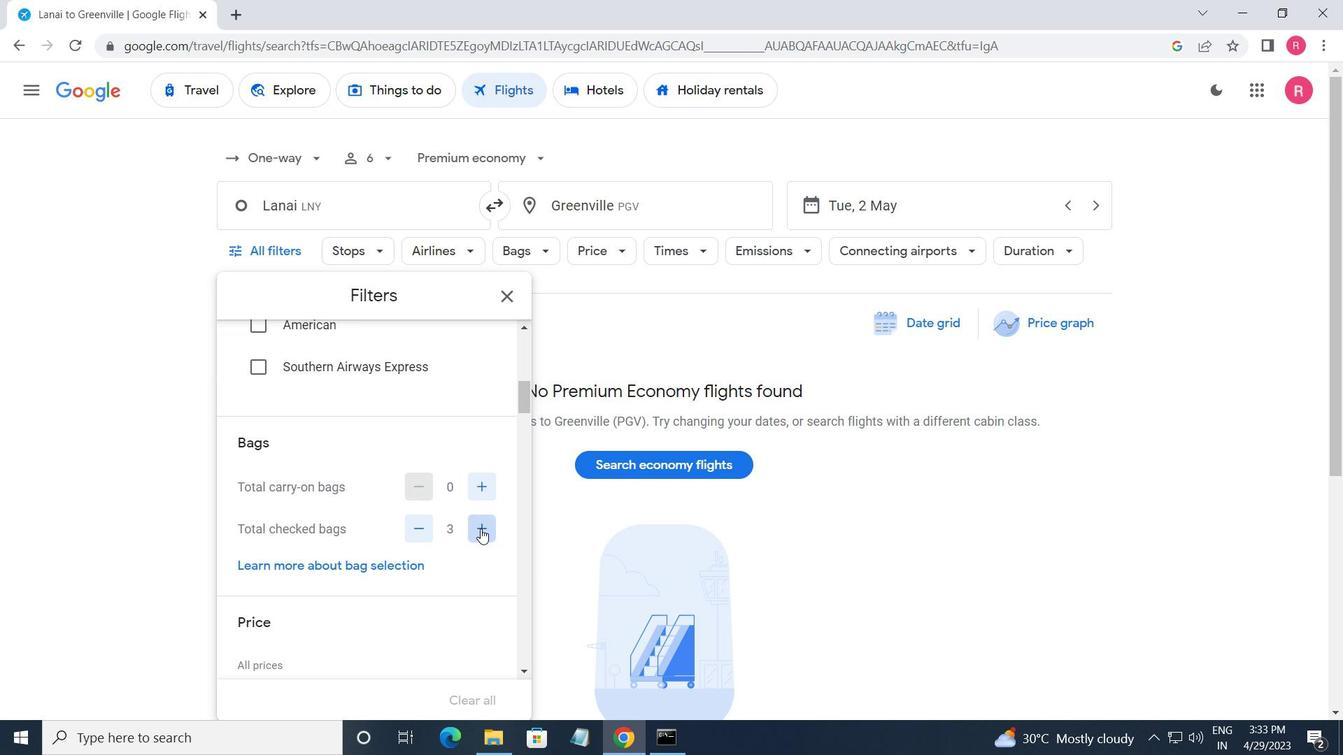 
Action: Mouse pressed left at (480, 528)
Screenshot: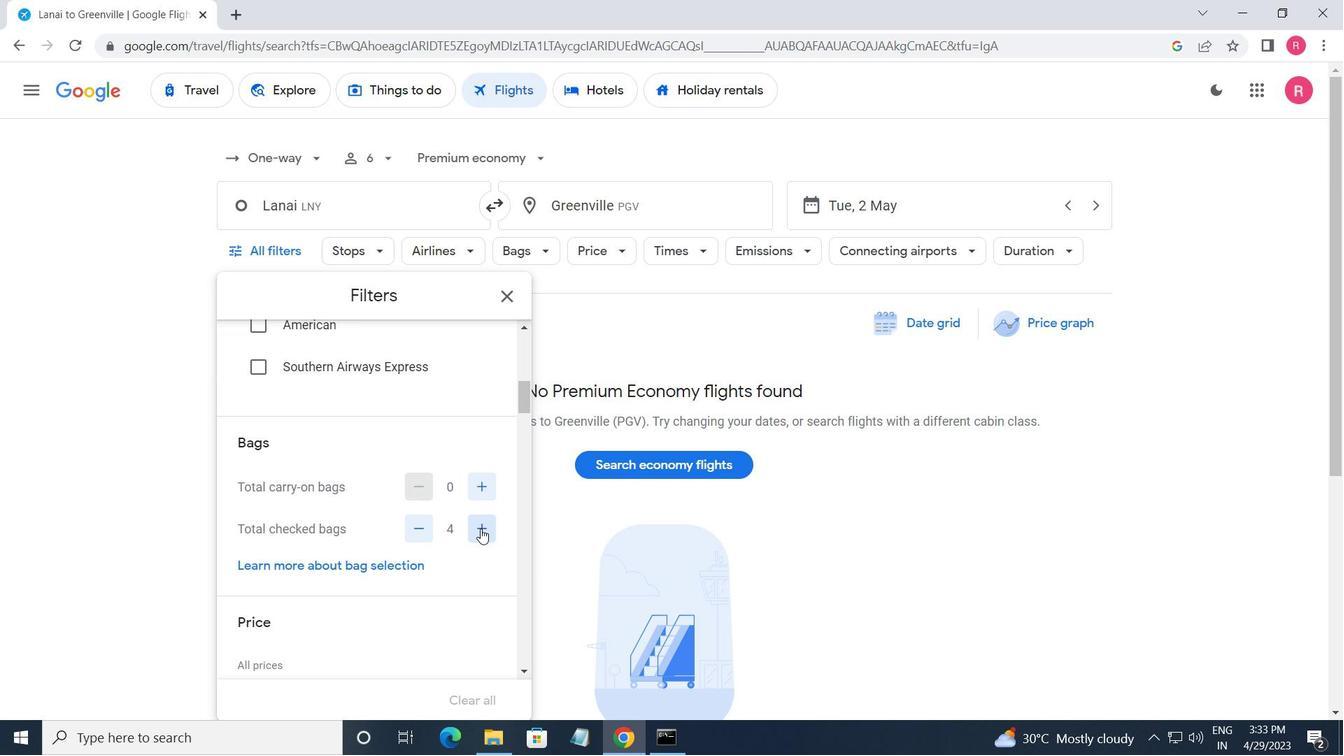 
Action: Mouse pressed left at (480, 528)
Screenshot: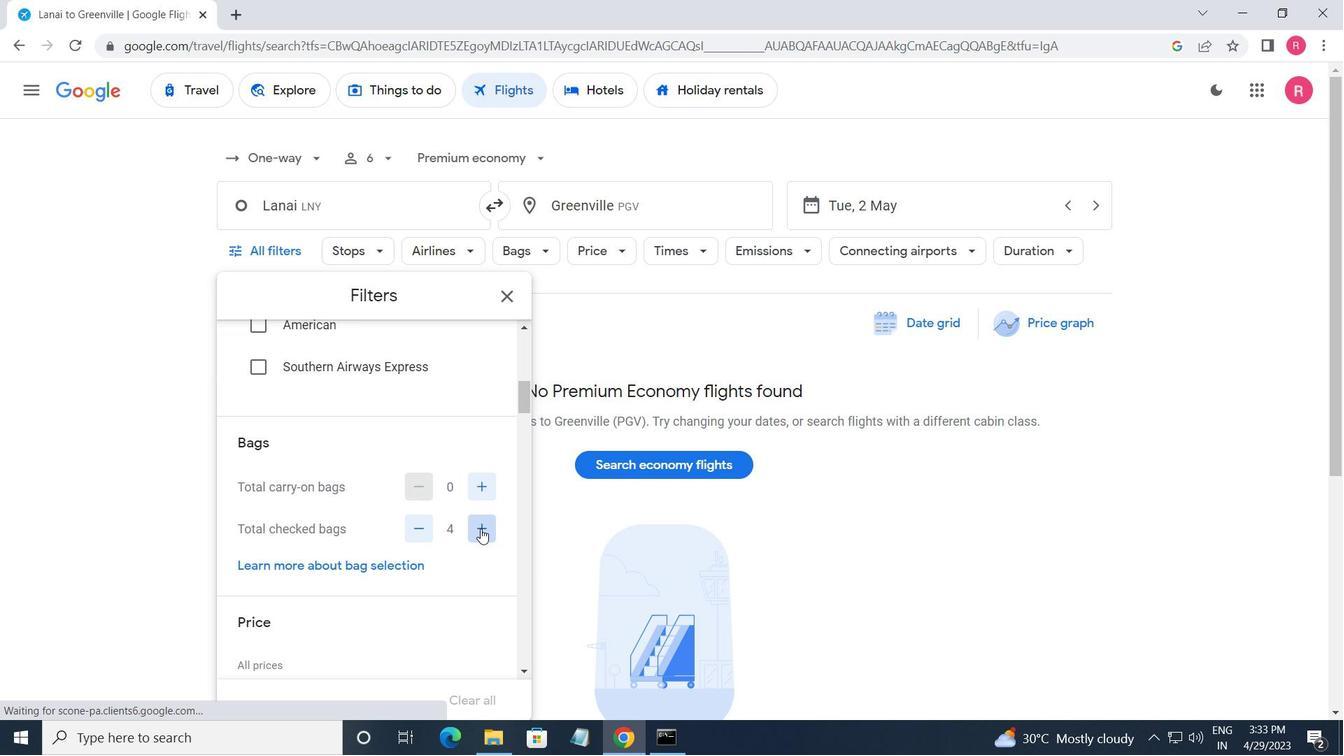 
Action: Mouse pressed left at (480, 528)
Screenshot: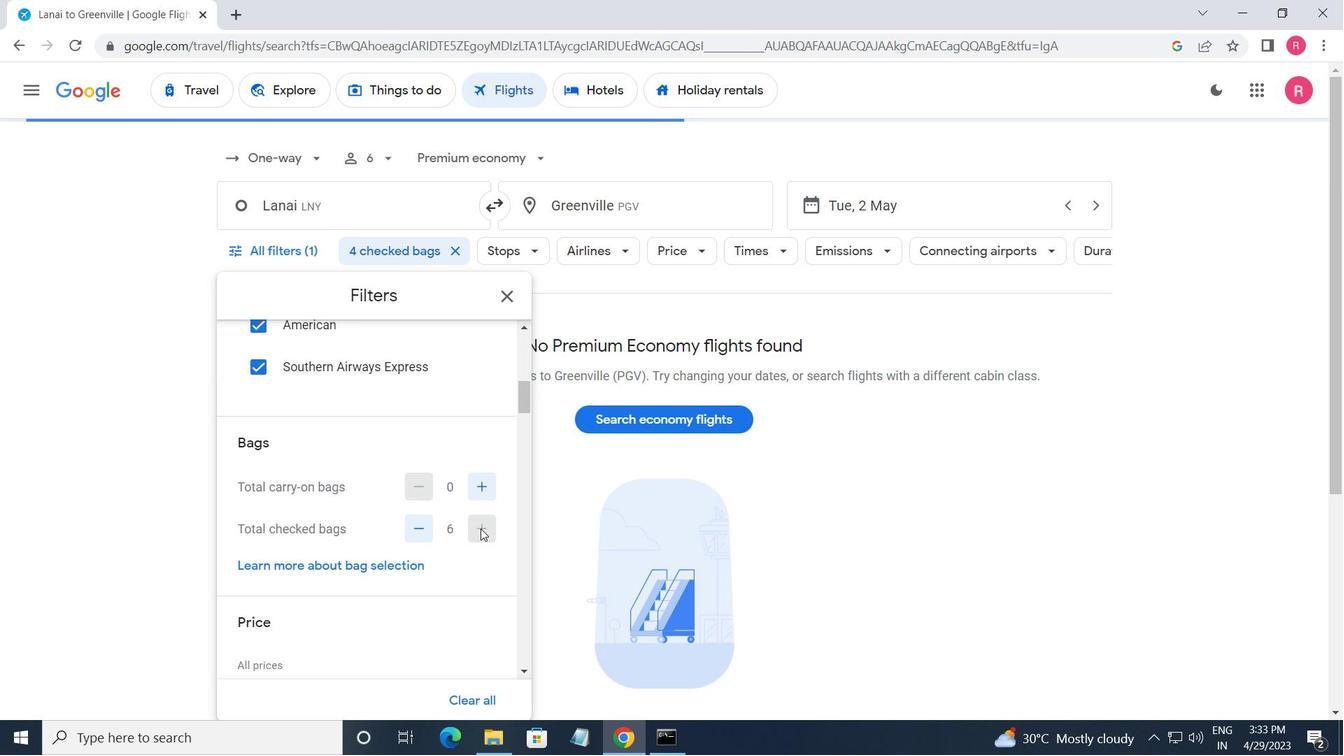 
Action: Mouse scrolled (480, 528) with delta (0, 0)
Screenshot: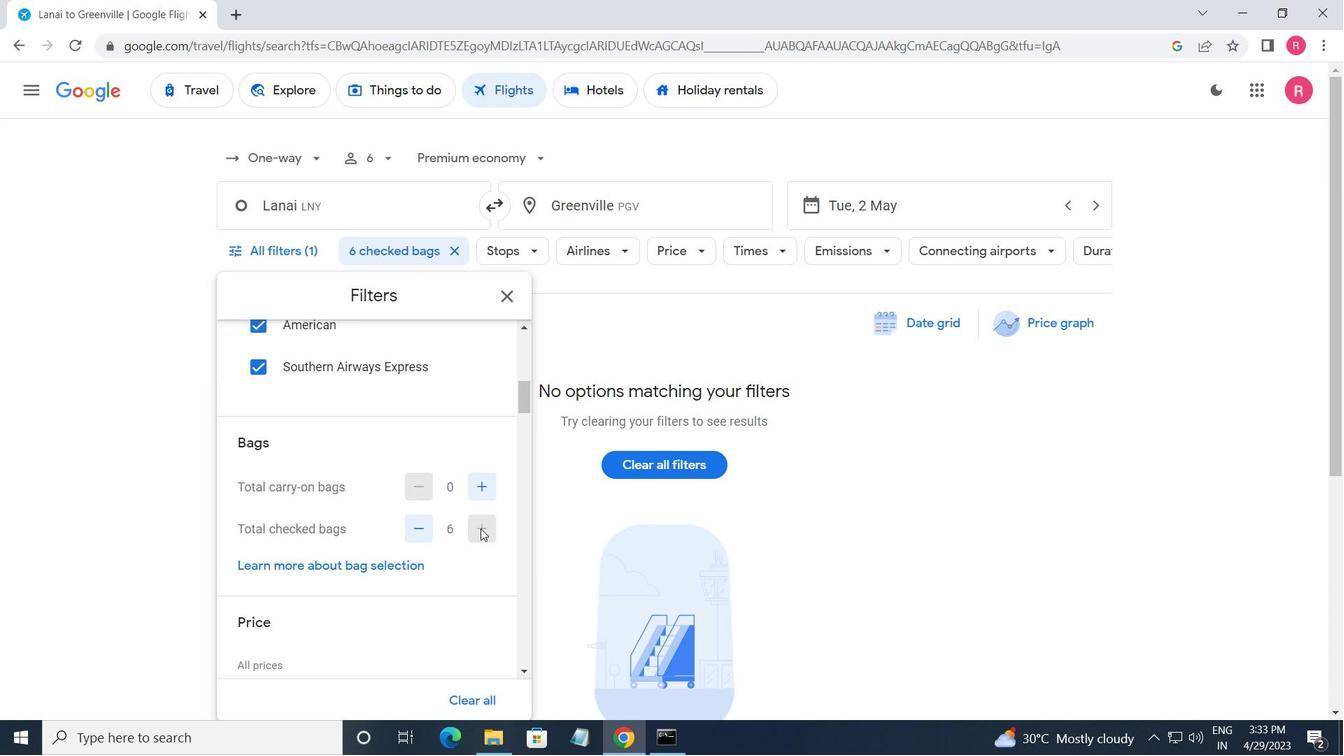 
Action: Mouse scrolled (480, 528) with delta (0, 0)
Screenshot: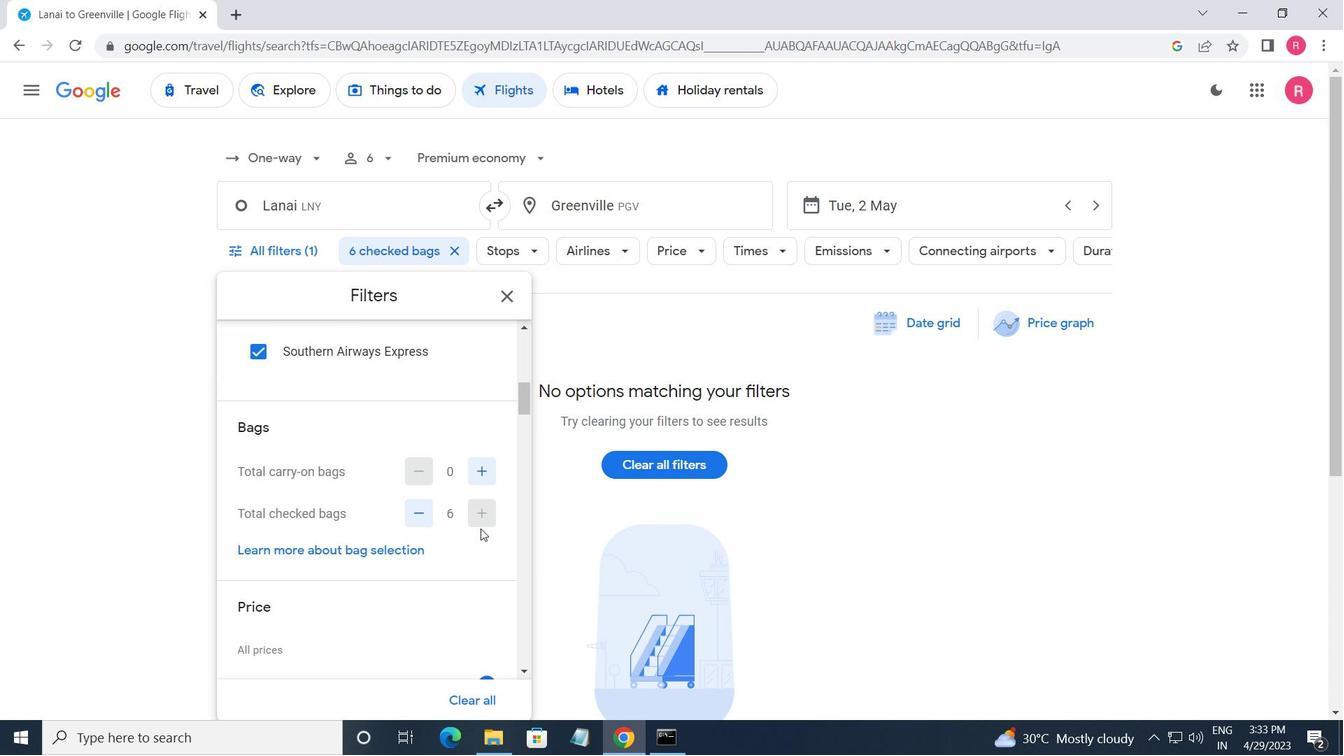 
Action: Mouse moved to (481, 525)
Screenshot: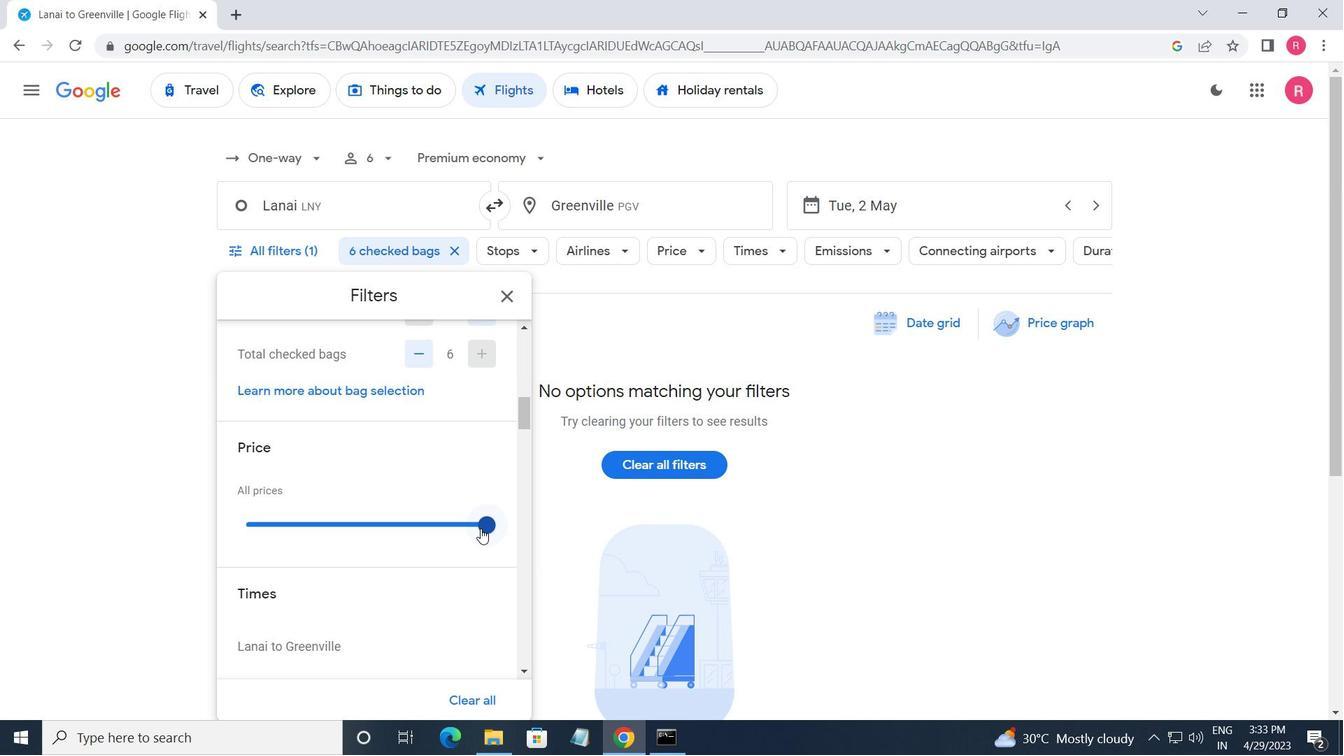 
Action: Mouse pressed left at (481, 525)
Screenshot: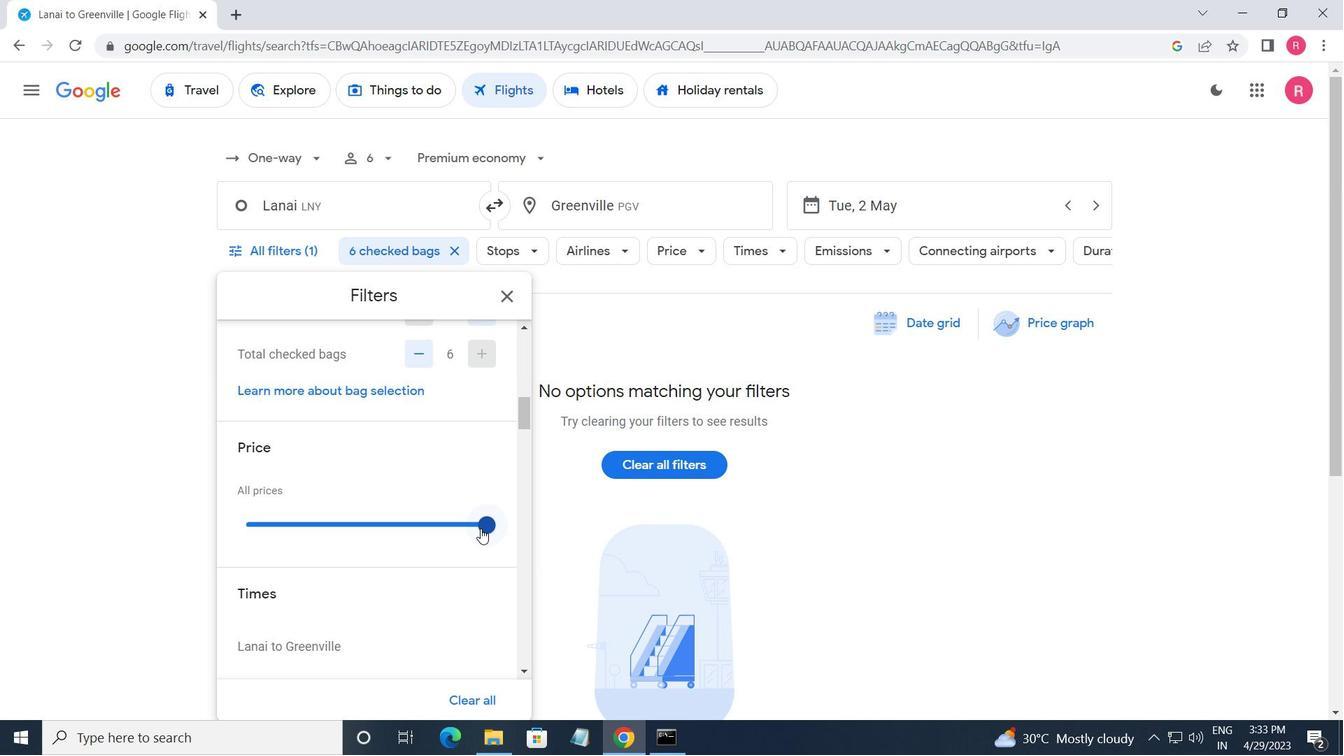 
Action: Mouse moved to (433, 526)
Screenshot: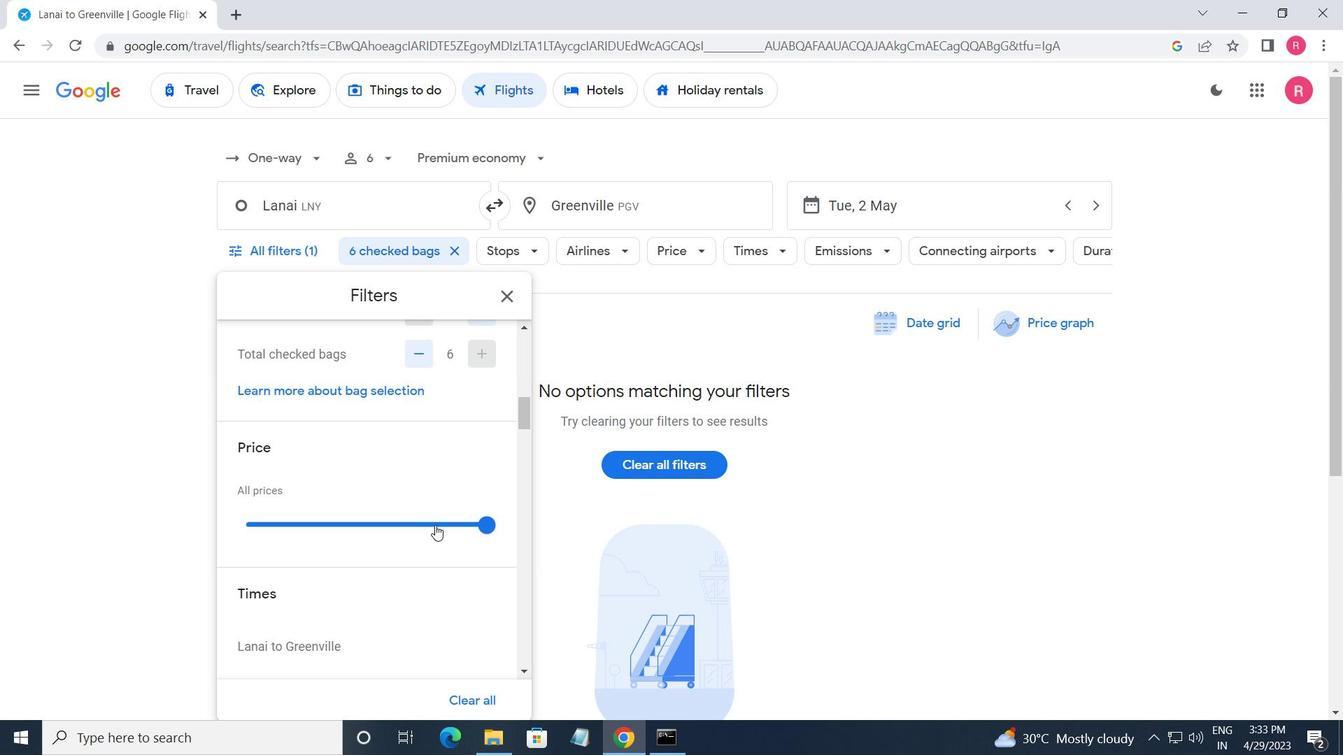 
Action: Mouse scrolled (433, 525) with delta (0, 0)
Screenshot: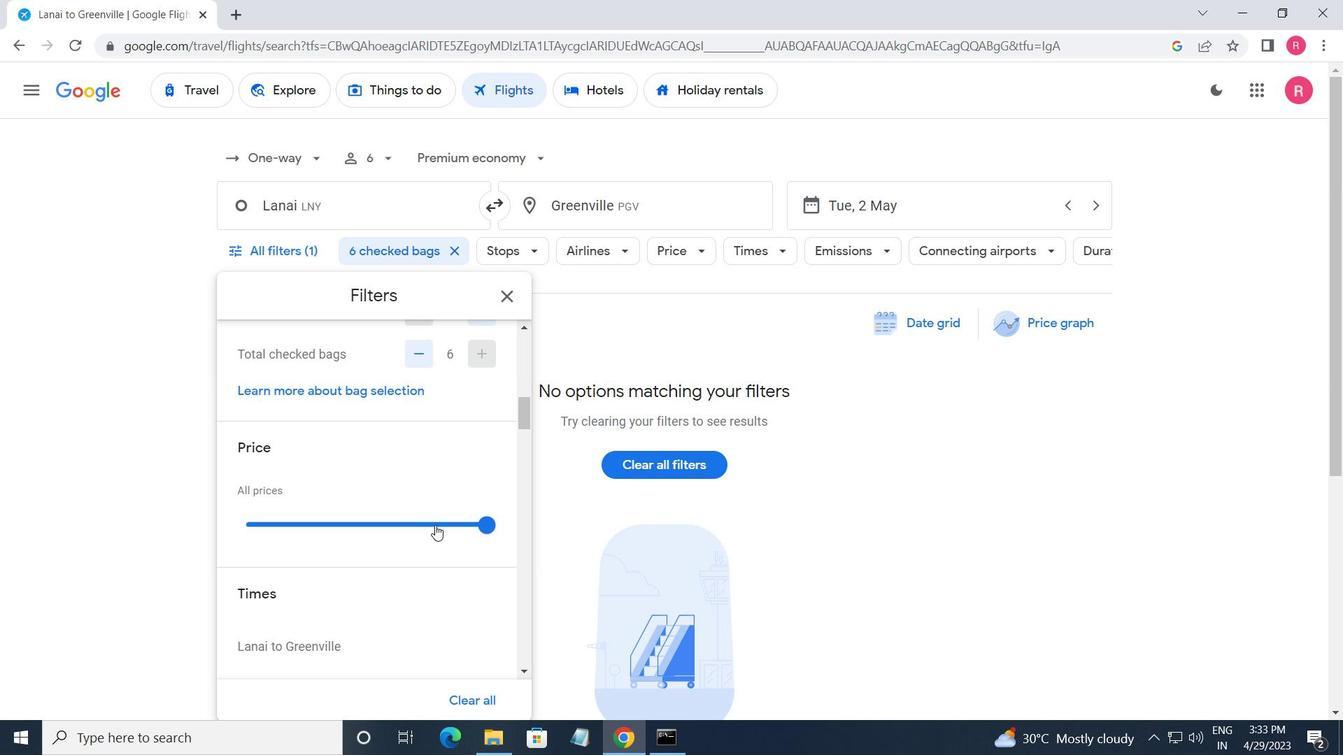 
Action: Mouse moved to (432, 526)
Screenshot: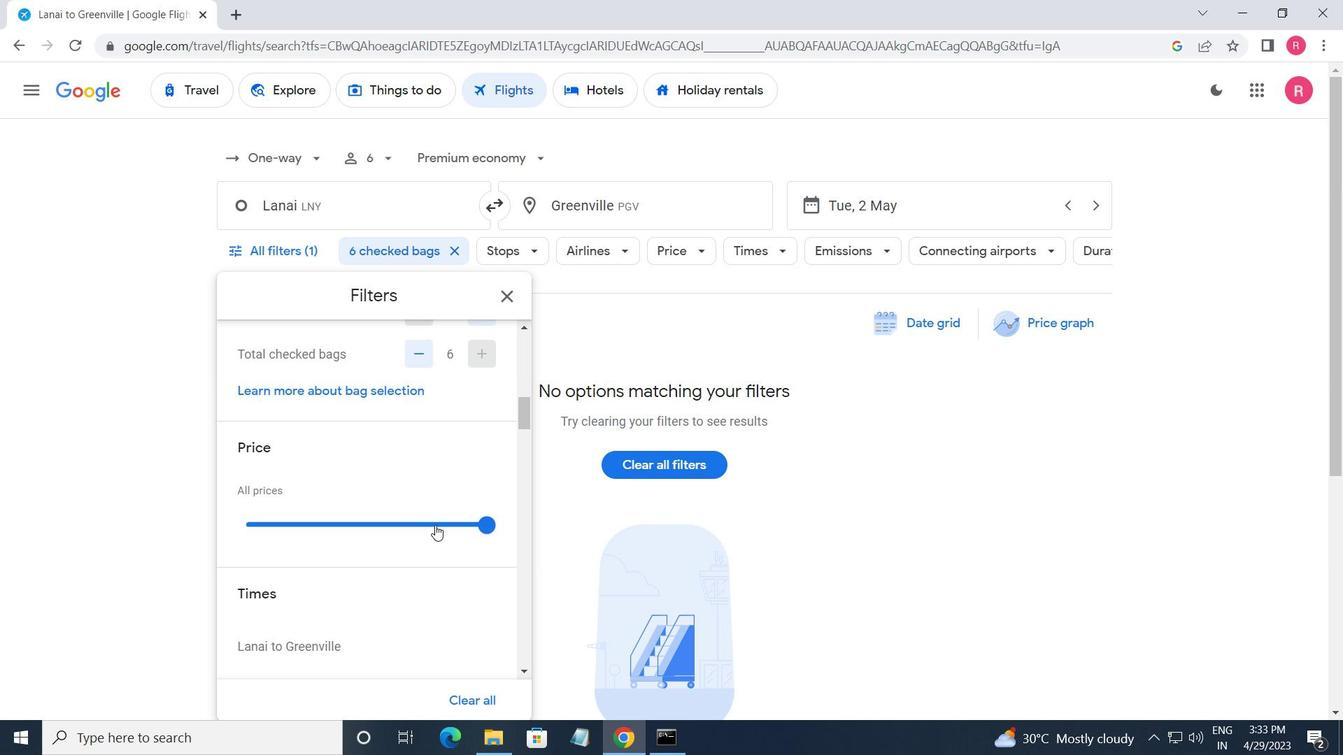 
Action: Mouse scrolled (432, 526) with delta (0, 0)
Screenshot: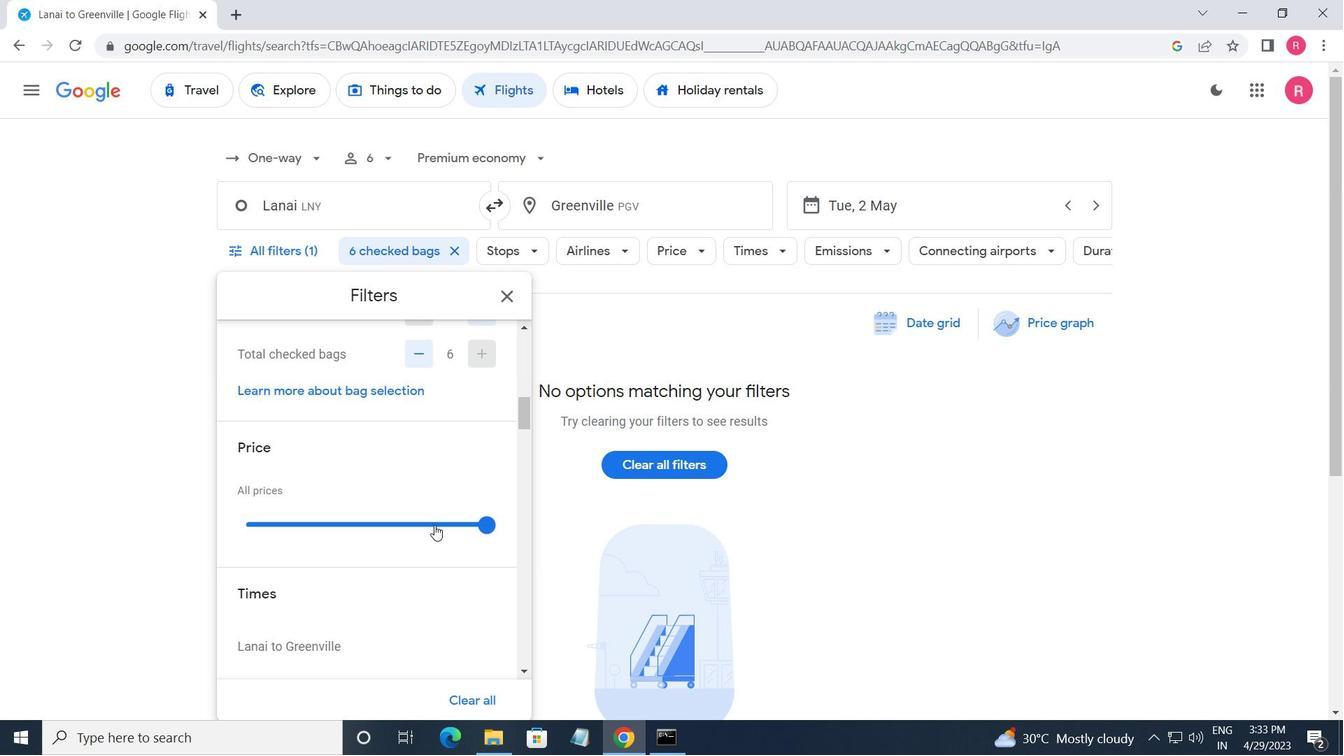 
Action: Mouse moved to (248, 549)
Screenshot: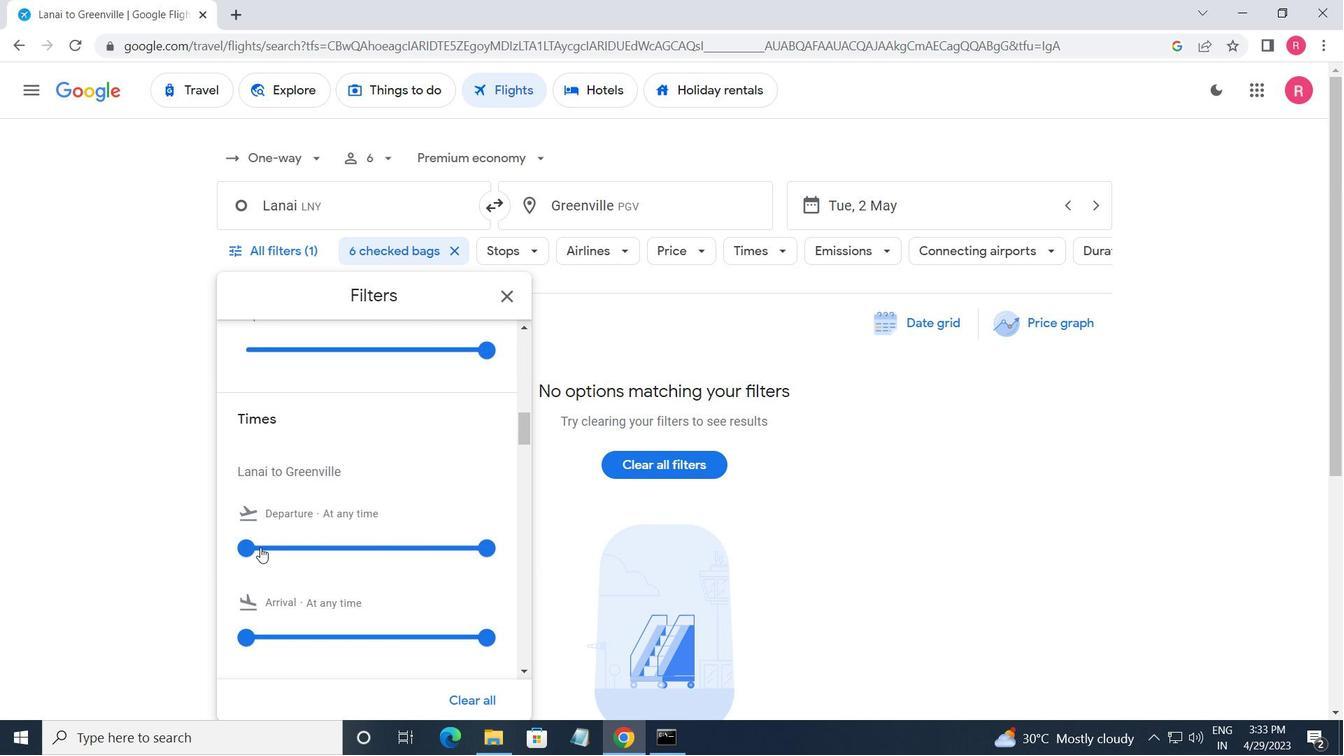 
Action: Mouse pressed left at (248, 549)
Screenshot: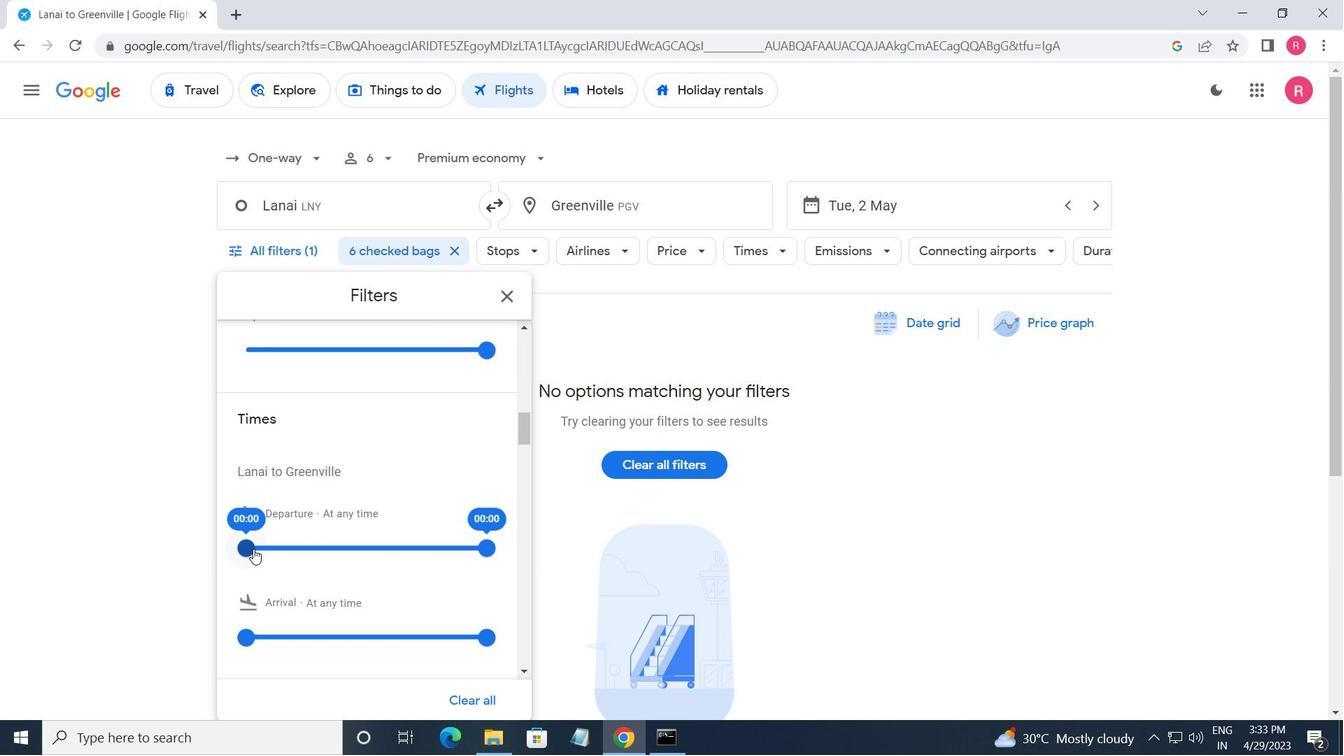 
Action: Mouse moved to (323, 551)
Screenshot: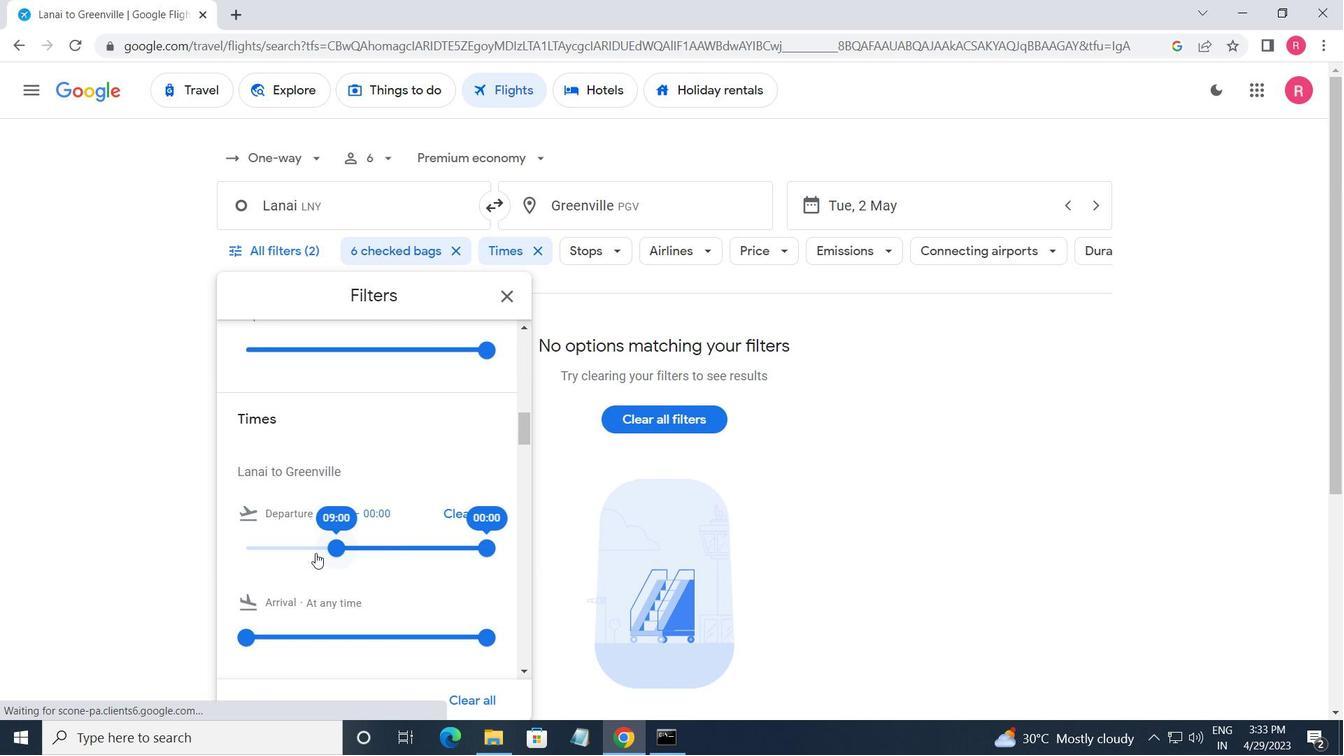 
Action: Mouse pressed left at (323, 551)
Screenshot: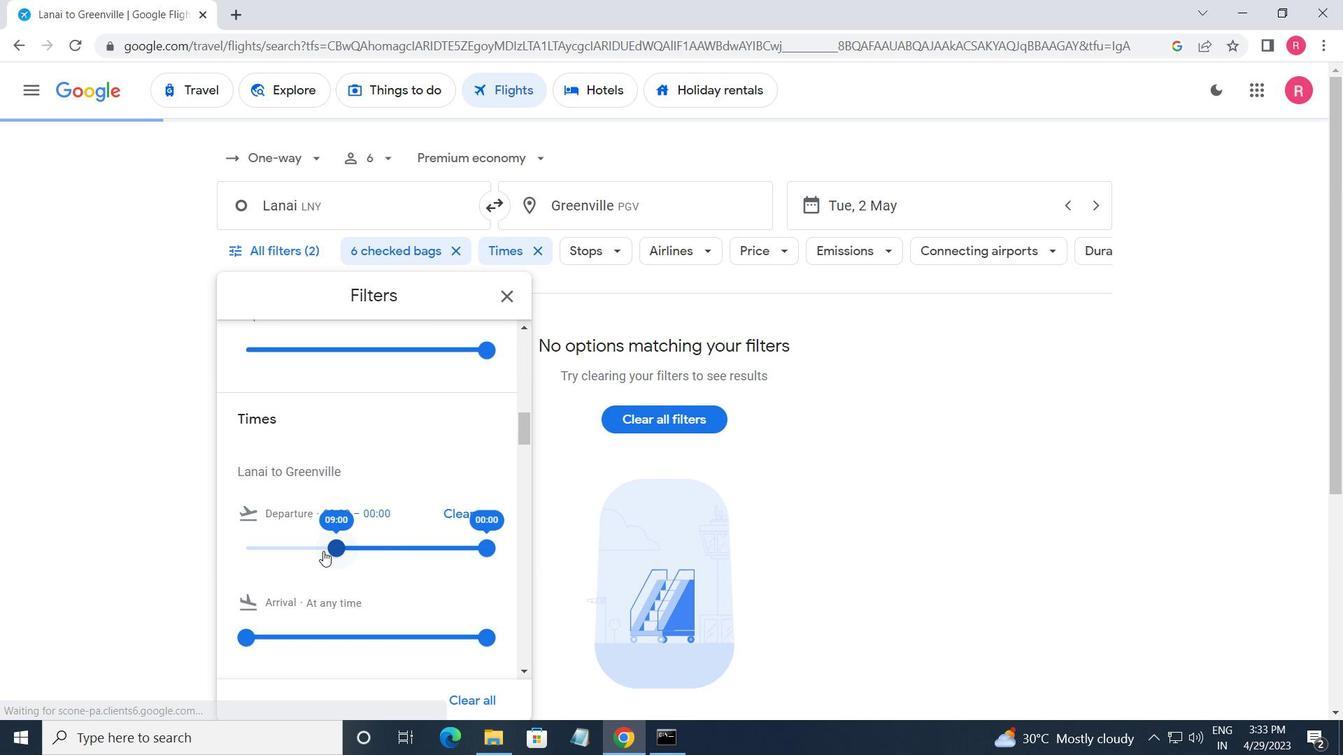 
Action: Mouse moved to (480, 550)
Screenshot: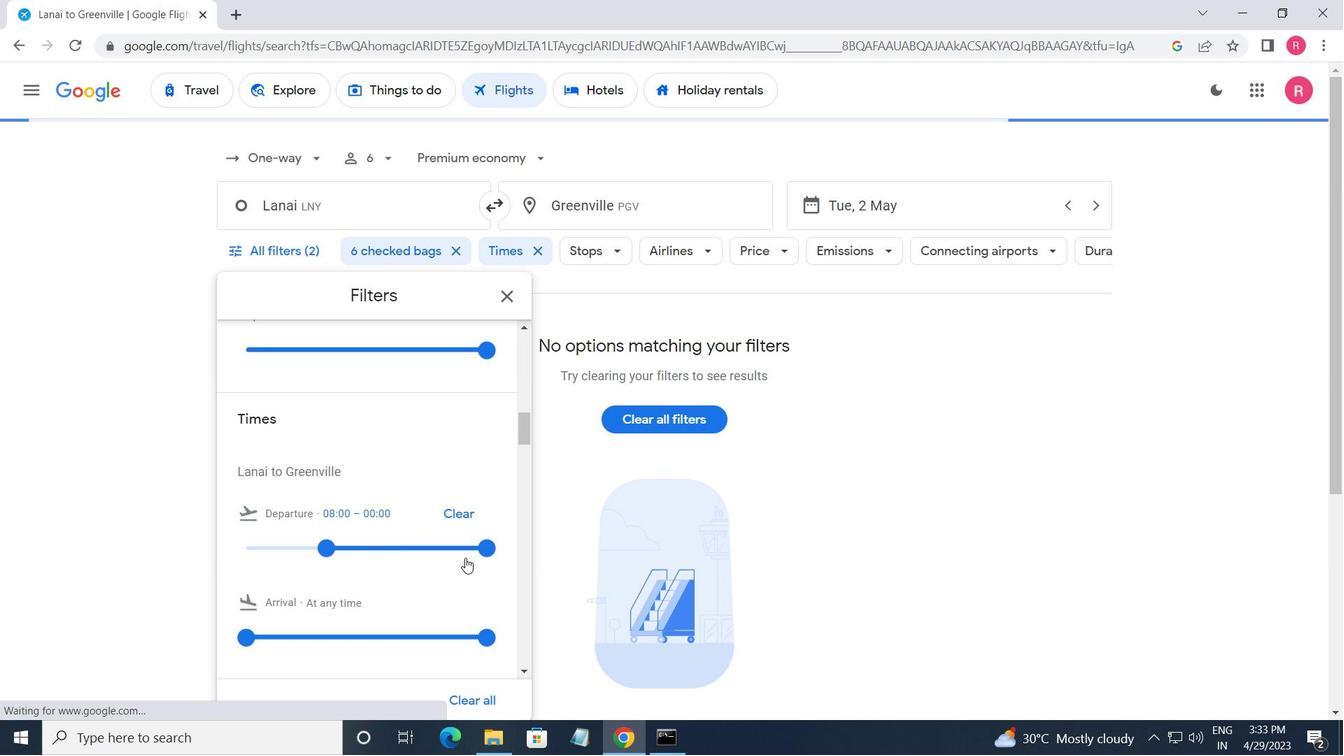 
Action: Mouse pressed left at (480, 550)
Screenshot: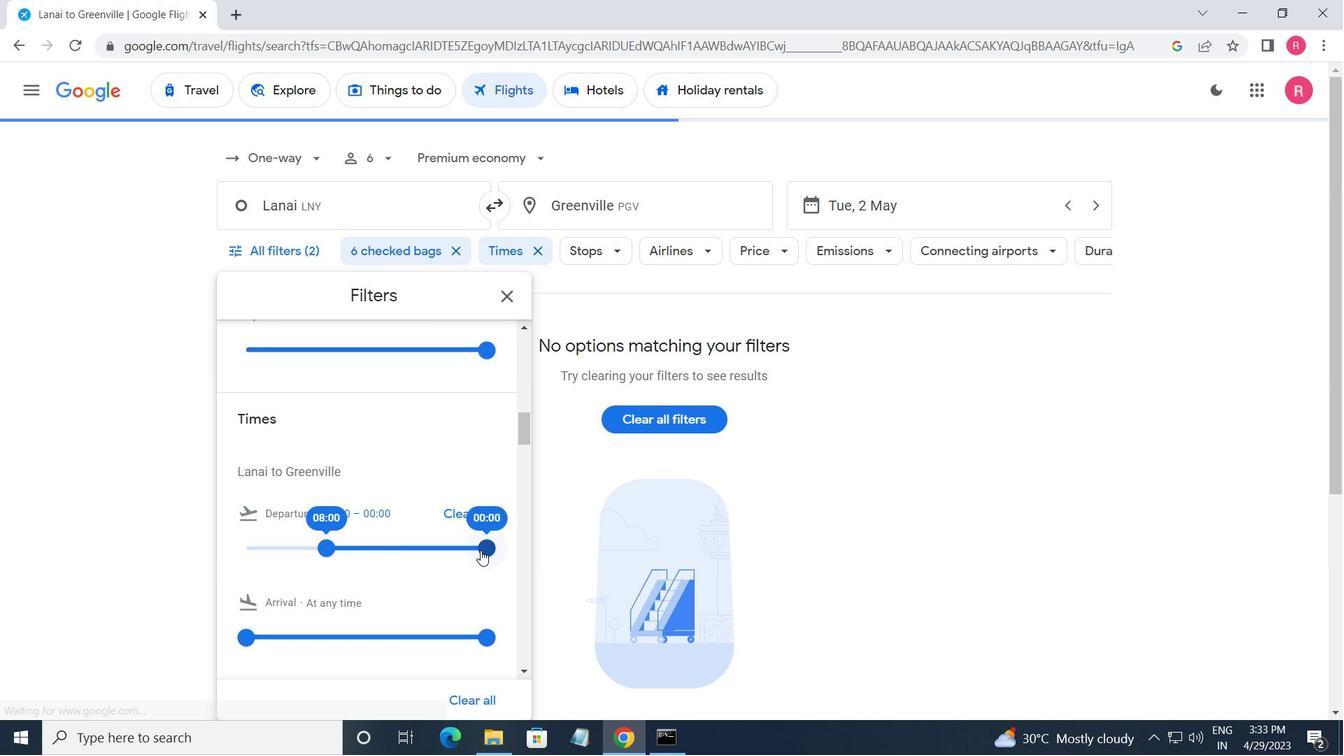 
Action: Mouse moved to (505, 302)
Screenshot: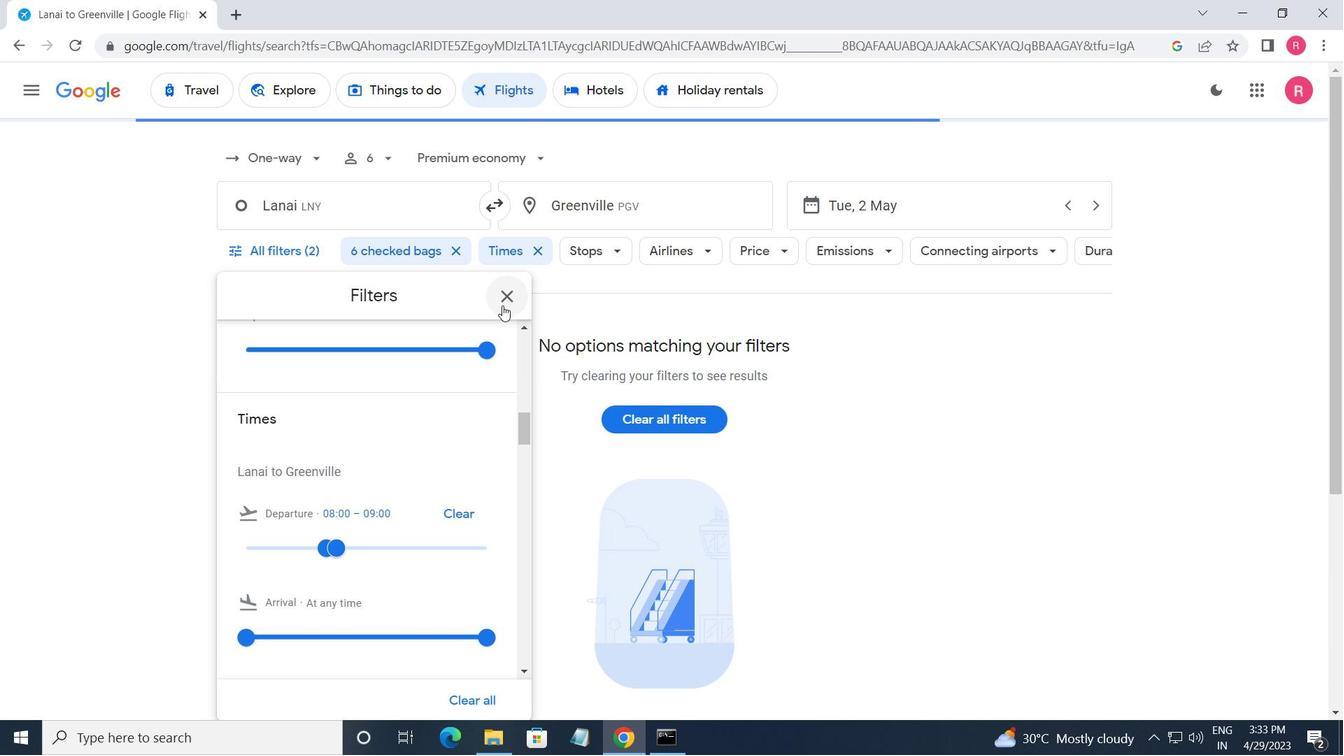 
Action: Mouse pressed left at (505, 302)
Screenshot: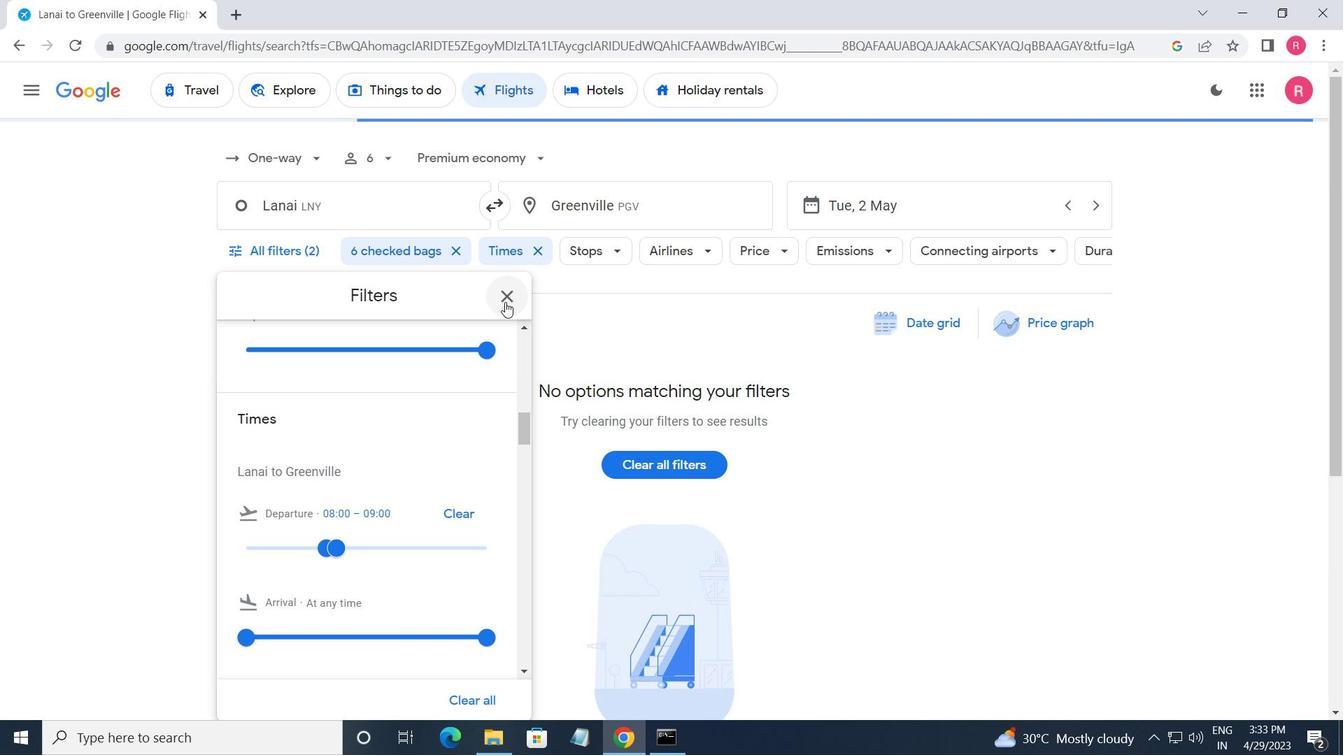 
Action: Mouse moved to (421, 237)
Screenshot: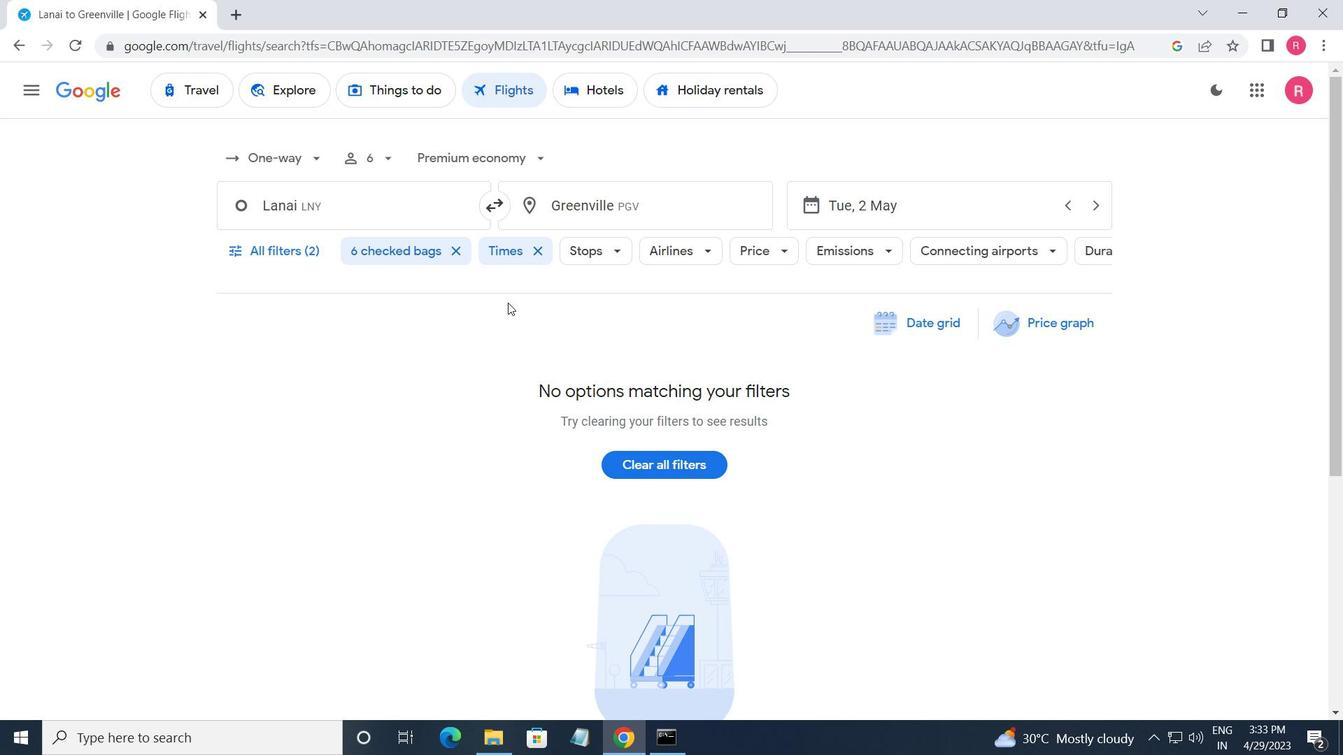 
